 Task: Explore Airbnb accommodation in Skhirate, Morocco from 16th December, 2023 to 25th December, 2023 for 6 adults. Place can be entire room or private room with 6 bedrooms having 6 beds and 6 bathrooms. Property type can be house. Amenities needed are: wifi, TV, free parkinig on premises, gym, breakfast.
Action: Mouse moved to (524, 93)
Screenshot: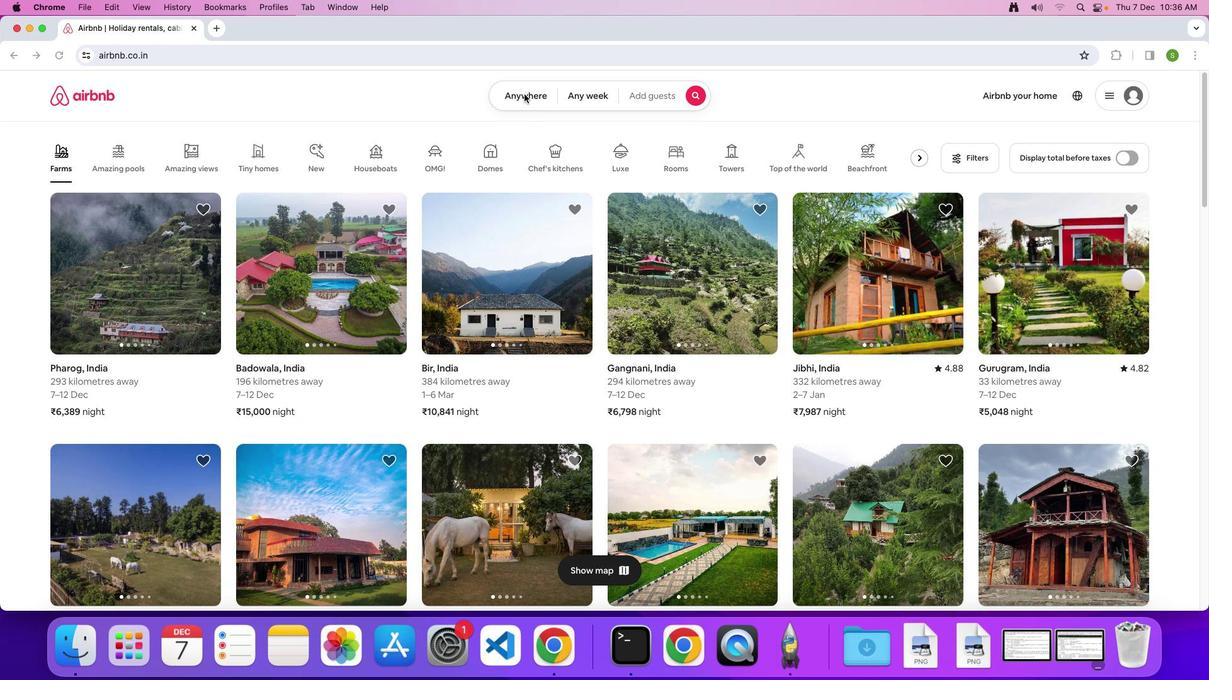 
Action: Mouse pressed left at (524, 93)
Screenshot: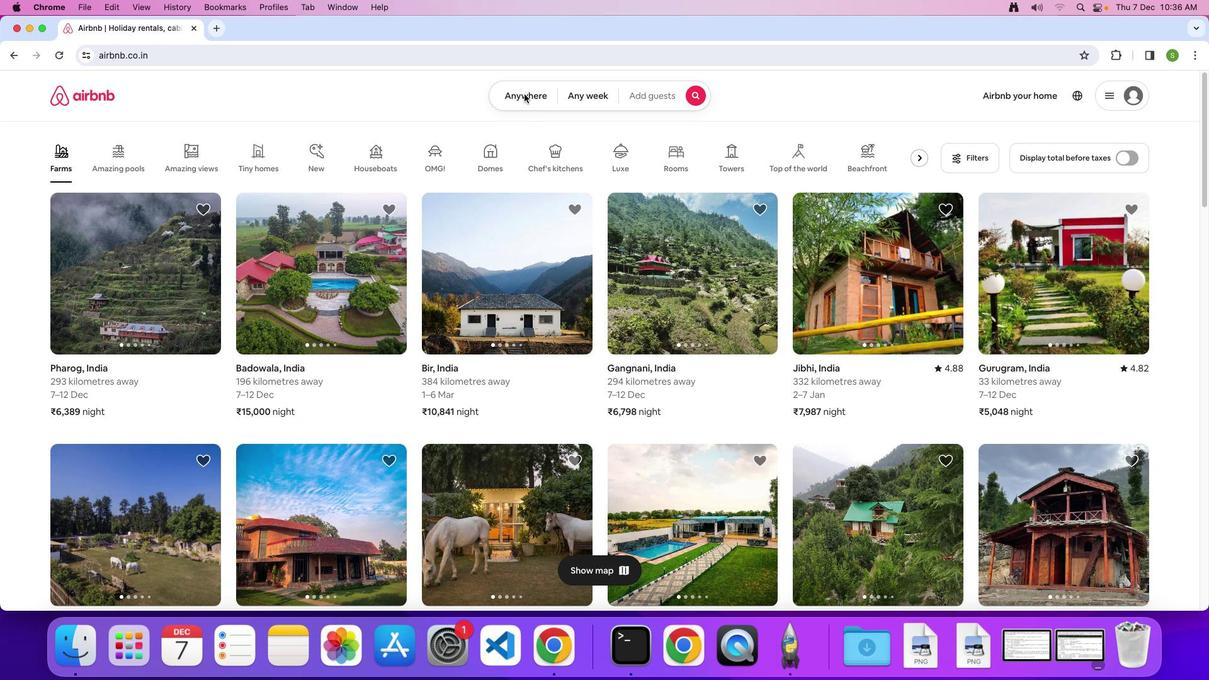 
Action: Mouse moved to (523, 94)
Screenshot: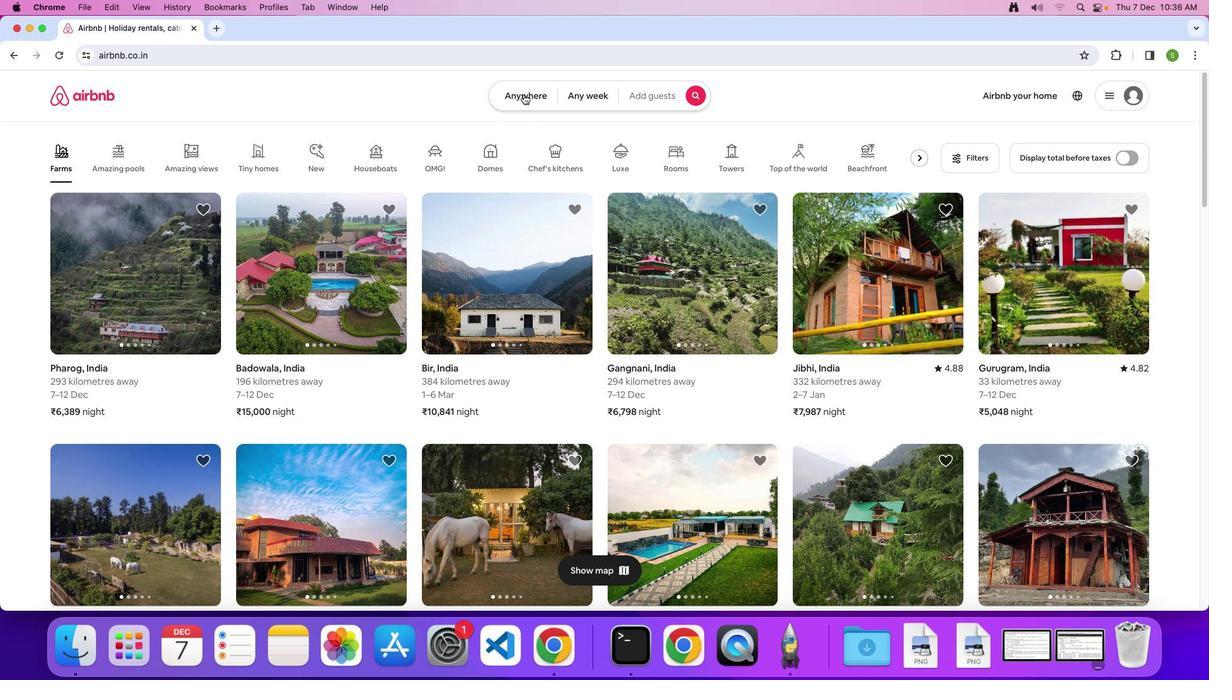 
Action: Mouse pressed left at (523, 94)
Screenshot: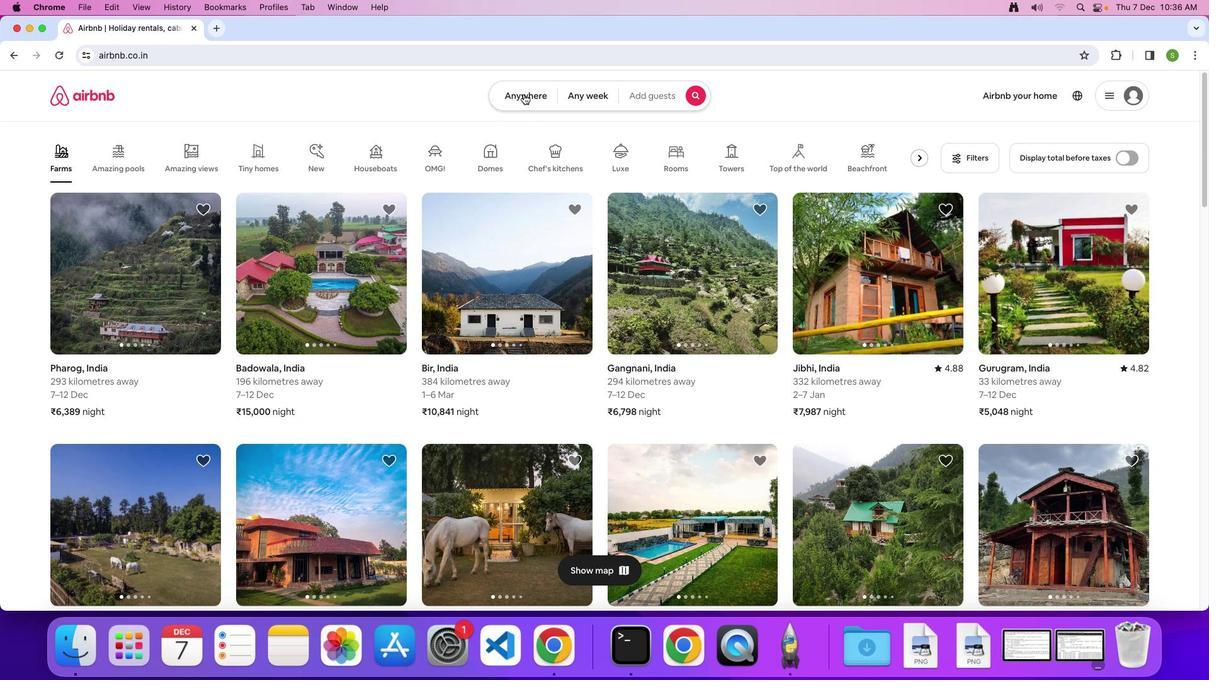 
Action: Mouse moved to (592, 220)
Screenshot: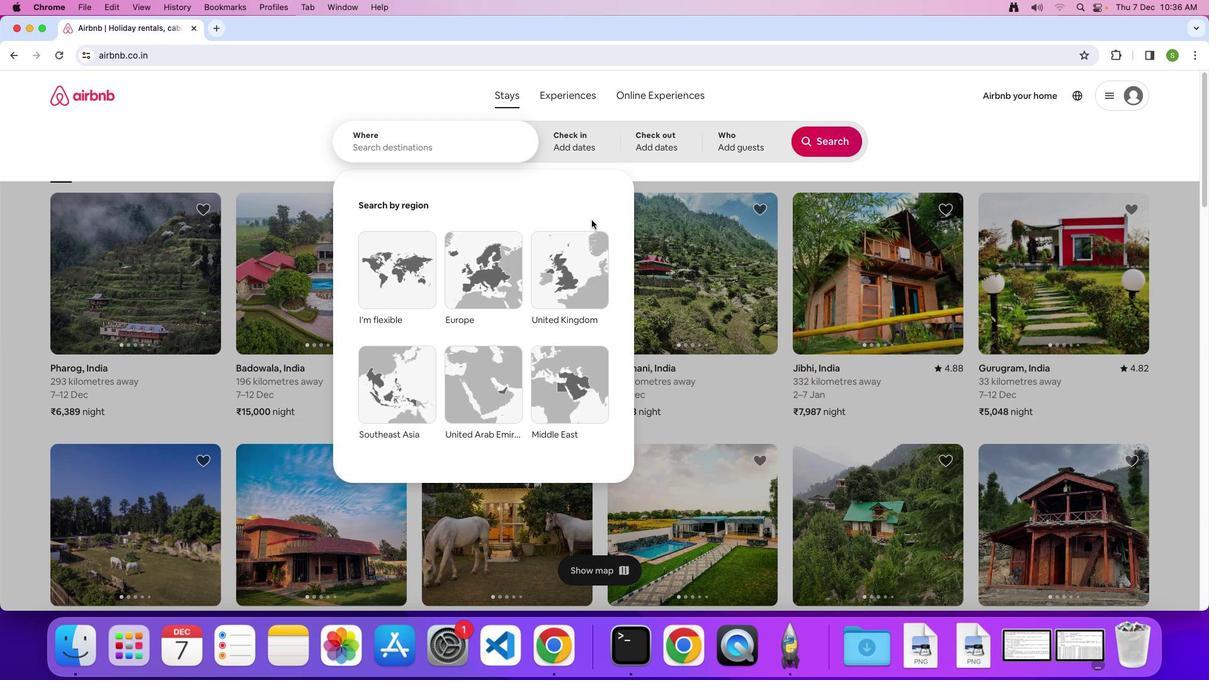 
Action: Key pressed 'S'Key.caps_lock'k''h''i''r''a''t''e'','Key.caps_lock'M'Key.leftKey.spaceKey.right'A'Key.backspace'O''R''O'Key.backspaceKey.backspaceKey.backspaceKey.caps_lock'o''r''o''c''c''o'Key.enter
Screenshot: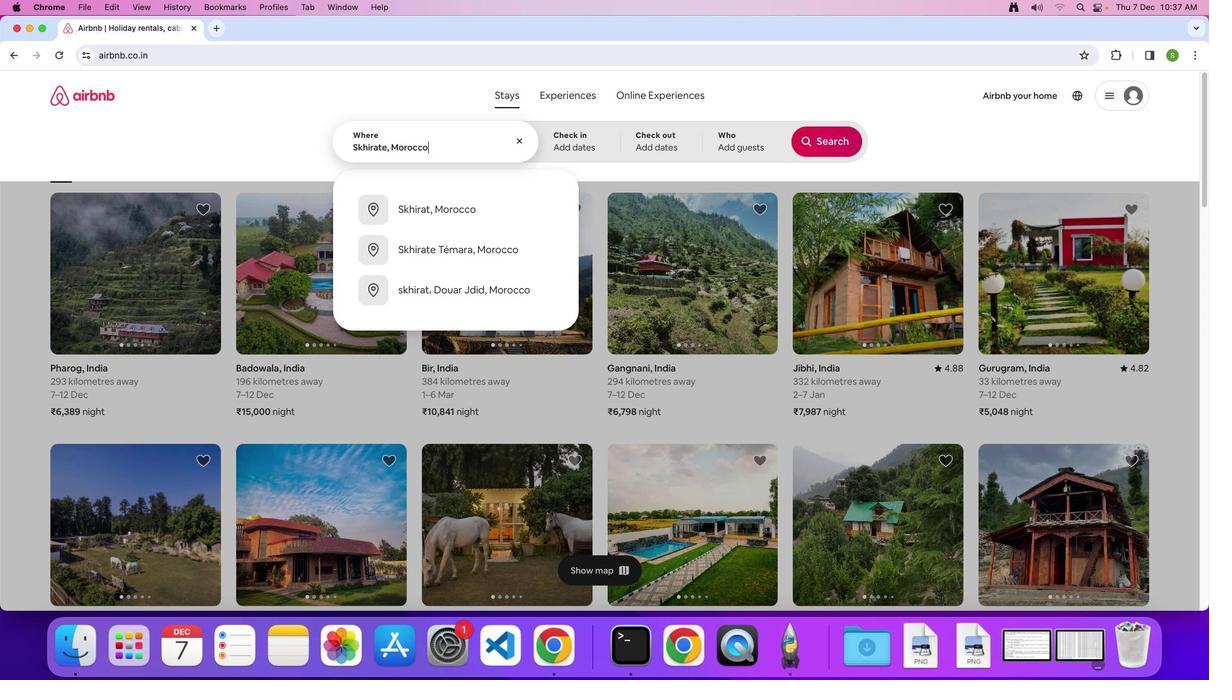 
Action: Mouse moved to (566, 361)
Screenshot: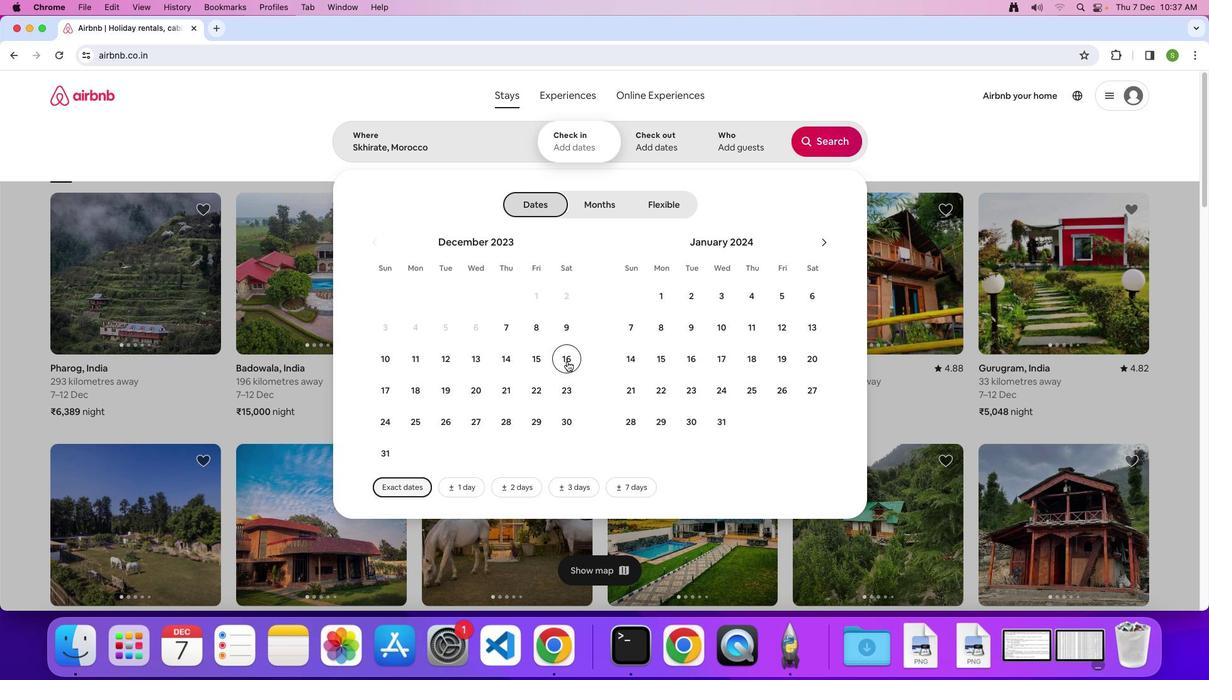 
Action: Mouse pressed left at (566, 361)
Screenshot: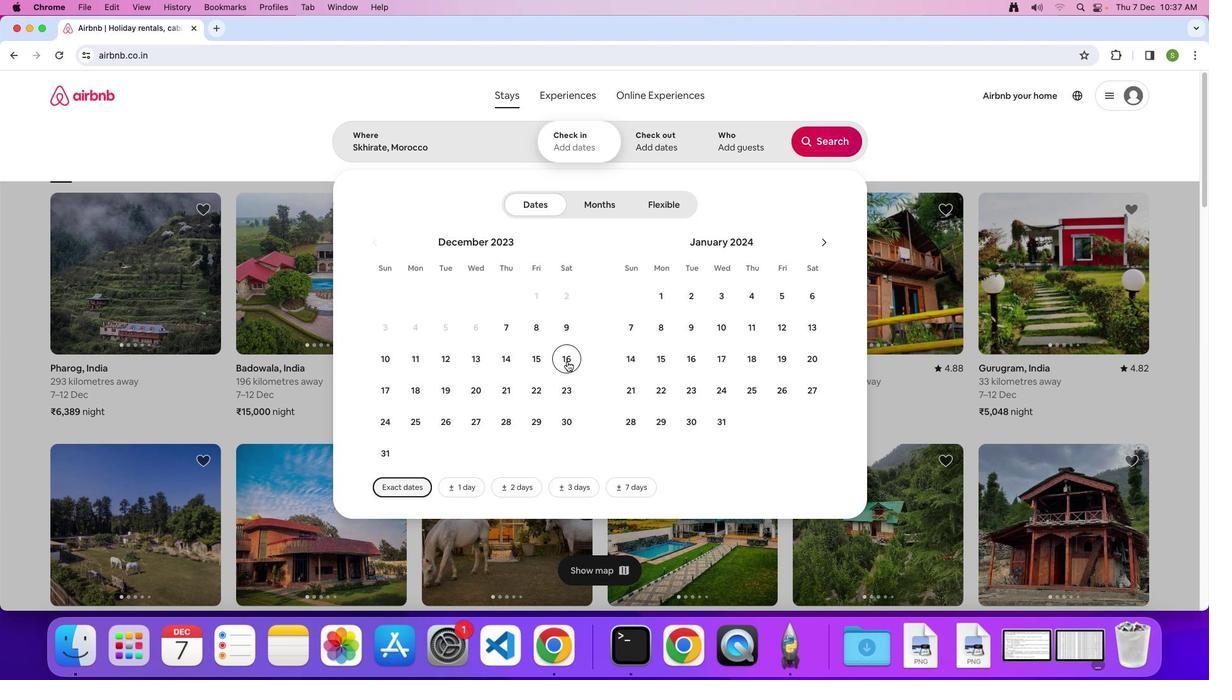 
Action: Mouse moved to (408, 420)
Screenshot: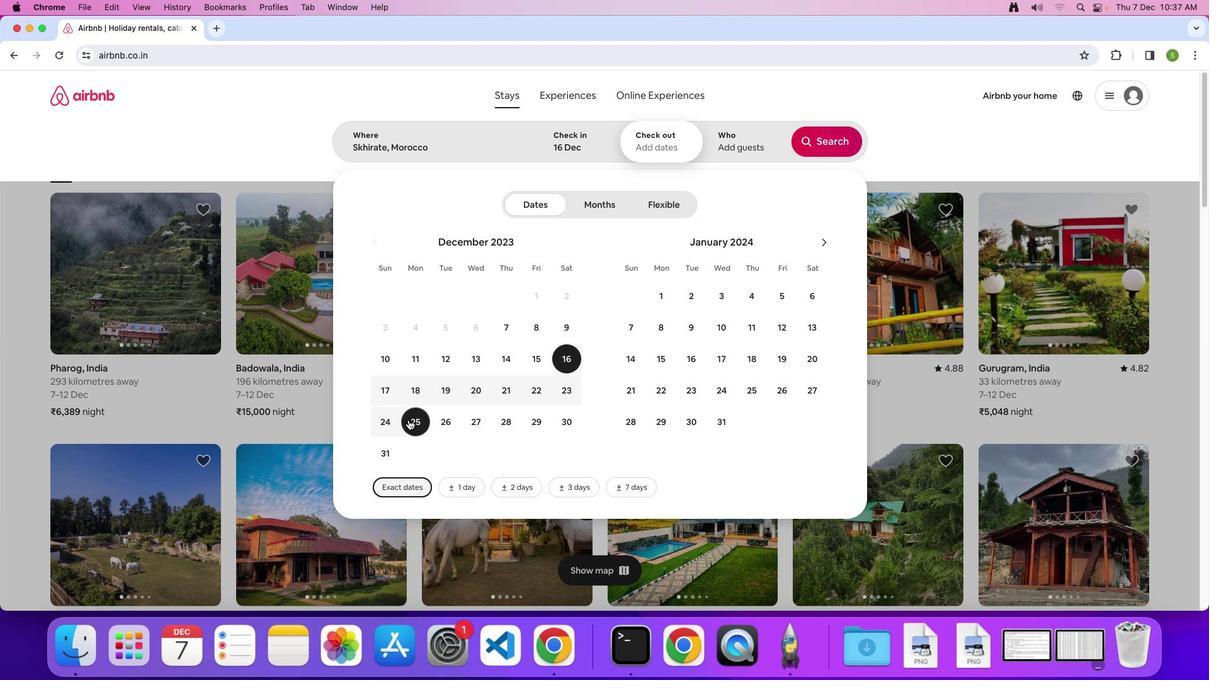 
Action: Mouse pressed left at (408, 420)
Screenshot: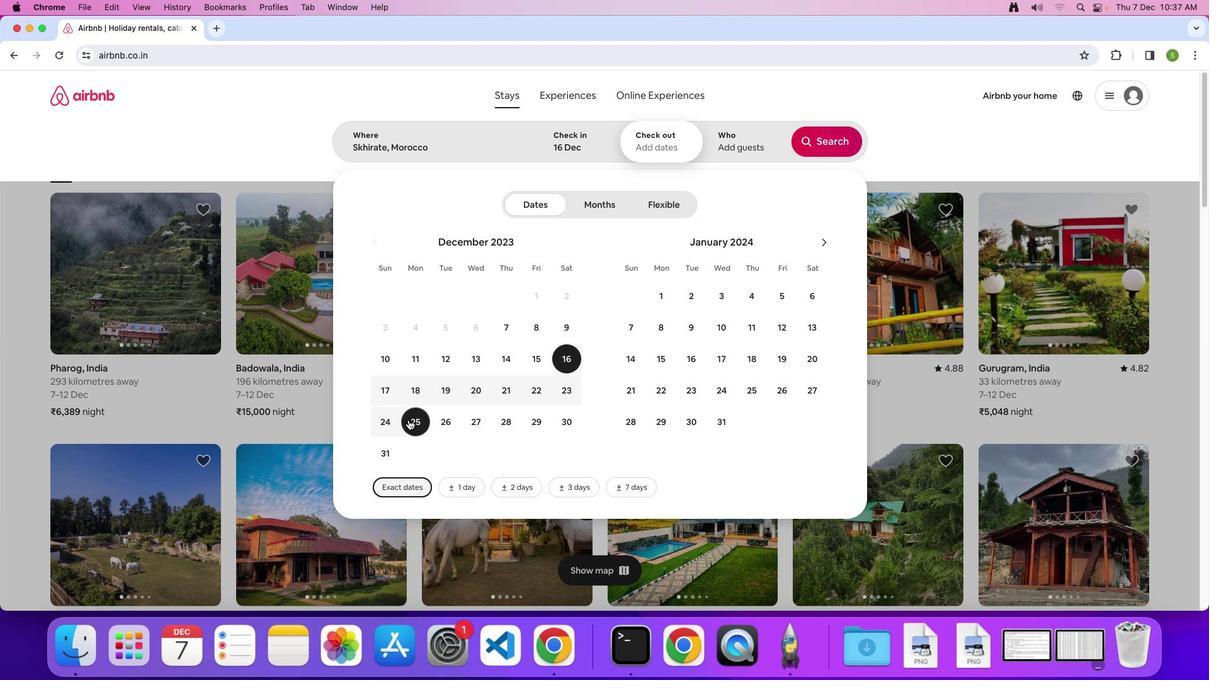 
Action: Mouse moved to (726, 145)
Screenshot: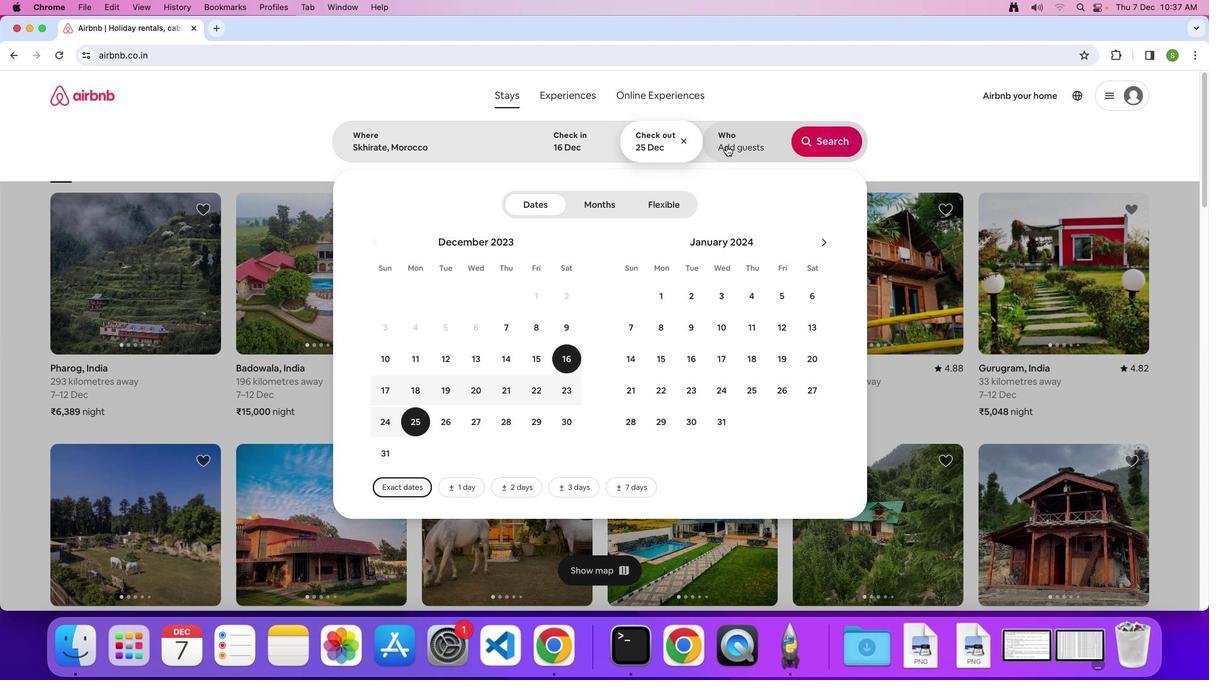 
Action: Mouse pressed left at (726, 145)
Screenshot: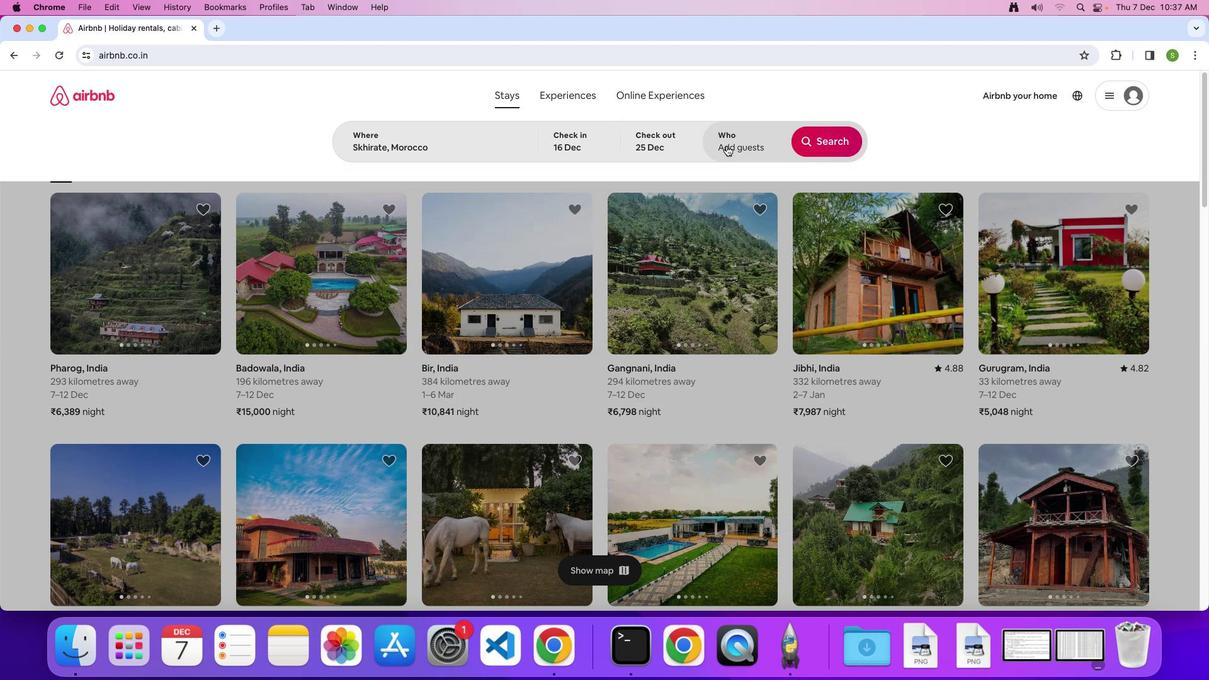 
Action: Mouse moved to (829, 207)
Screenshot: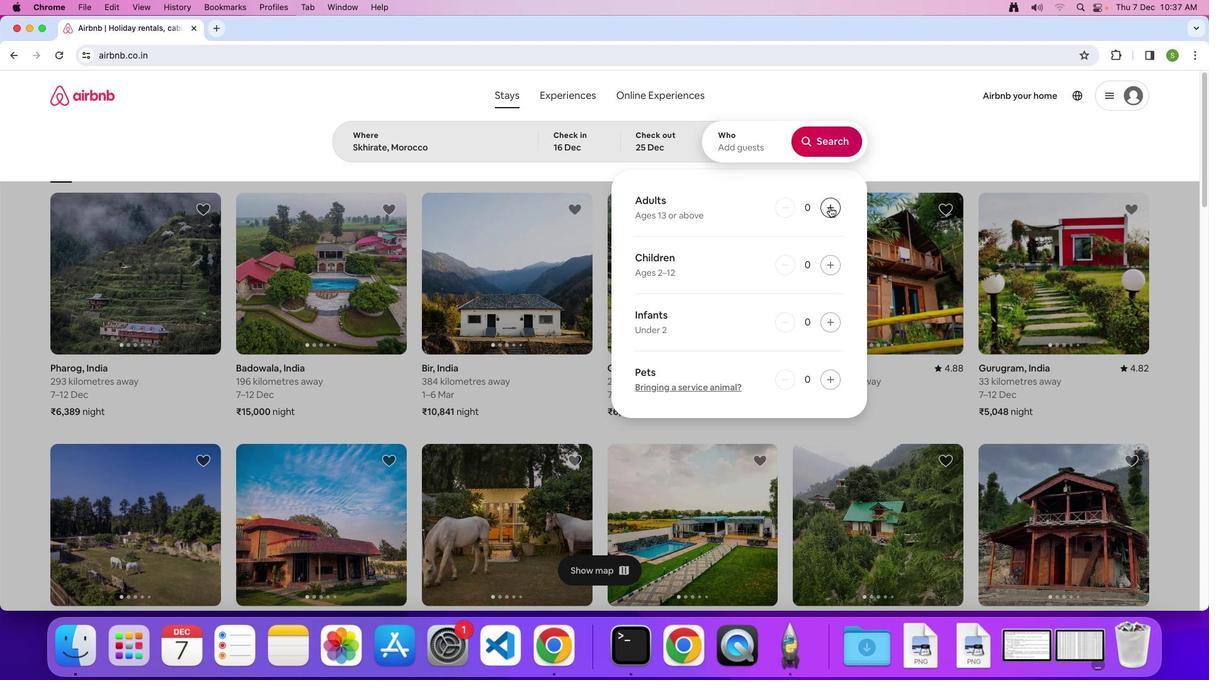 
Action: Mouse pressed left at (829, 207)
Screenshot: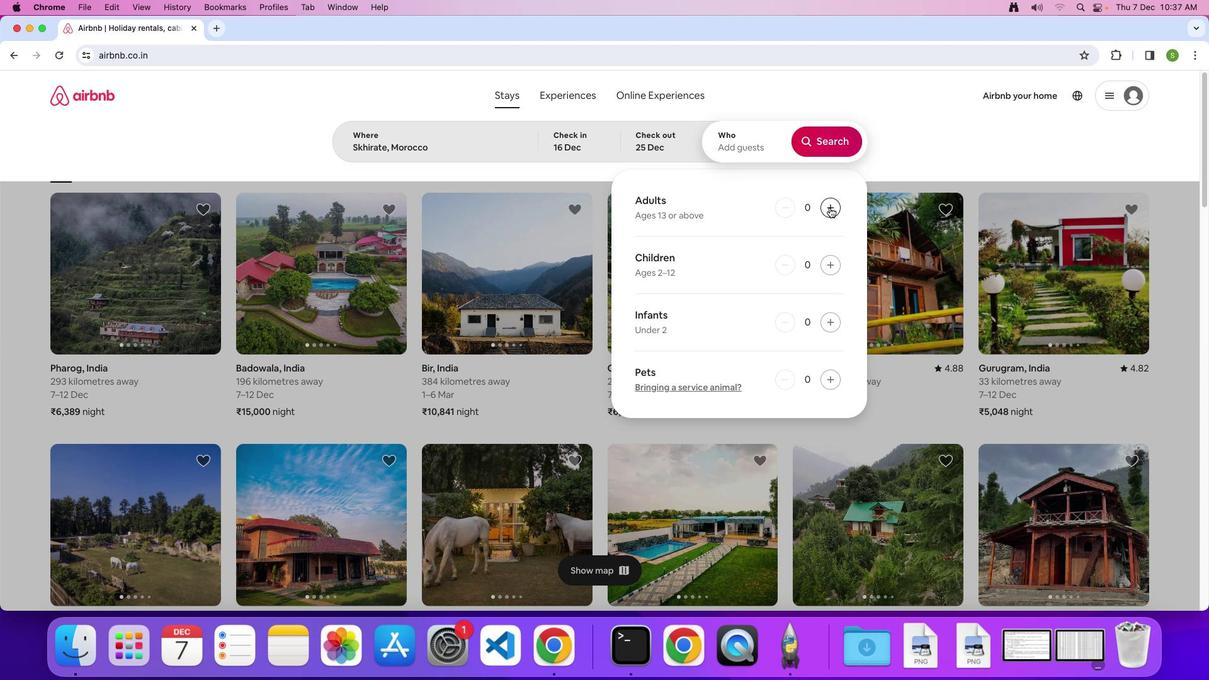 
Action: Mouse moved to (829, 207)
Screenshot: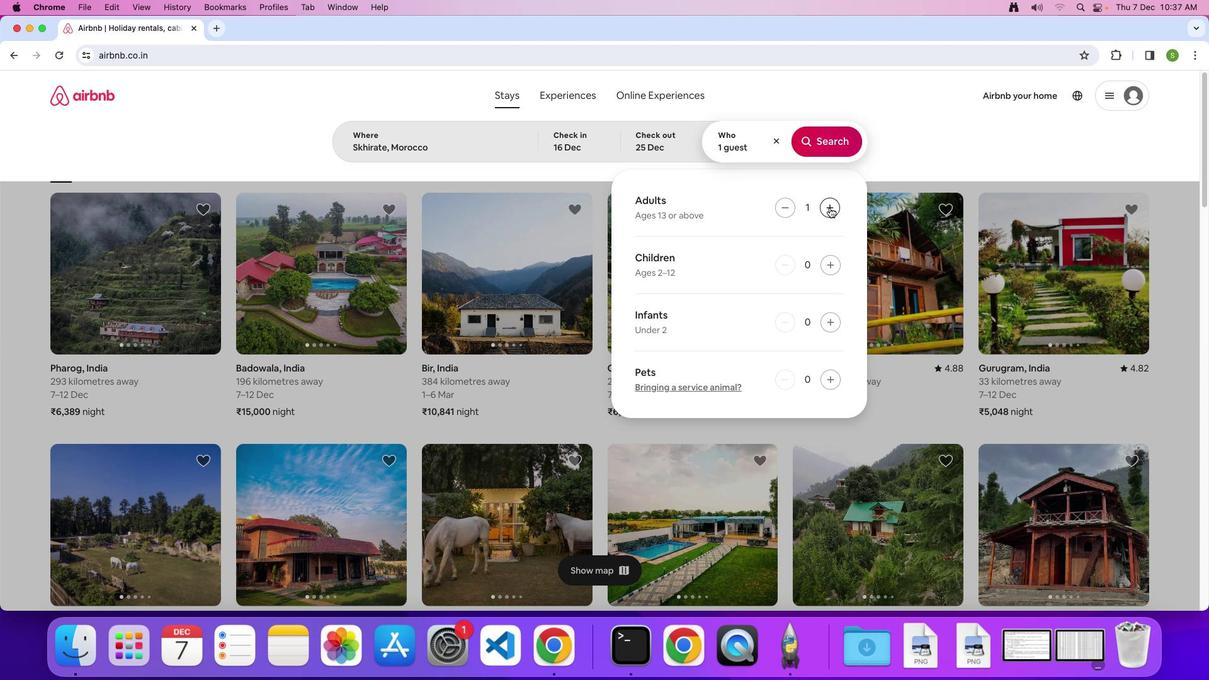
Action: Mouse pressed left at (829, 207)
Screenshot: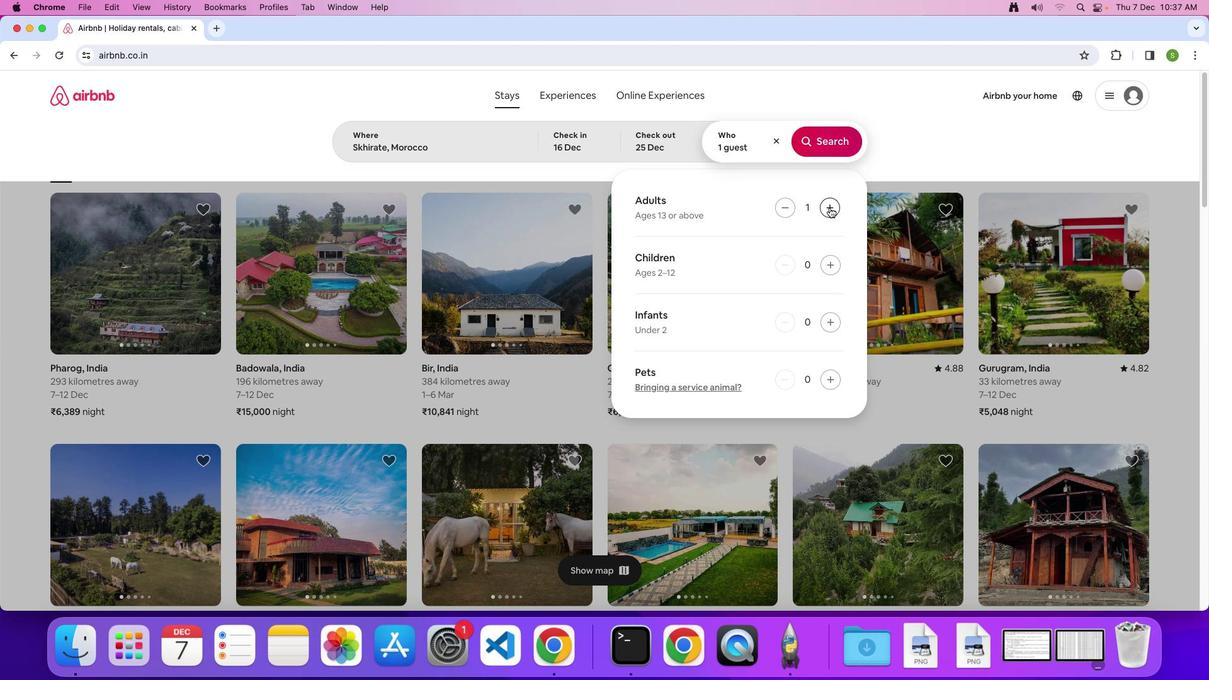 
Action: Mouse pressed left at (829, 207)
Screenshot: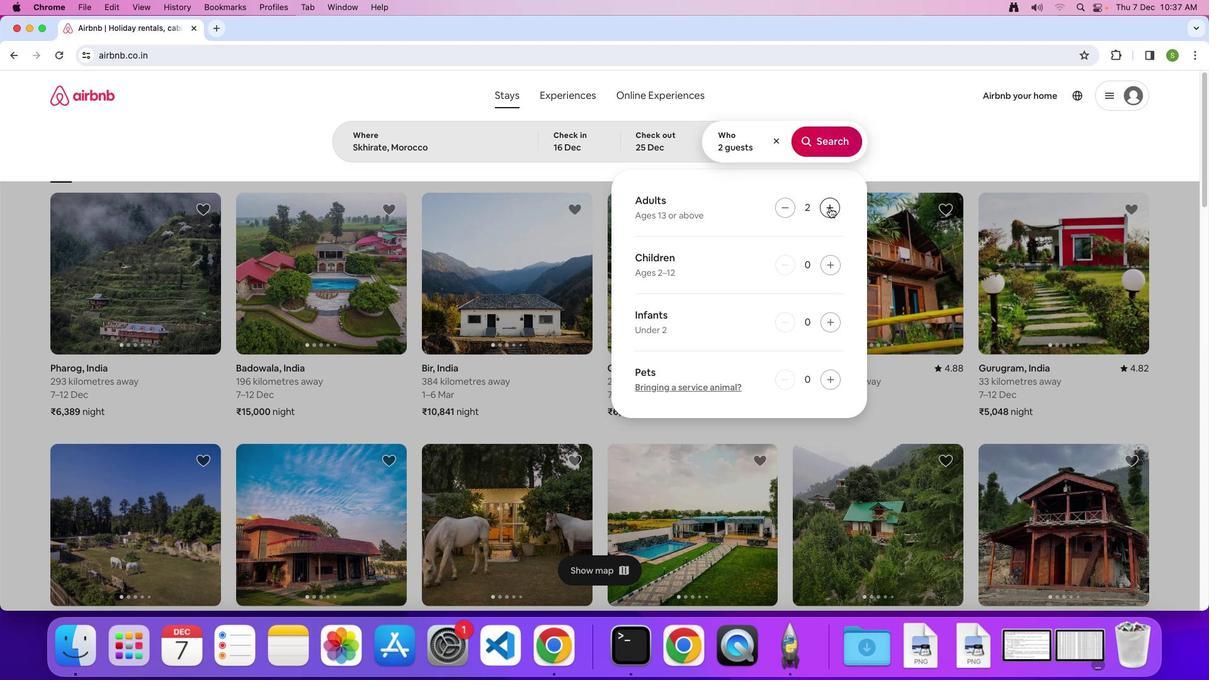 
Action: Mouse pressed left at (829, 207)
Screenshot: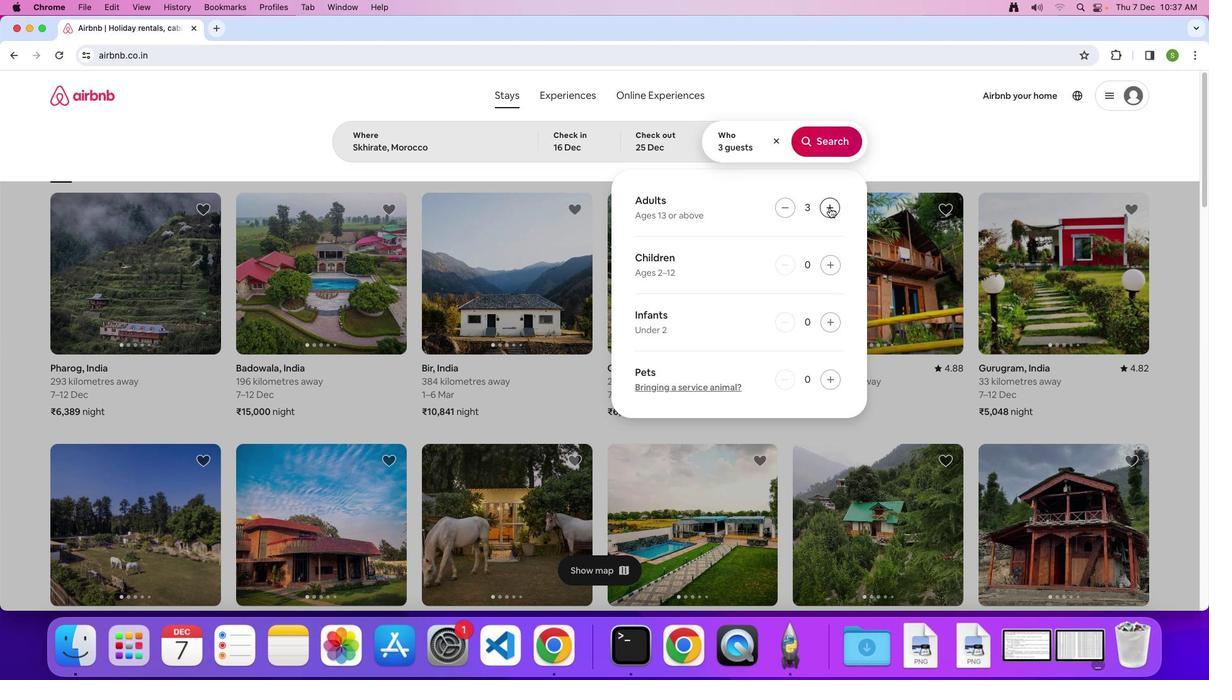 
Action: Mouse pressed left at (829, 207)
Screenshot: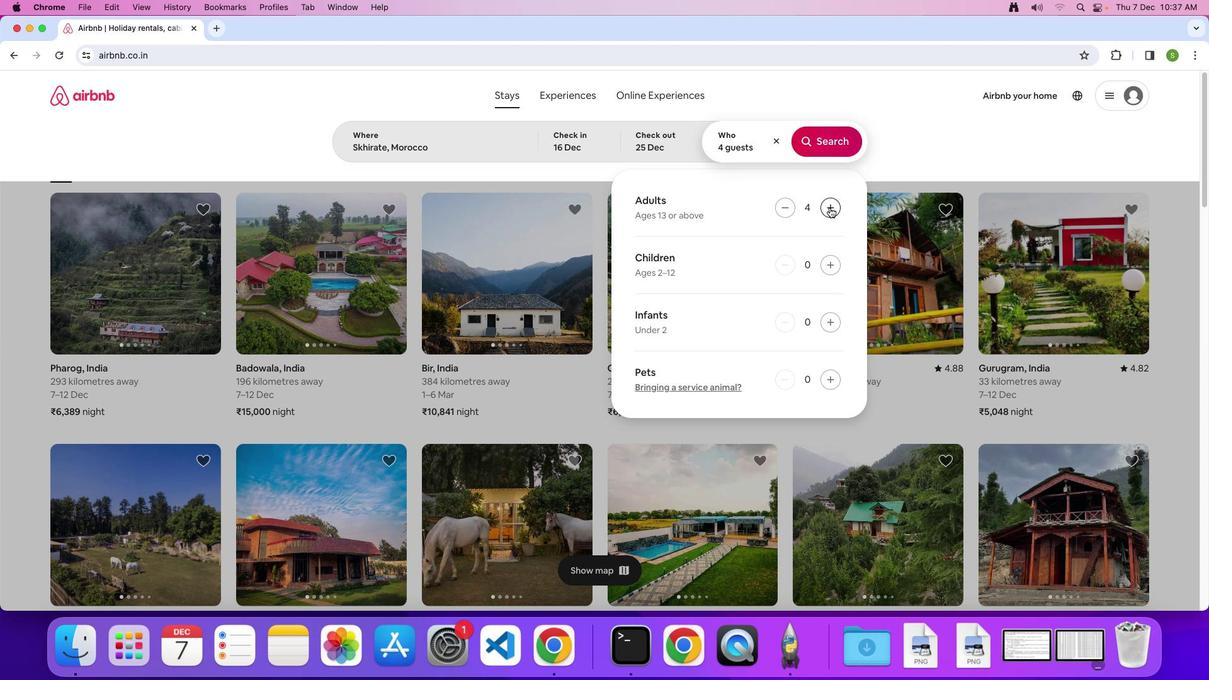 
Action: Mouse pressed left at (829, 207)
Screenshot: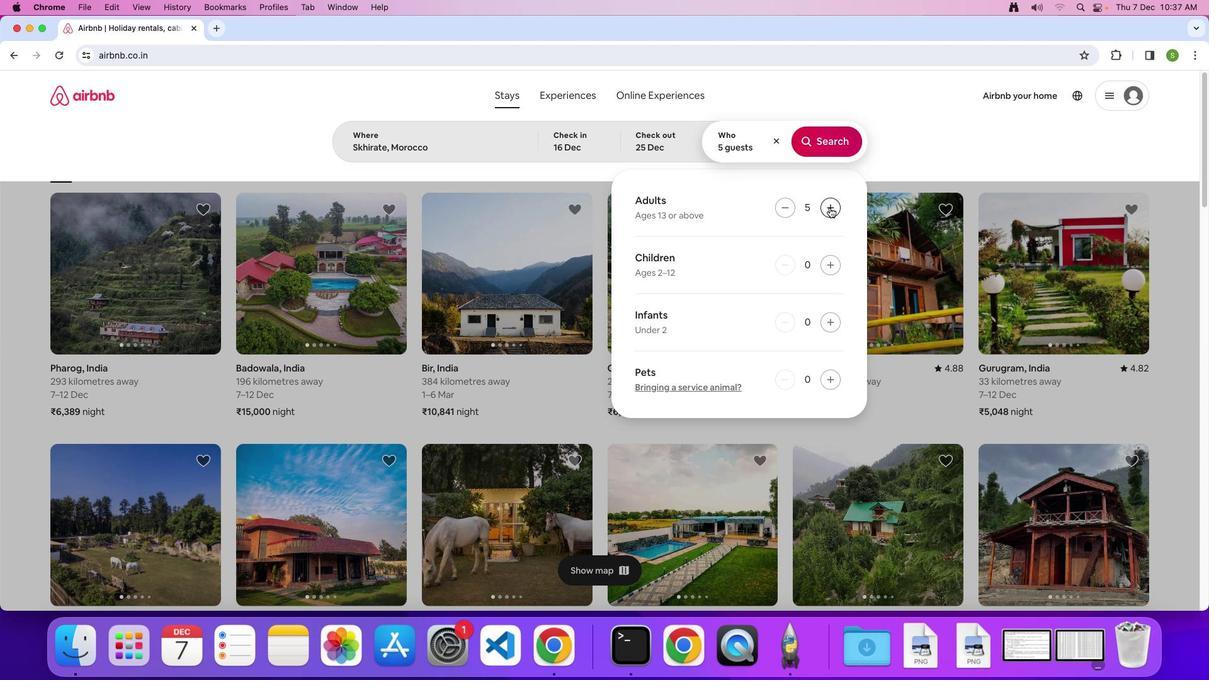 
Action: Mouse moved to (829, 148)
Screenshot: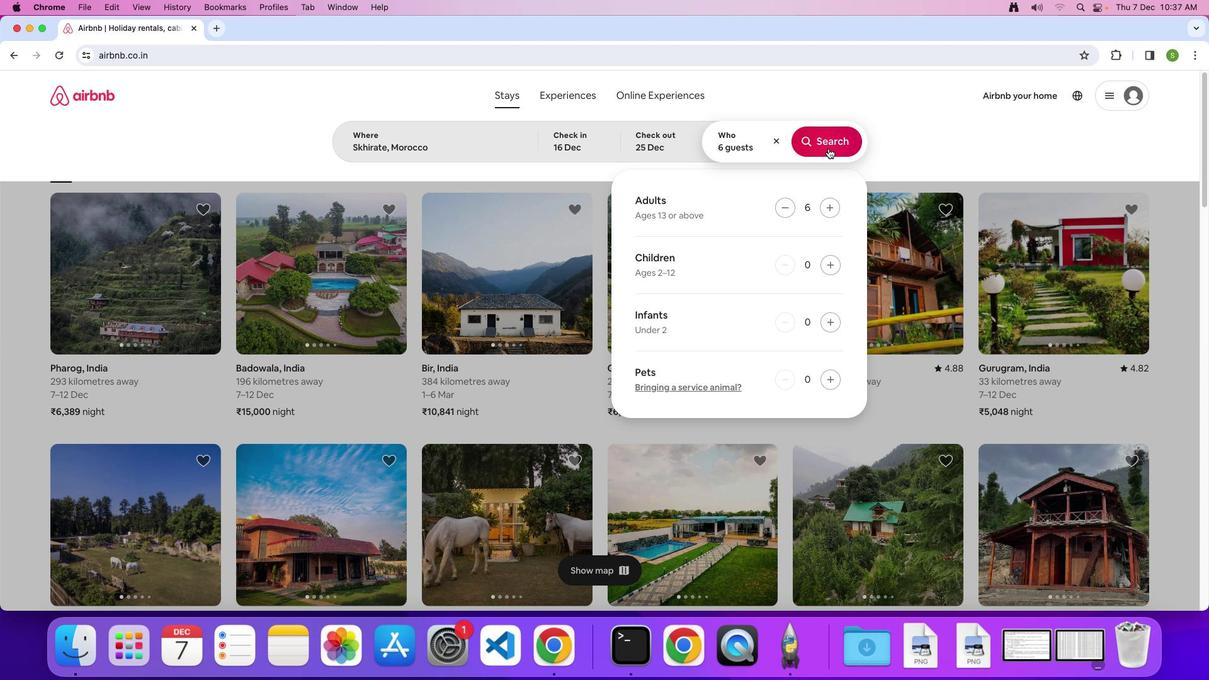 
Action: Mouse pressed left at (829, 148)
Screenshot: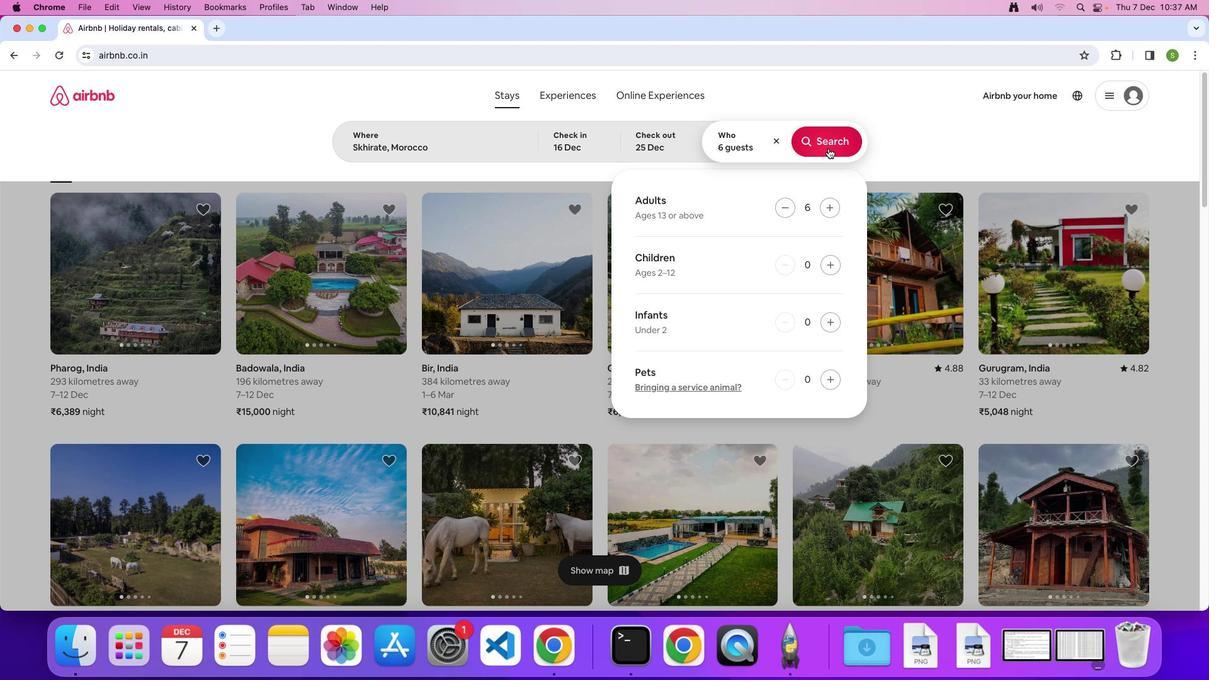 
Action: Mouse moved to (999, 152)
Screenshot: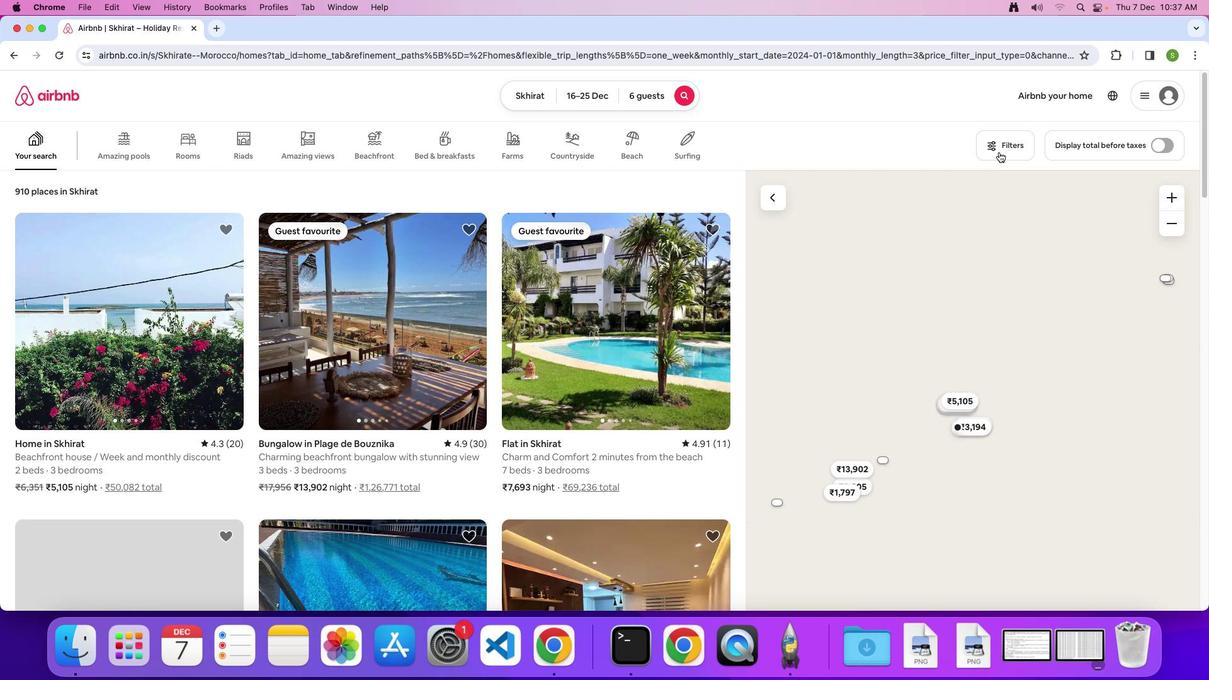 
Action: Mouse pressed left at (999, 152)
Screenshot: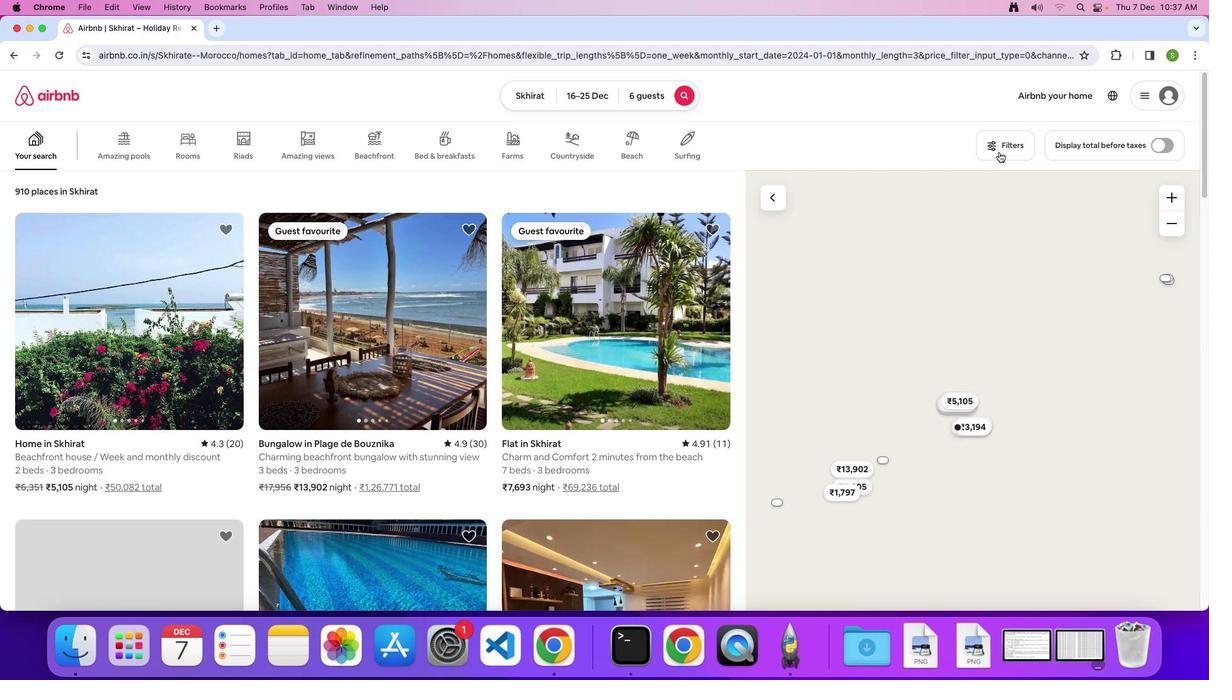 
Action: Mouse moved to (611, 233)
Screenshot: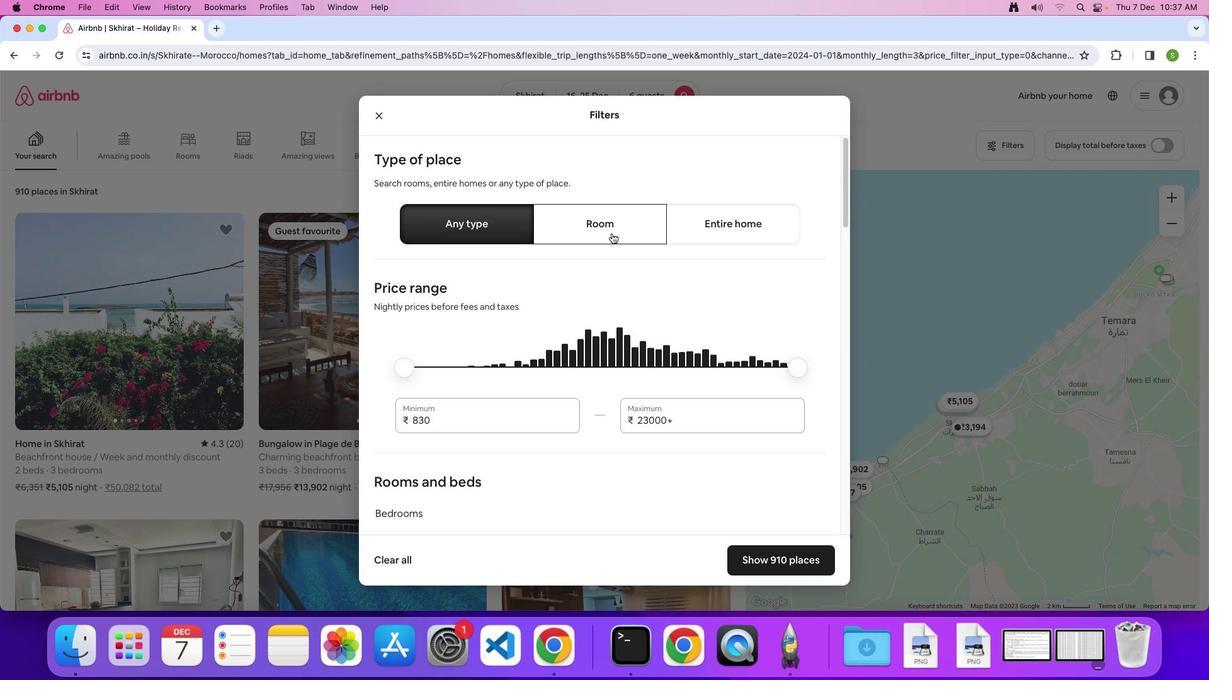 
Action: Mouse pressed left at (611, 233)
Screenshot: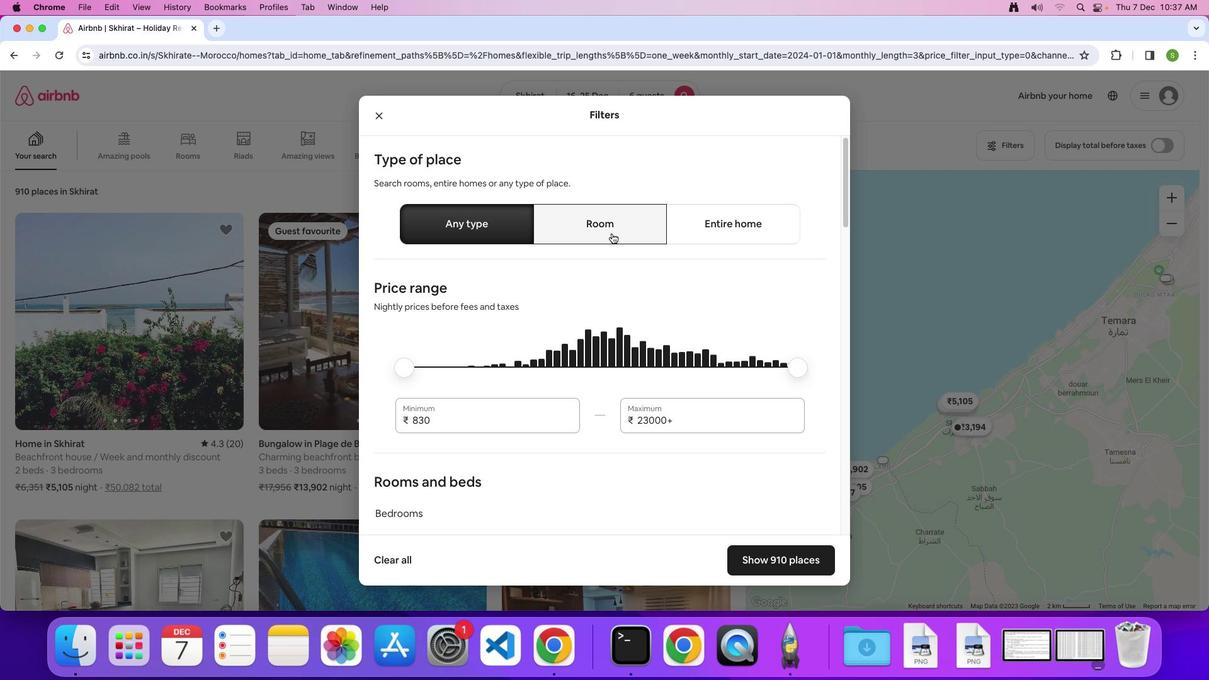 
Action: Mouse moved to (595, 346)
Screenshot: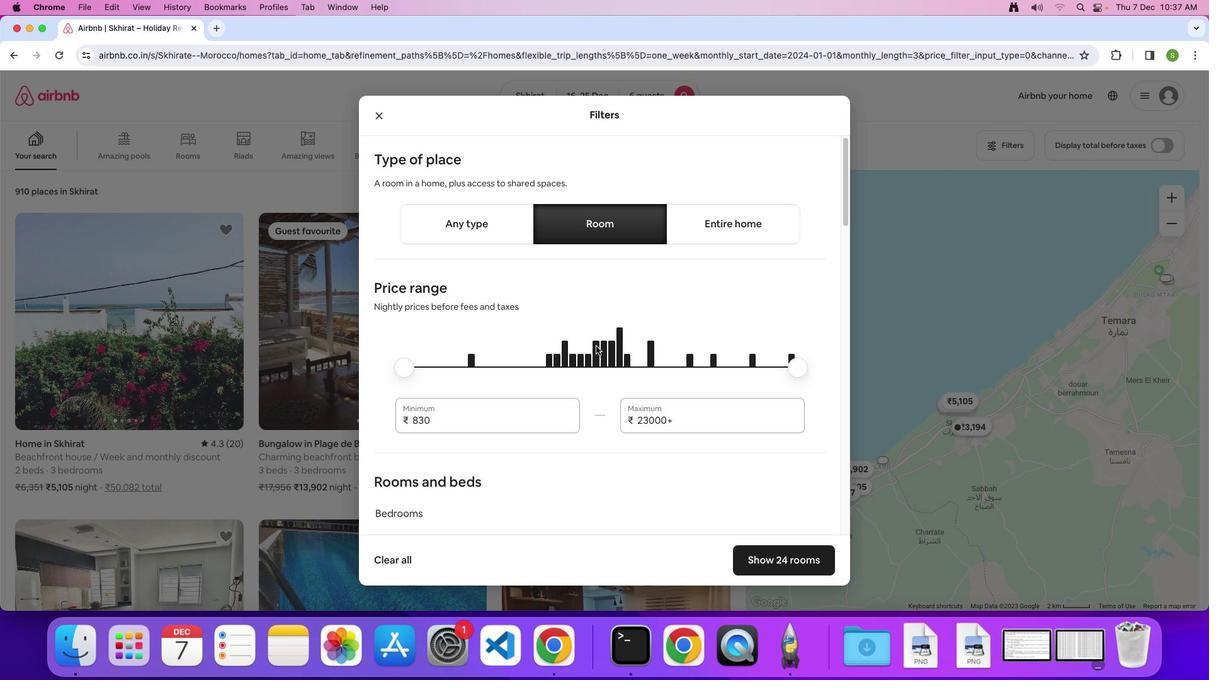 
Action: Mouse scrolled (595, 346) with delta (0, 0)
Screenshot: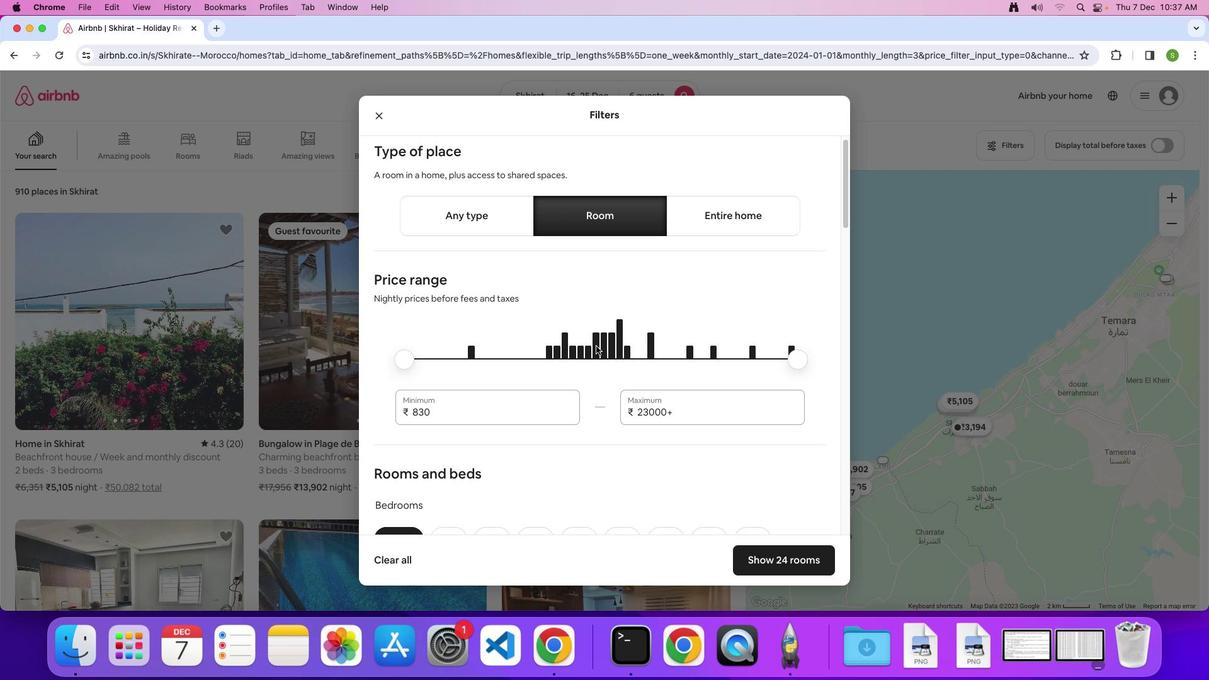 
Action: Mouse scrolled (595, 346) with delta (0, 0)
Screenshot: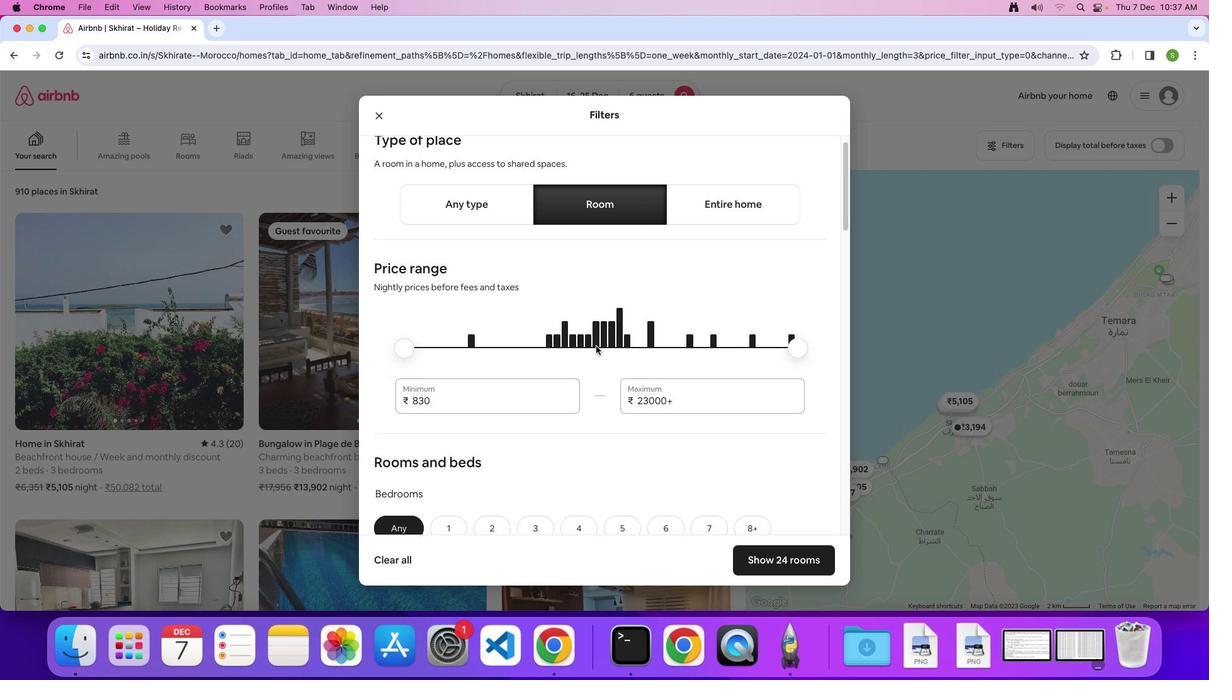 
Action: Mouse scrolled (595, 346) with delta (0, -1)
Screenshot: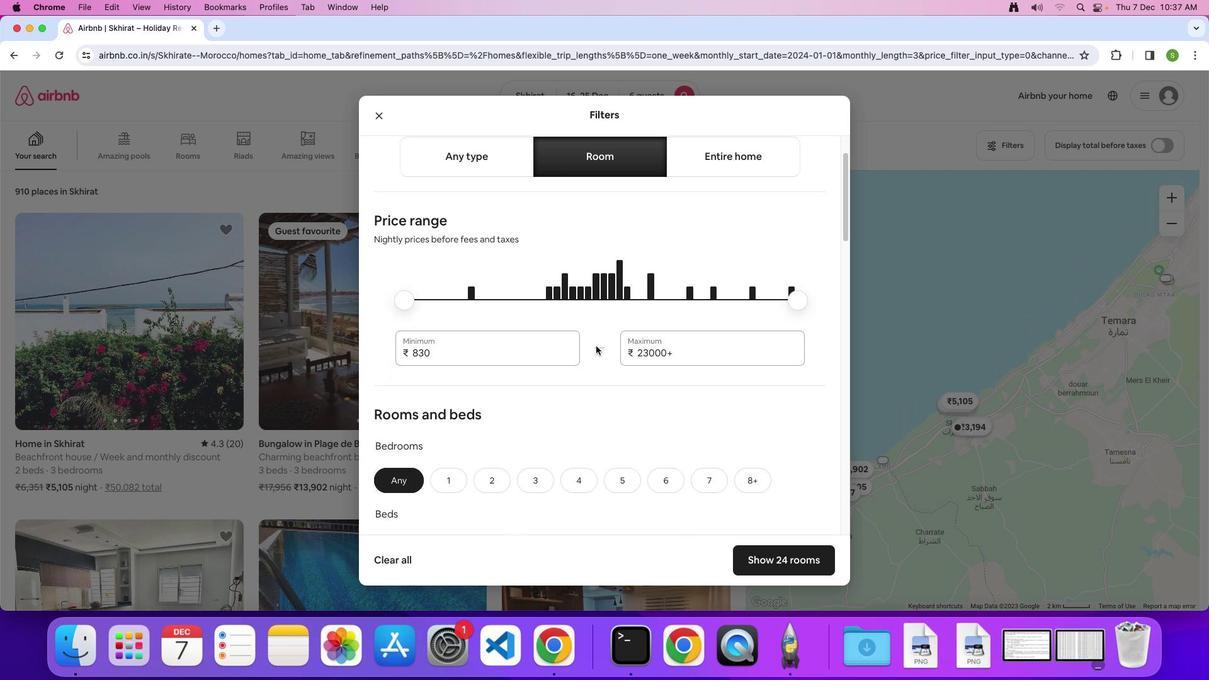 
Action: Mouse scrolled (595, 346) with delta (0, 0)
Screenshot: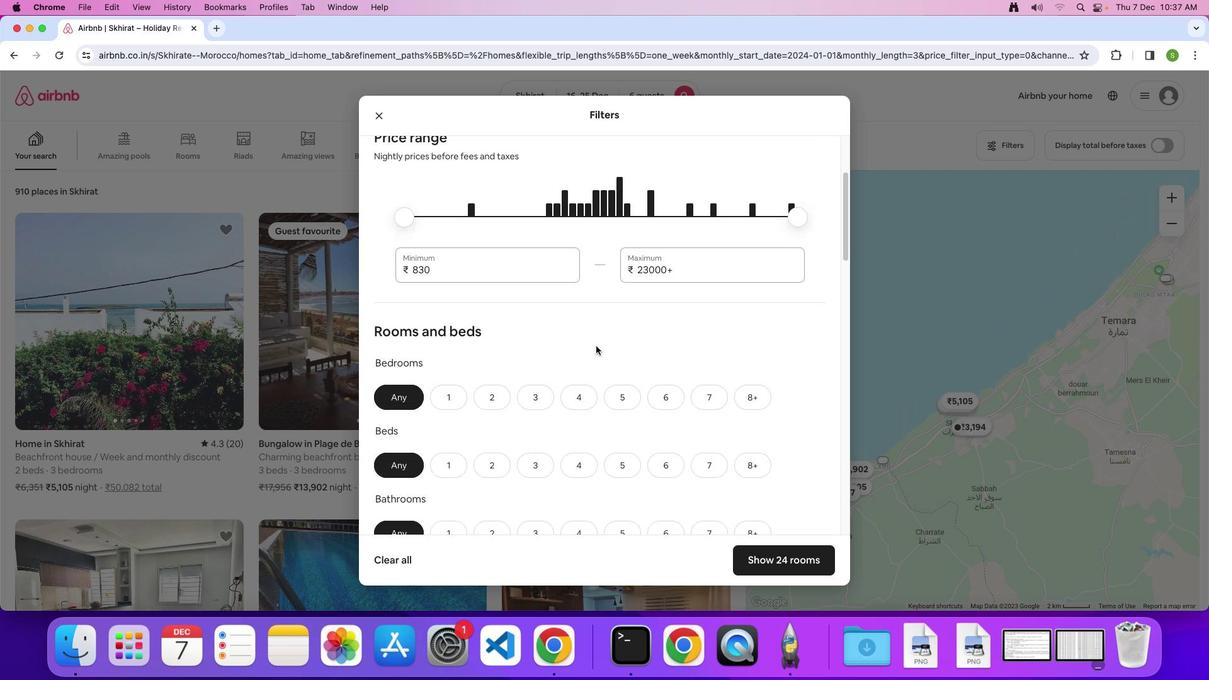 
Action: Mouse scrolled (595, 346) with delta (0, 0)
Screenshot: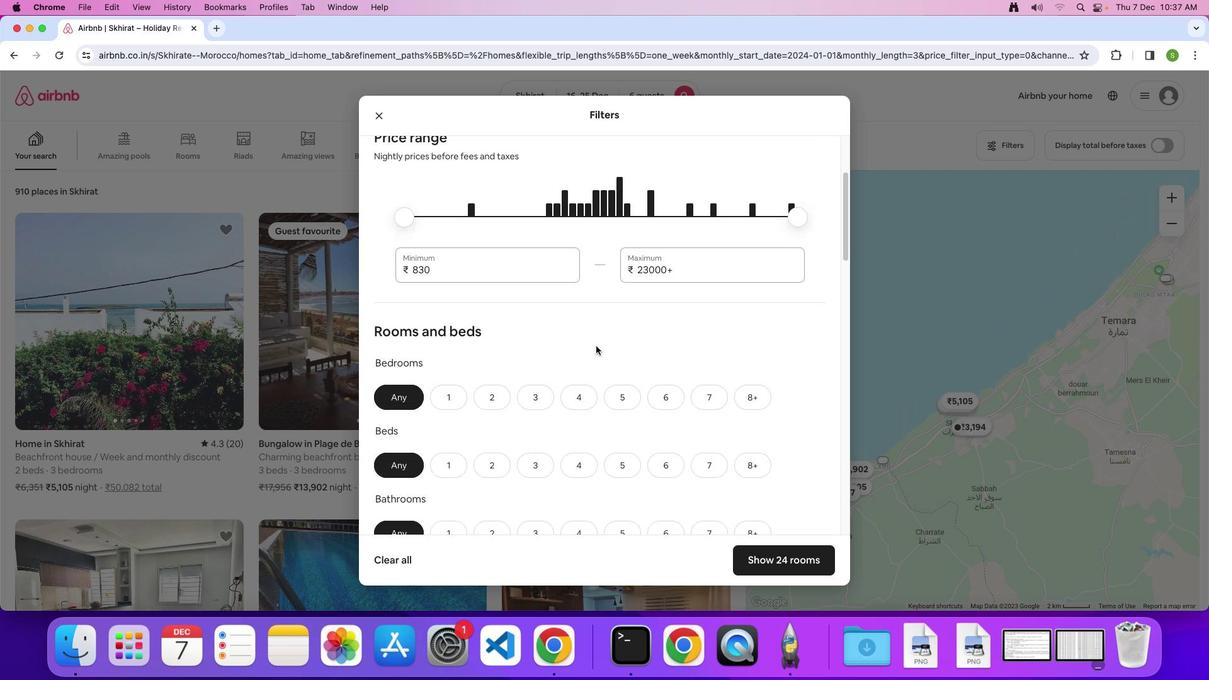
Action: Mouse scrolled (595, 346) with delta (0, -2)
Screenshot: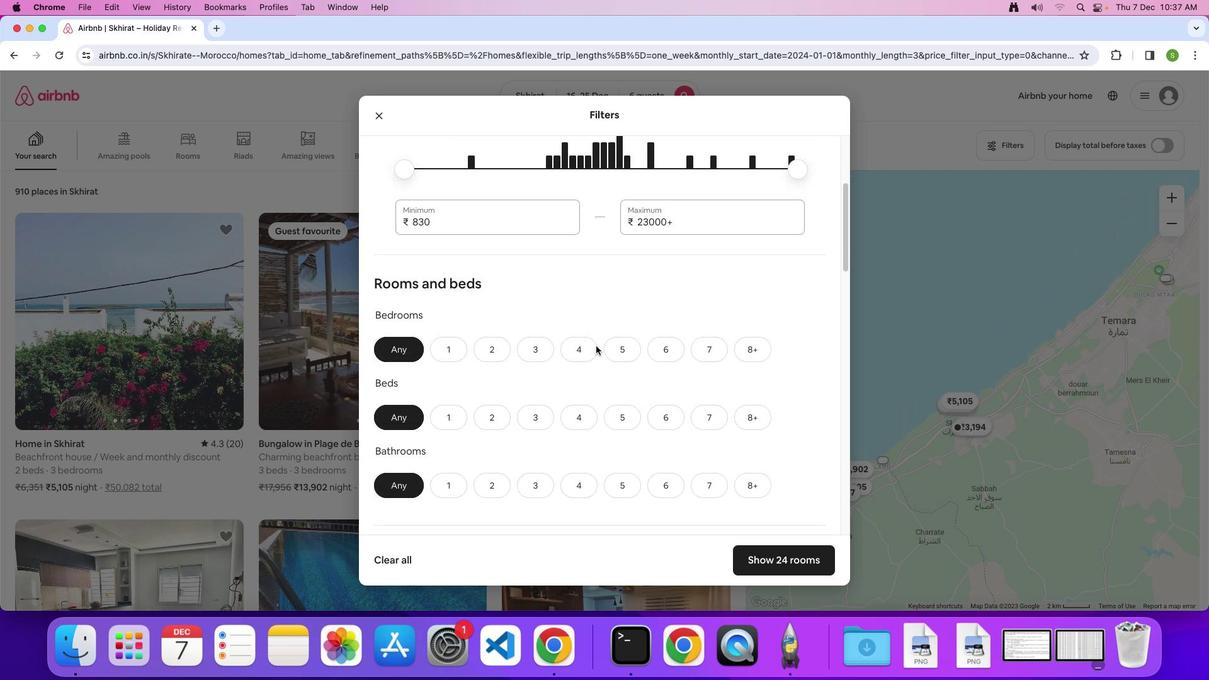 
Action: Mouse moved to (655, 284)
Screenshot: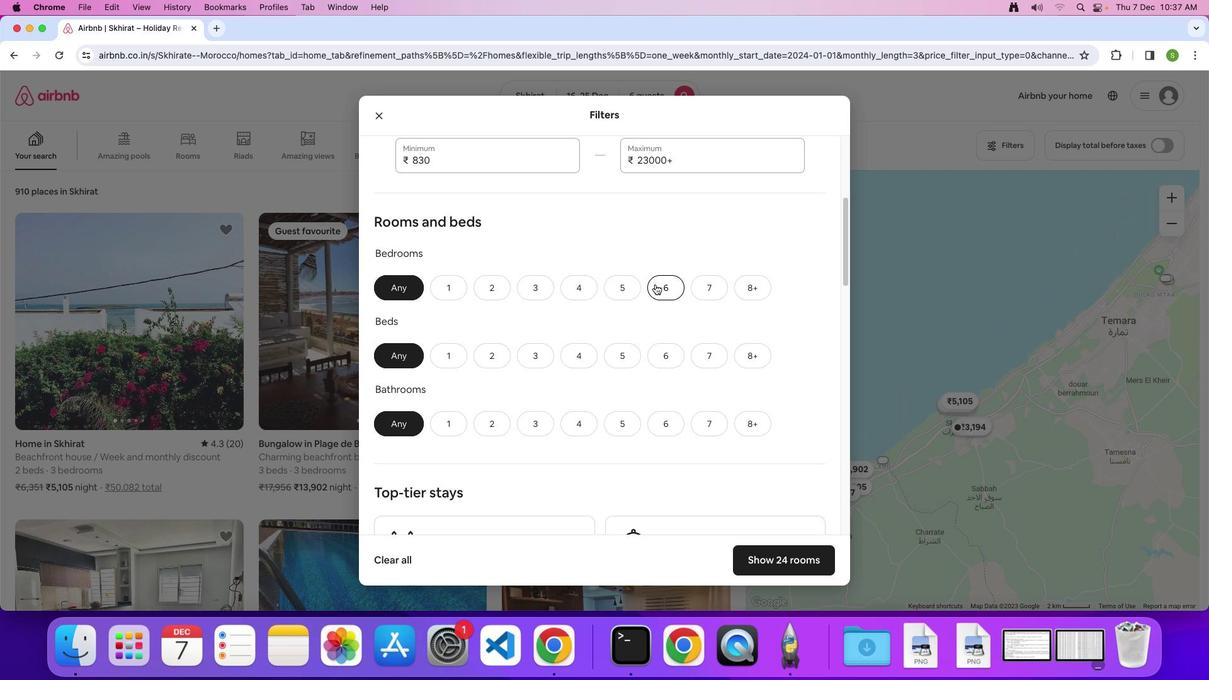 
Action: Mouse pressed left at (655, 284)
Screenshot: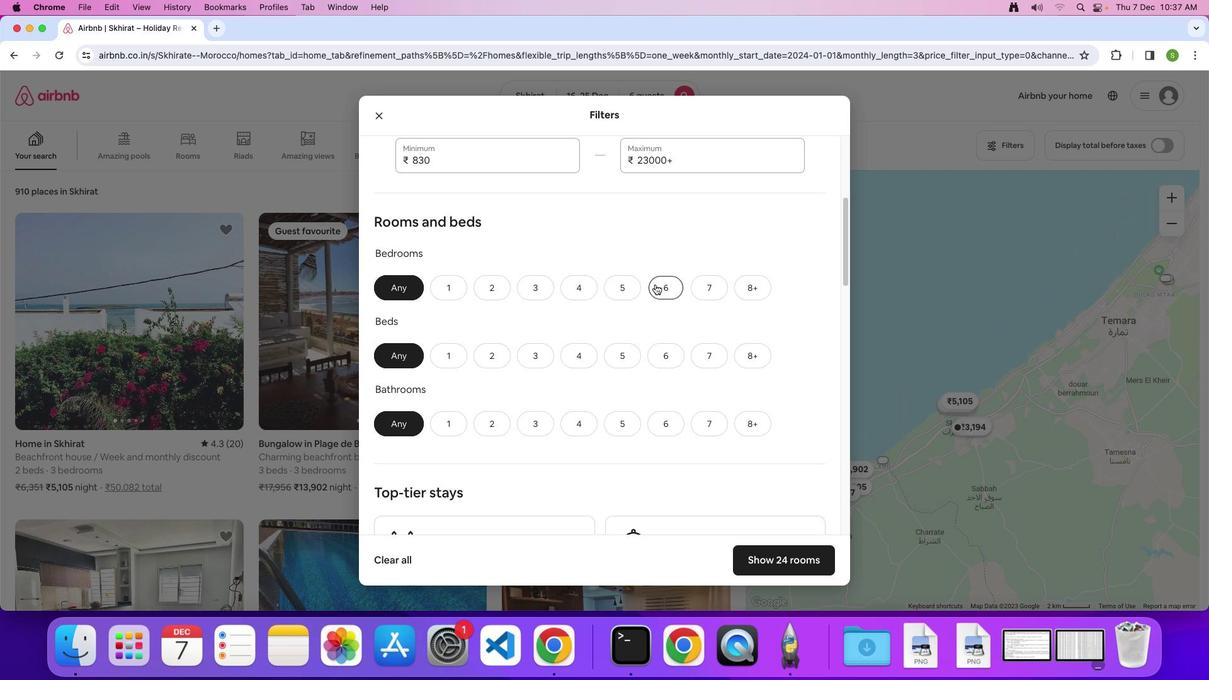 
Action: Mouse moved to (658, 356)
Screenshot: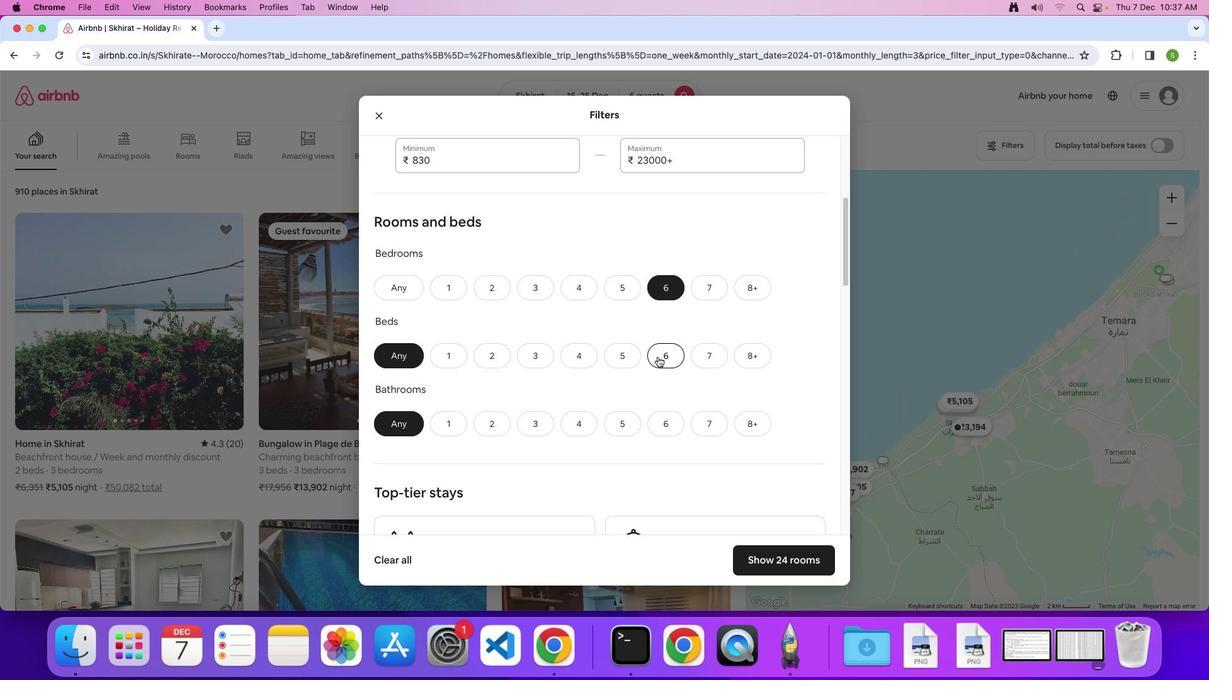 
Action: Mouse pressed left at (658, 356)
Screenshot: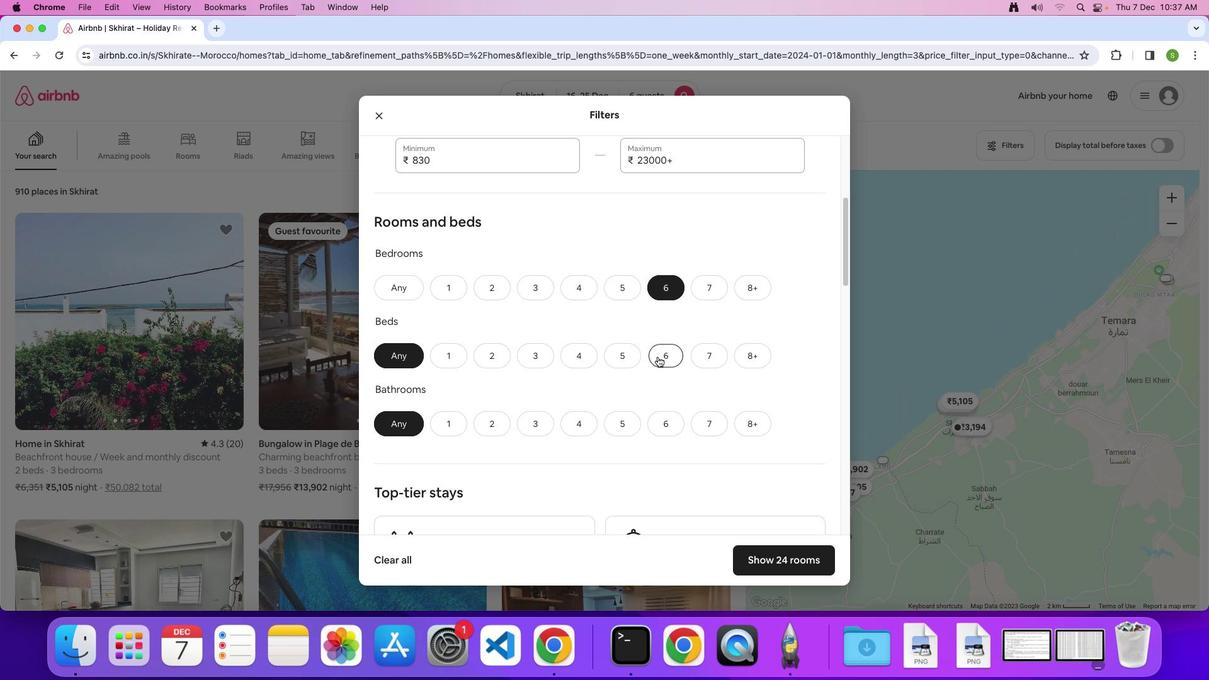 
Action: Mouse moved to (665, 415)
Screenshot: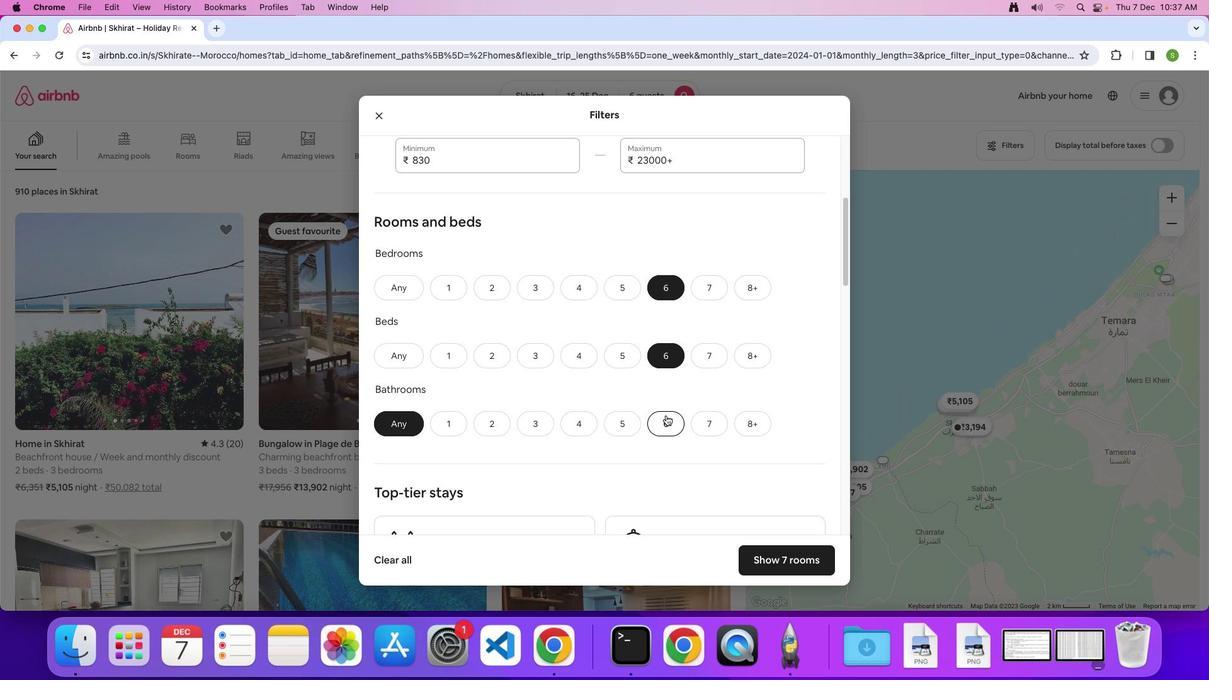 
Action: Mouse pressed left at (665, 415)
Screenshot: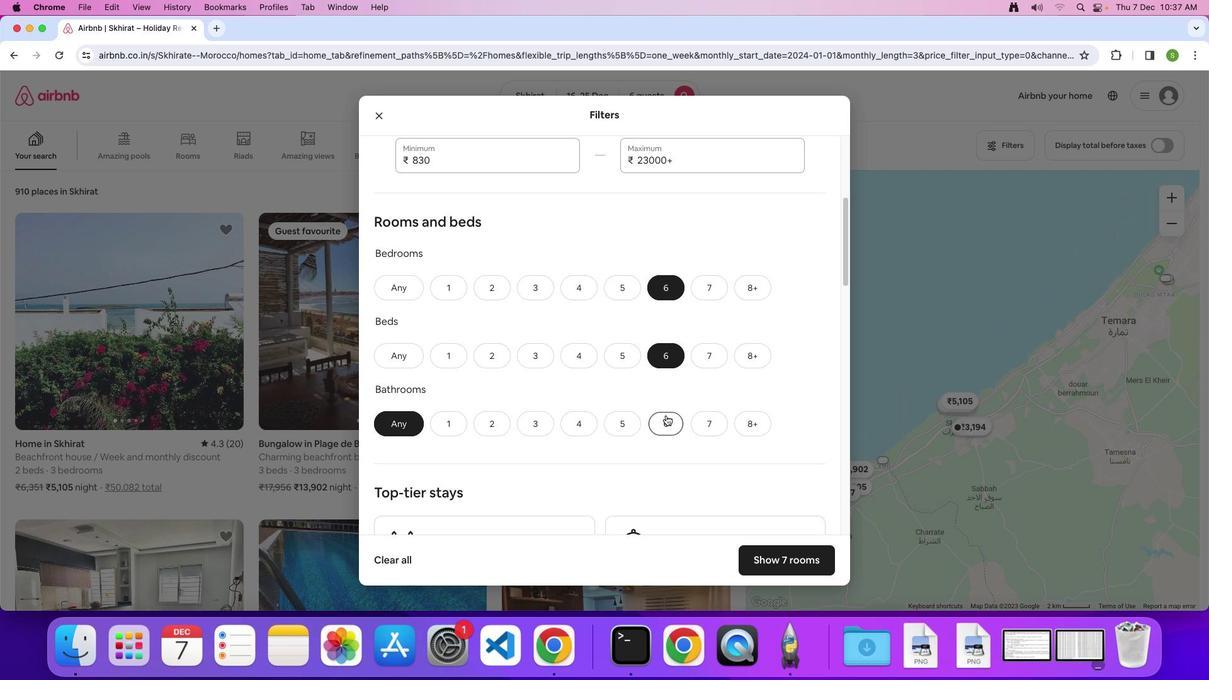 
Action: Mouse moved to (664, 383)
Screenshot: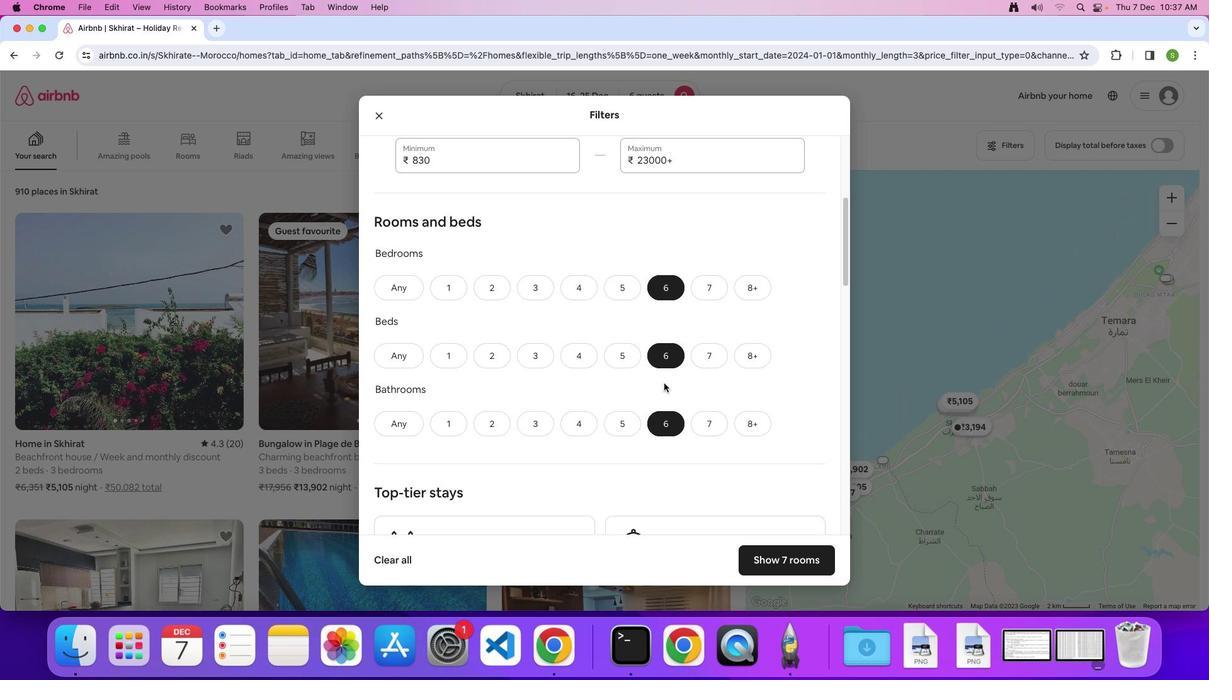
Action: Mouse scrolled (664, 383) with delta (0, 0)
Screenshot: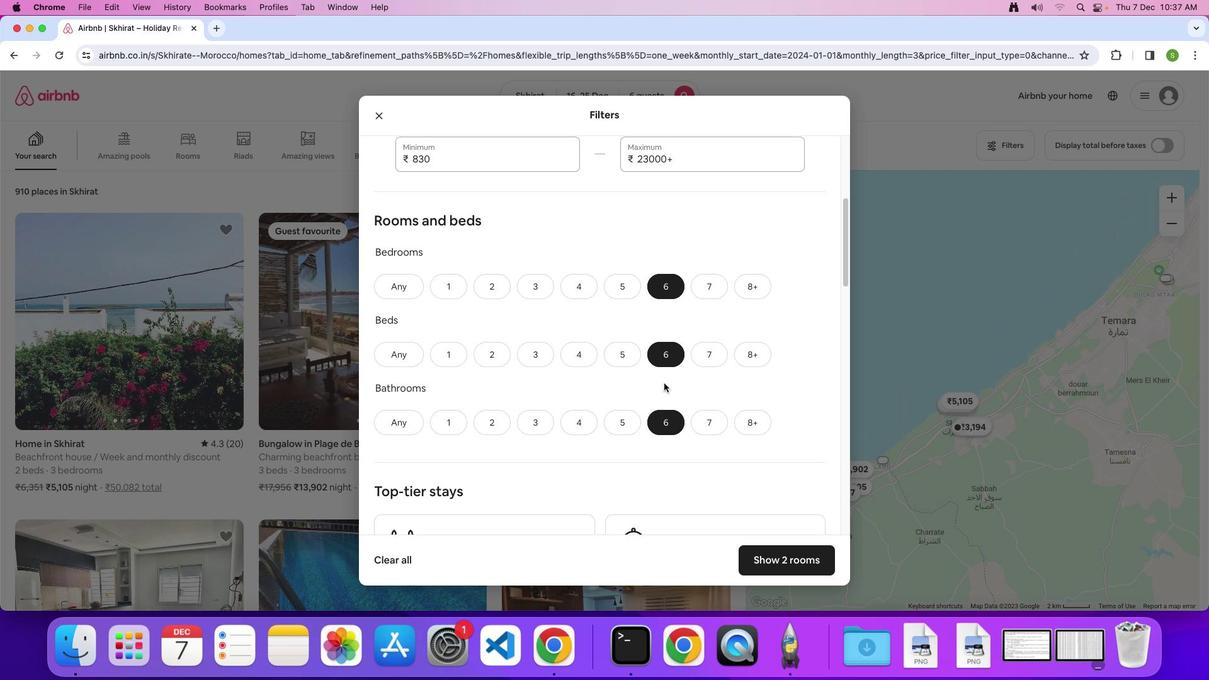 
Action: Mouse scrolled (664, 383) with delta (0, 0)
Screenshot: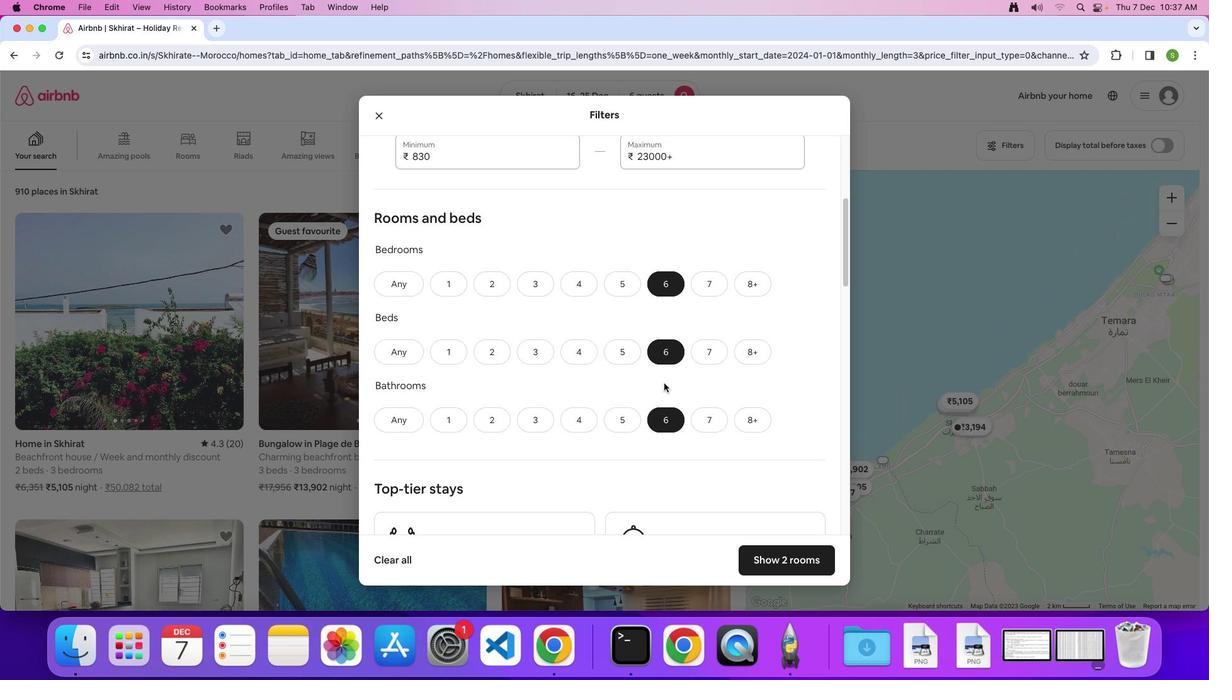 
Action: Mouse scrolled (664, 383) with delta (0, 0)
Screenshot: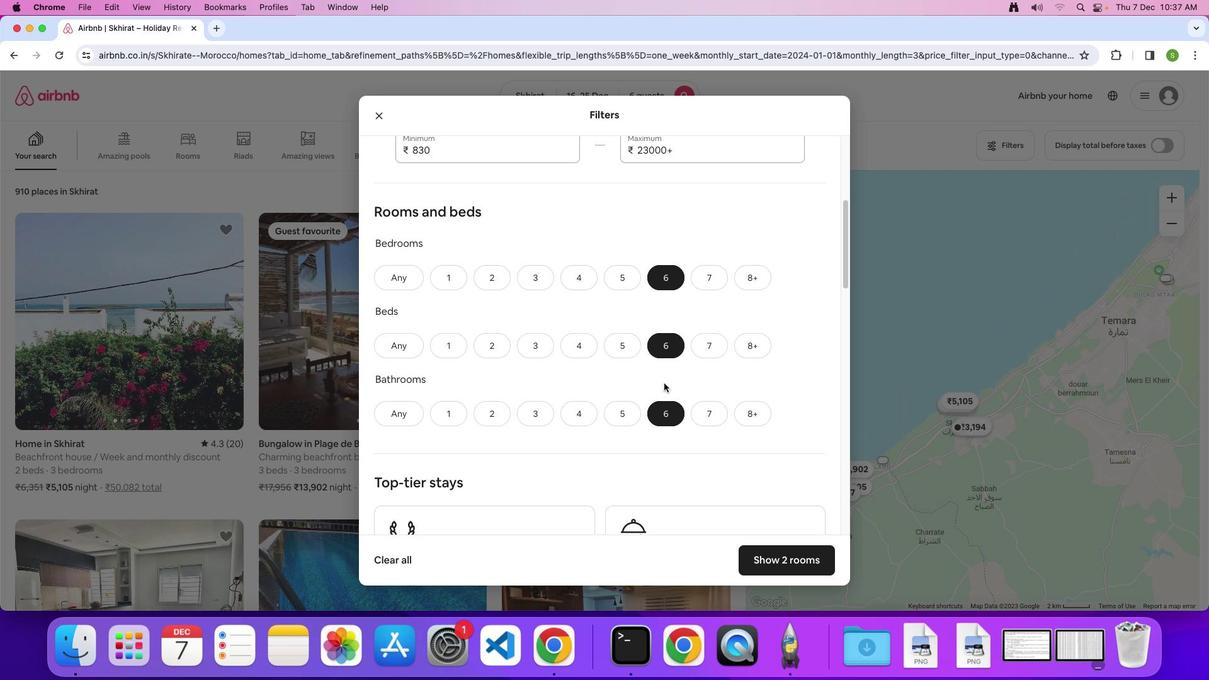 
Action: Mouse scrolled (664, 383) with delta (0, 0)
Screenshot: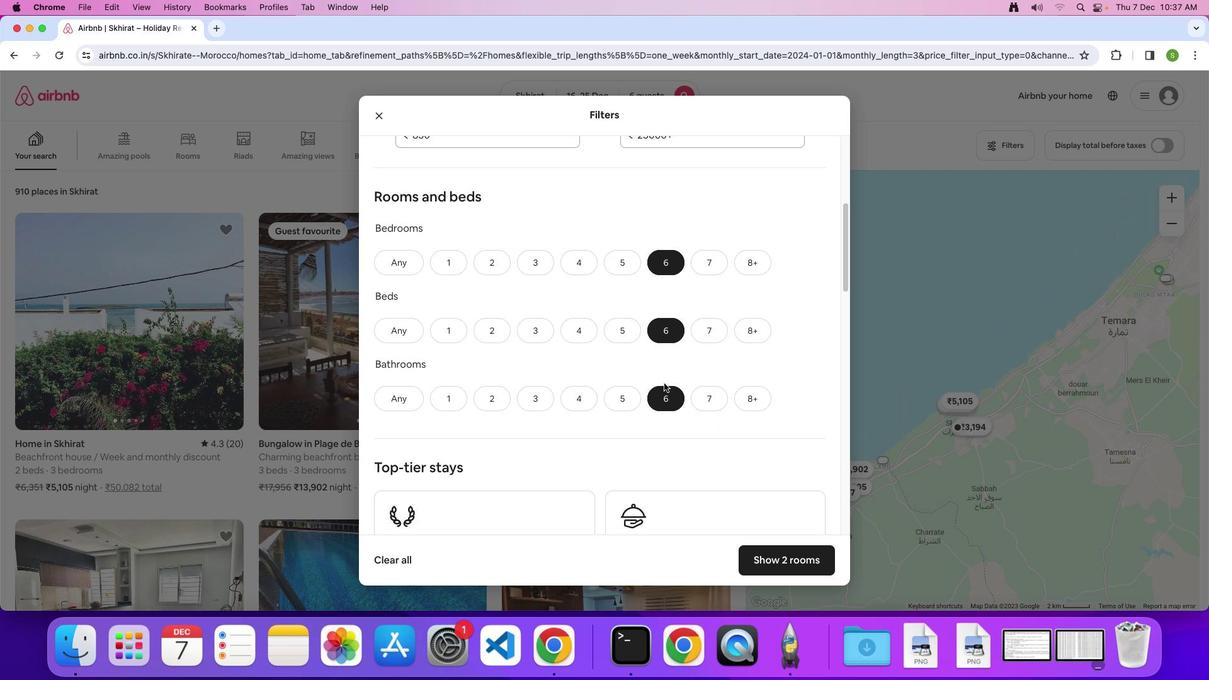 
Action: Mouse scrolled (664, 383) with delta (0, 0)
Screenshot: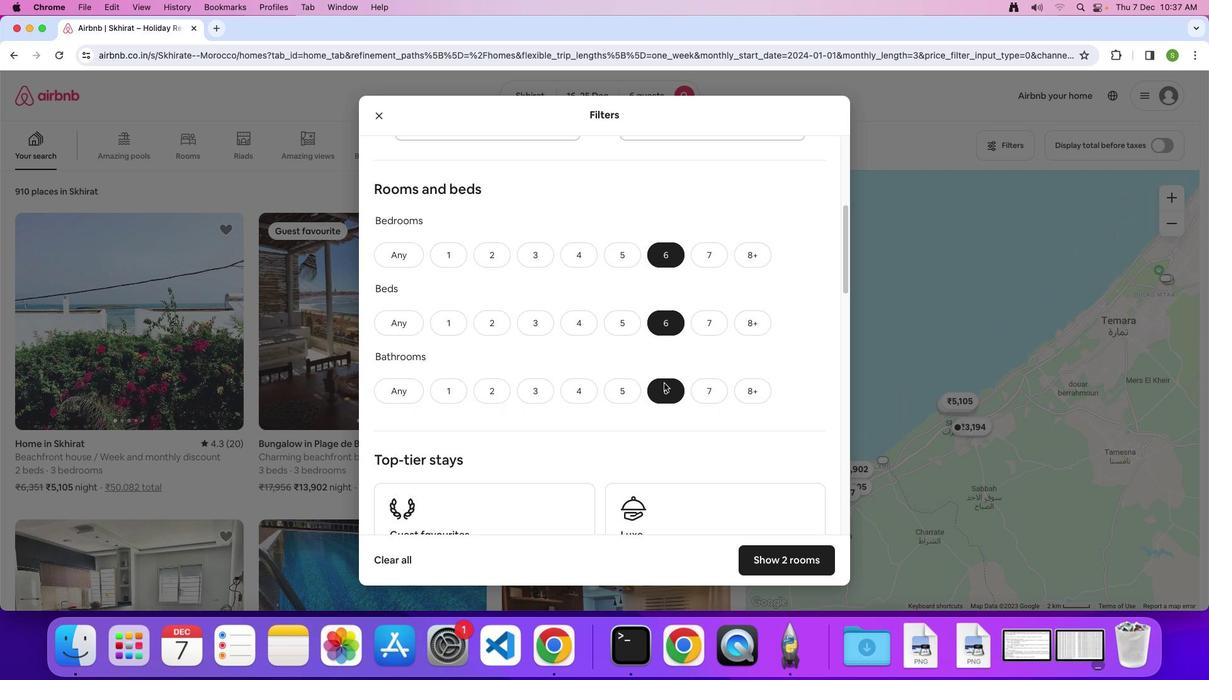 
Action: Mouse scrolled (664, 383) with delta (0, 0)
Screenshot: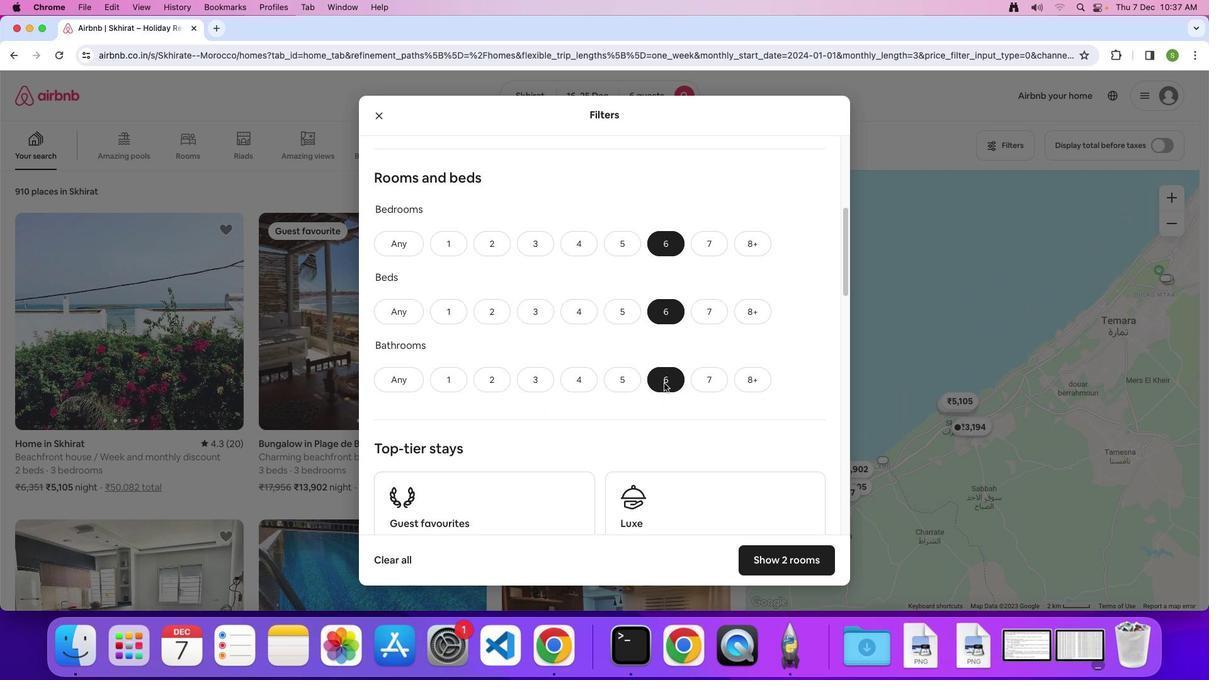 
Action: Mouse scrolled (664, 383) with delta (0, 0)
Screenshot: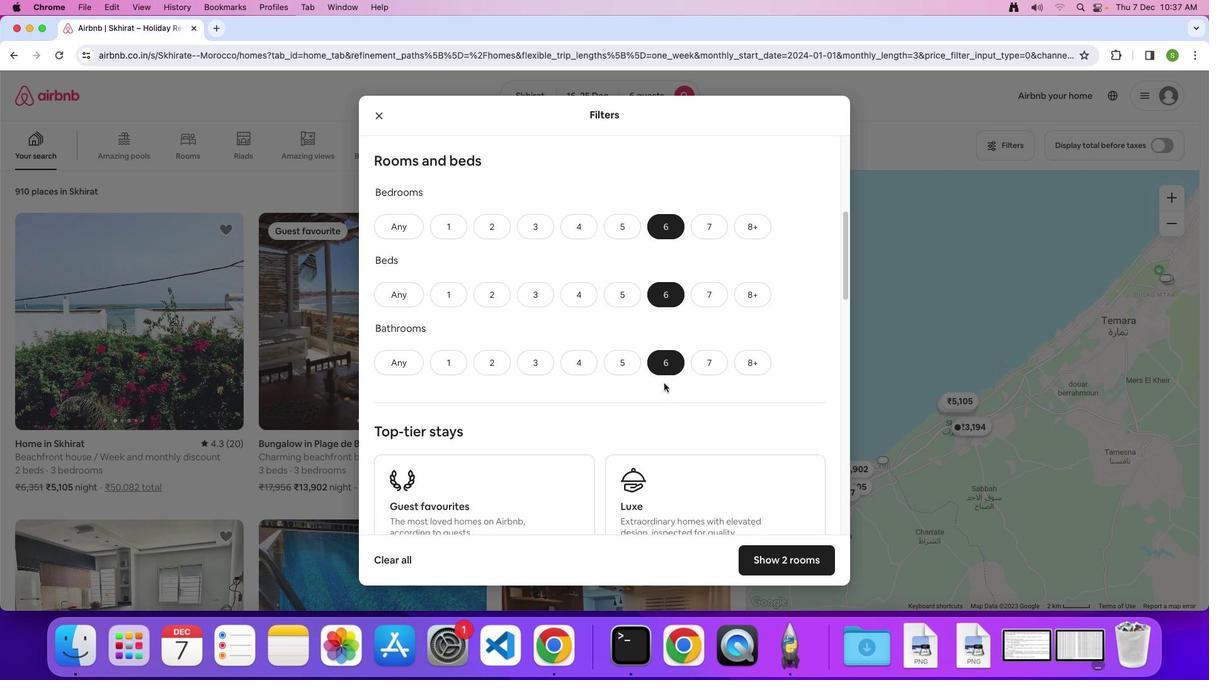 
Action: Mouse scrolled (664, 383) with delta (0, -1)
Screenshot: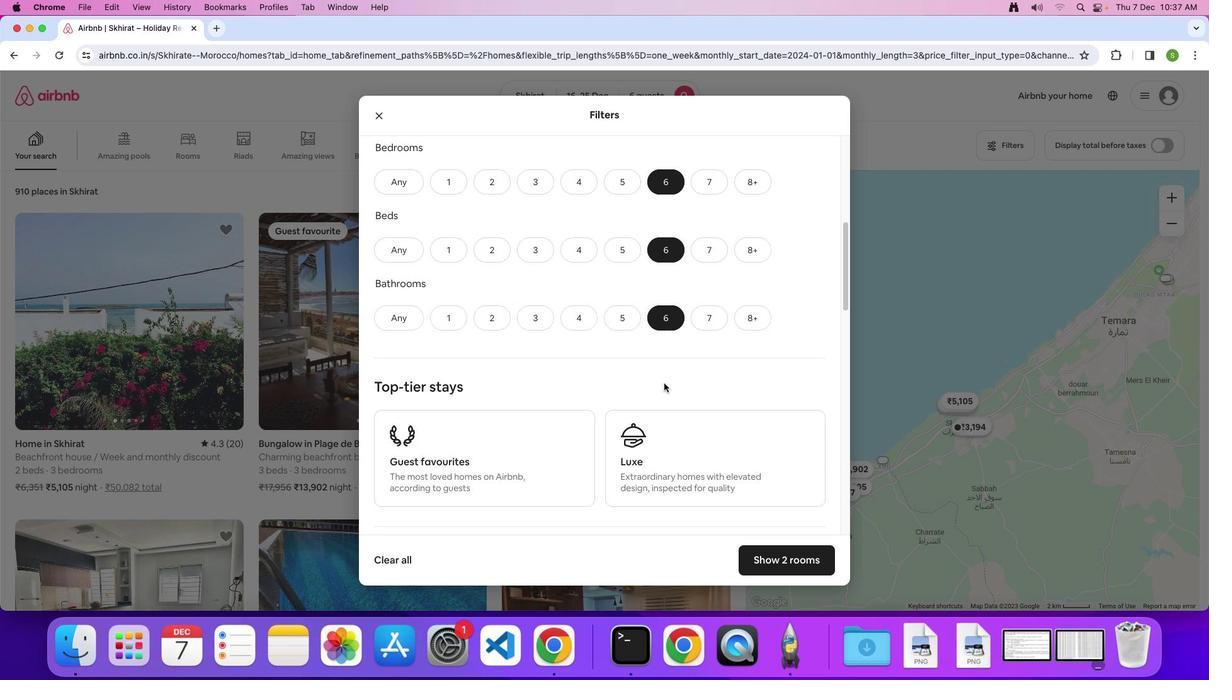 
Action: Mouse scrolled (664, 383) with delta (0, 0)
Screenshot: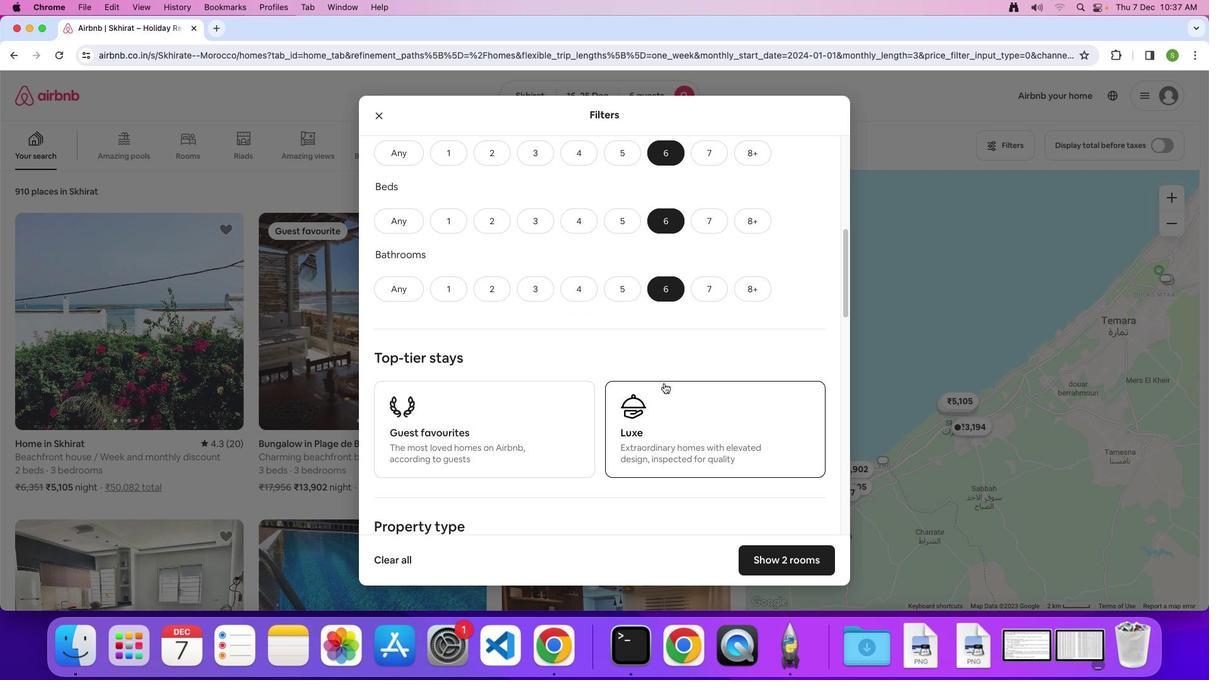 
Action: Mouse scrolled (664, 383) with delta (0, 0)
Screenshot: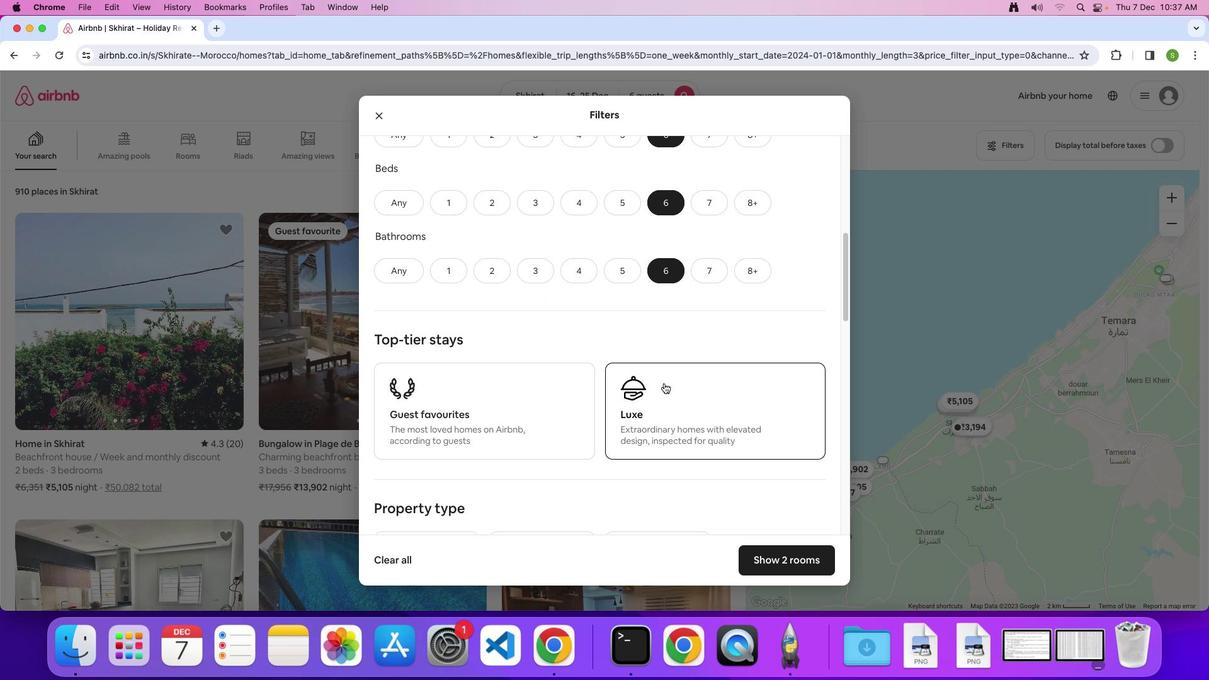 
Action: Mouse scrolled (664, 383) with delta (0, -1)
Screenshot: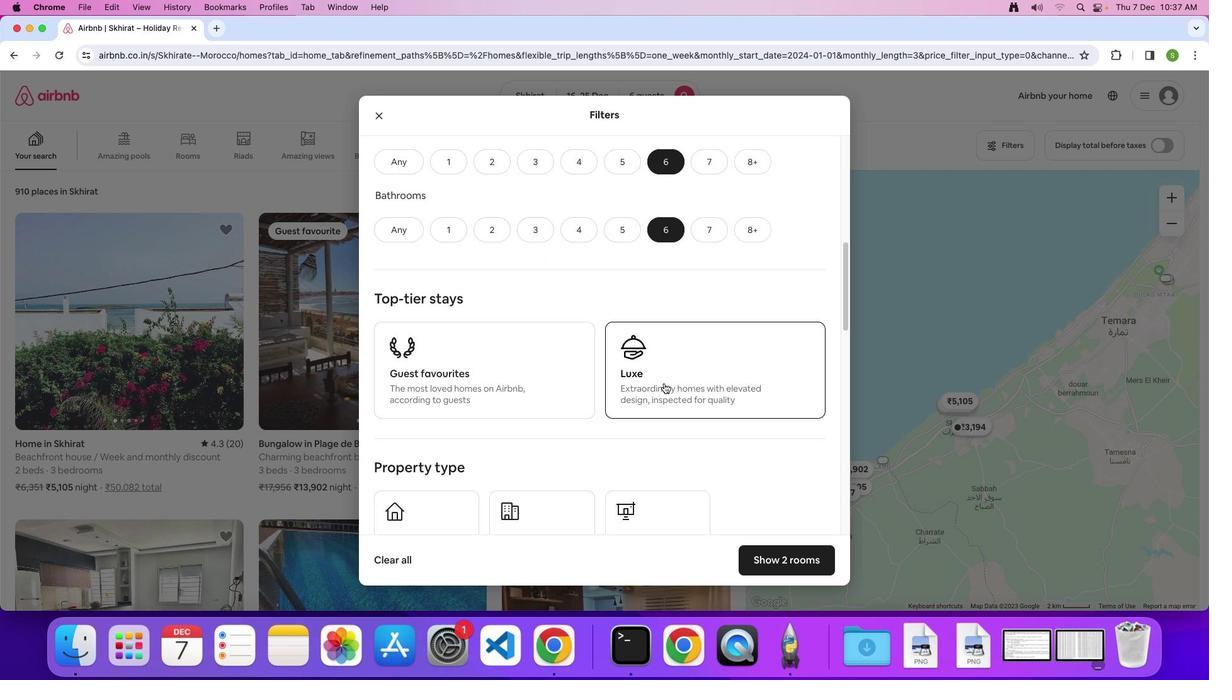 
Action: Mouse scrolled (664, 383) with delta (0, 0)
Screenshot: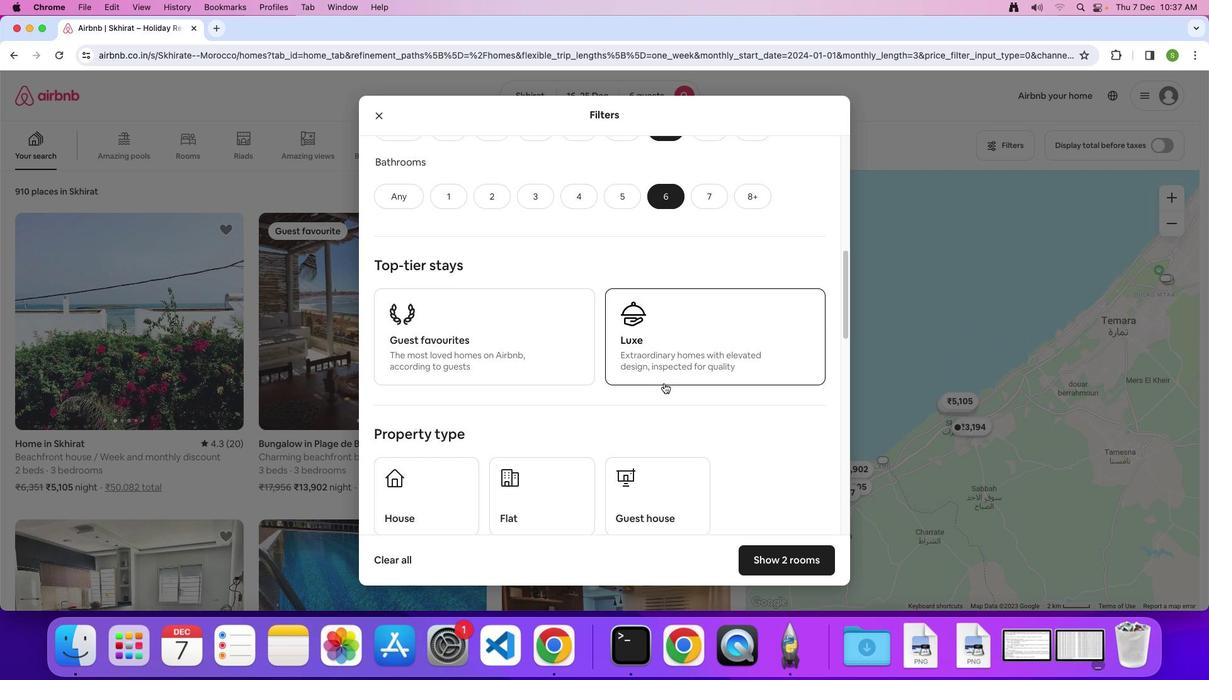 
Action: Mouse scrolled (664, 383) with delta (0, 0)
Screenshot: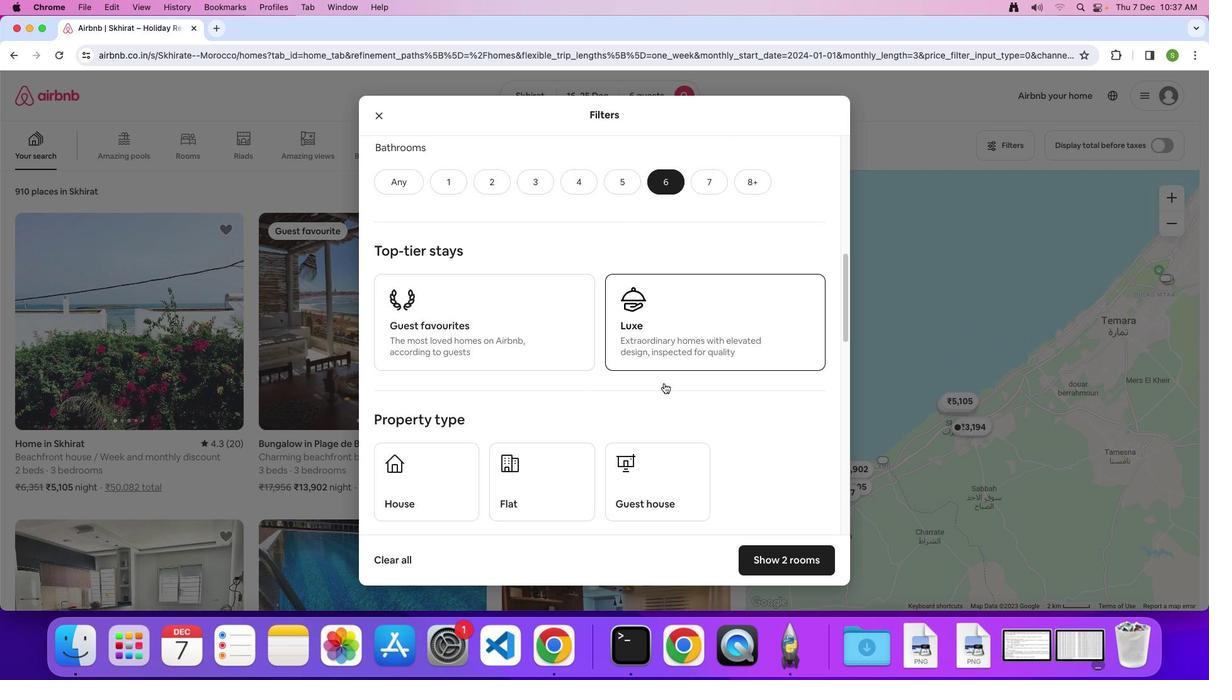 
Action: Mouse scrolled (664, 383) with delta (0, -1)
Screenshot: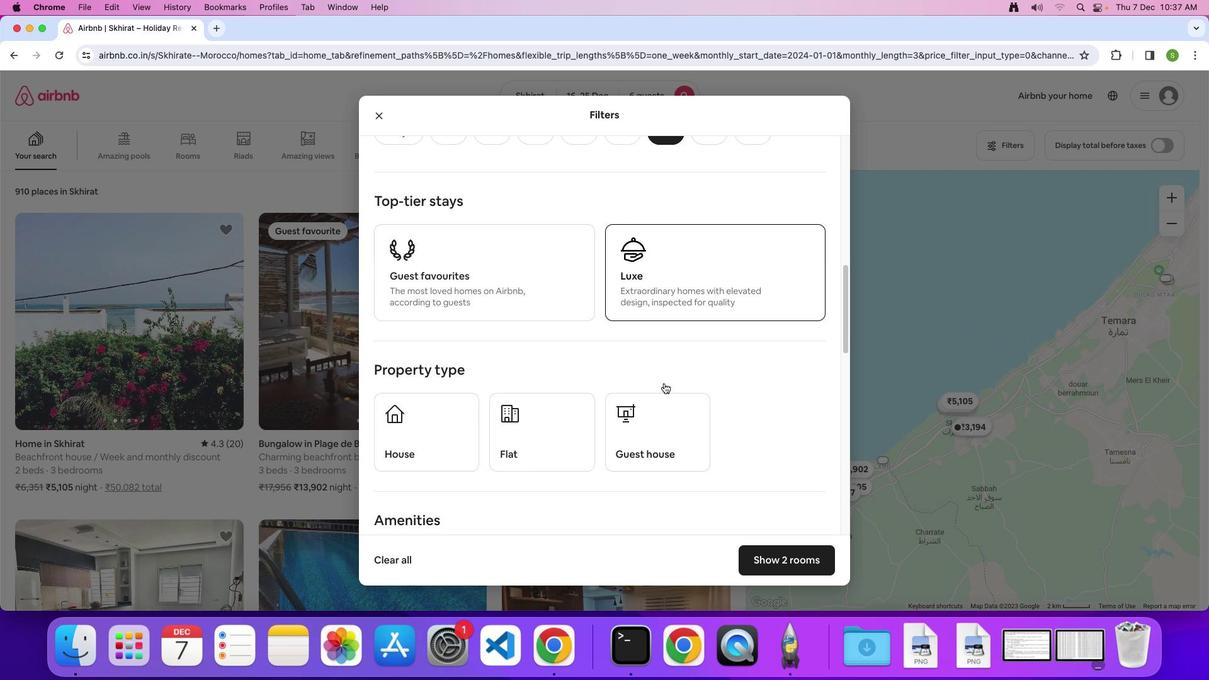 
Action: Mouse moved to (410, 418)
Screenshot: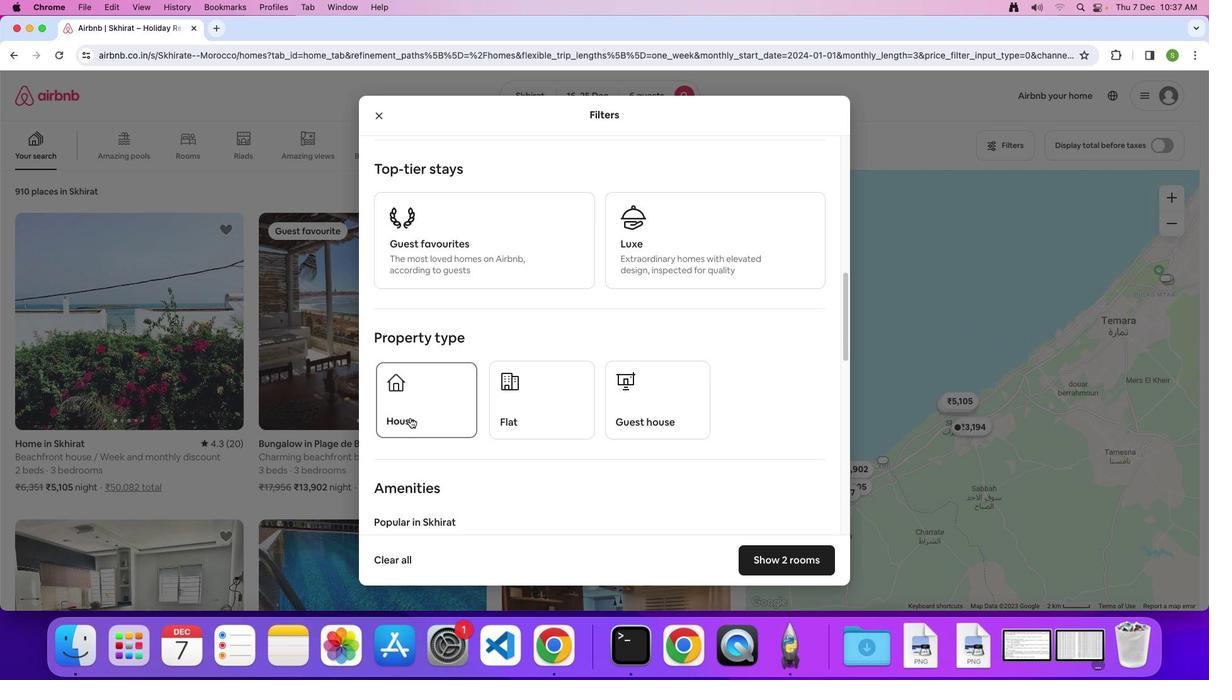 
Action: Mouse pressed left at (410, 418)
Screenshot: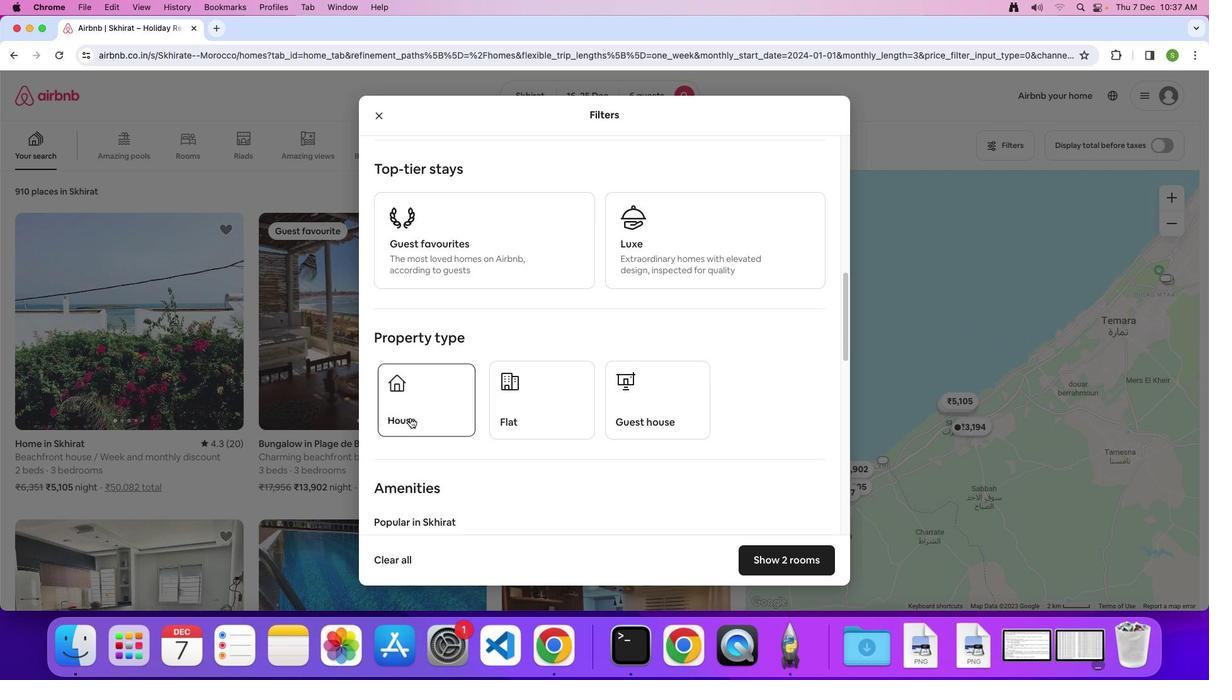 
Action: Mouse moved to (597, 360)
Screenshot: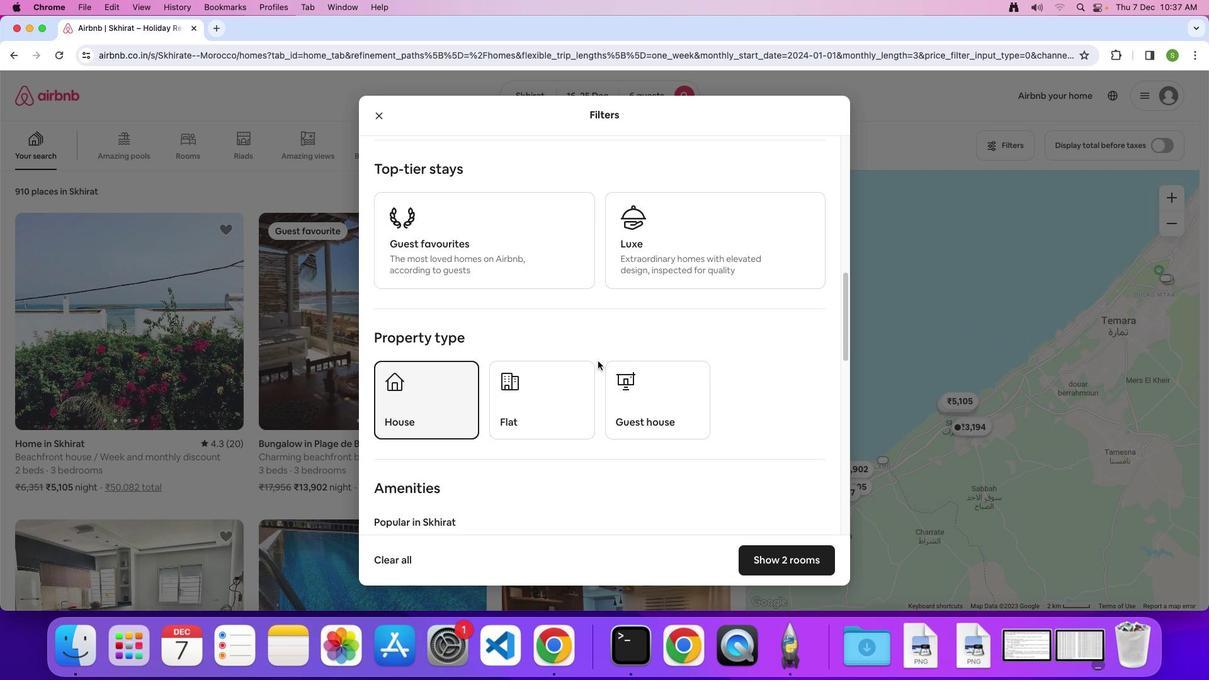 
Action: Mouse scrolled (597, 360) with delta (0, 0)
Screenshot: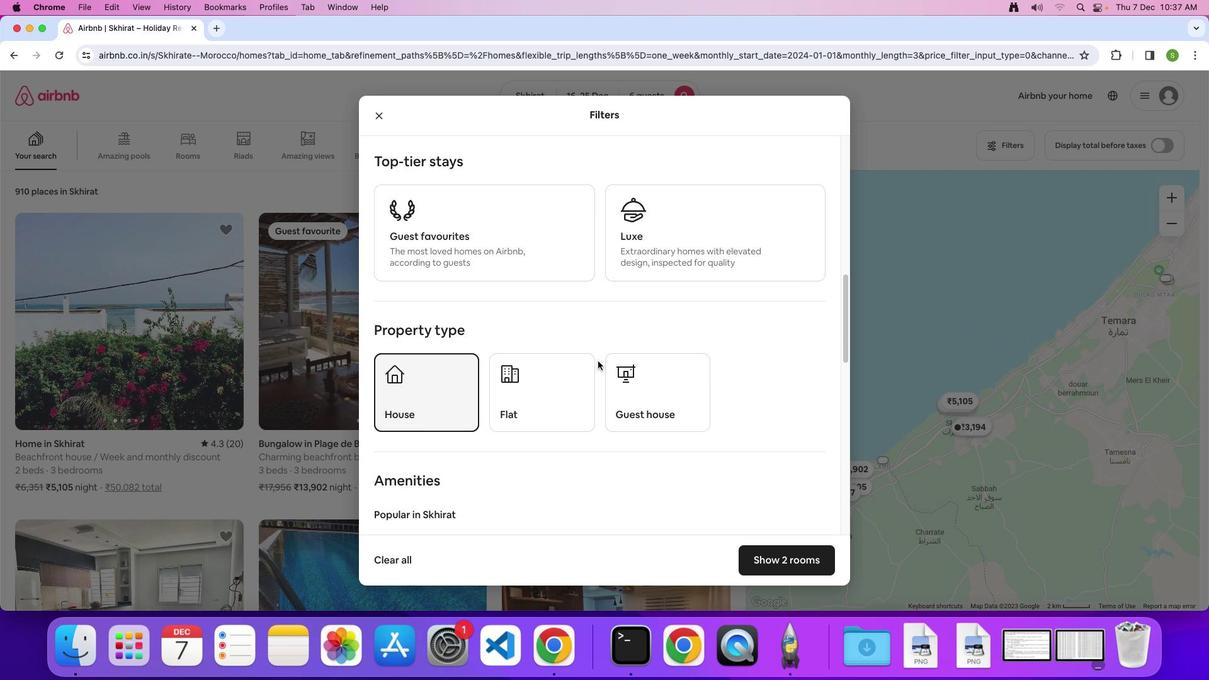
Action: Mouse scrolled (597, 360) with delta (0, 0)
Screenshot: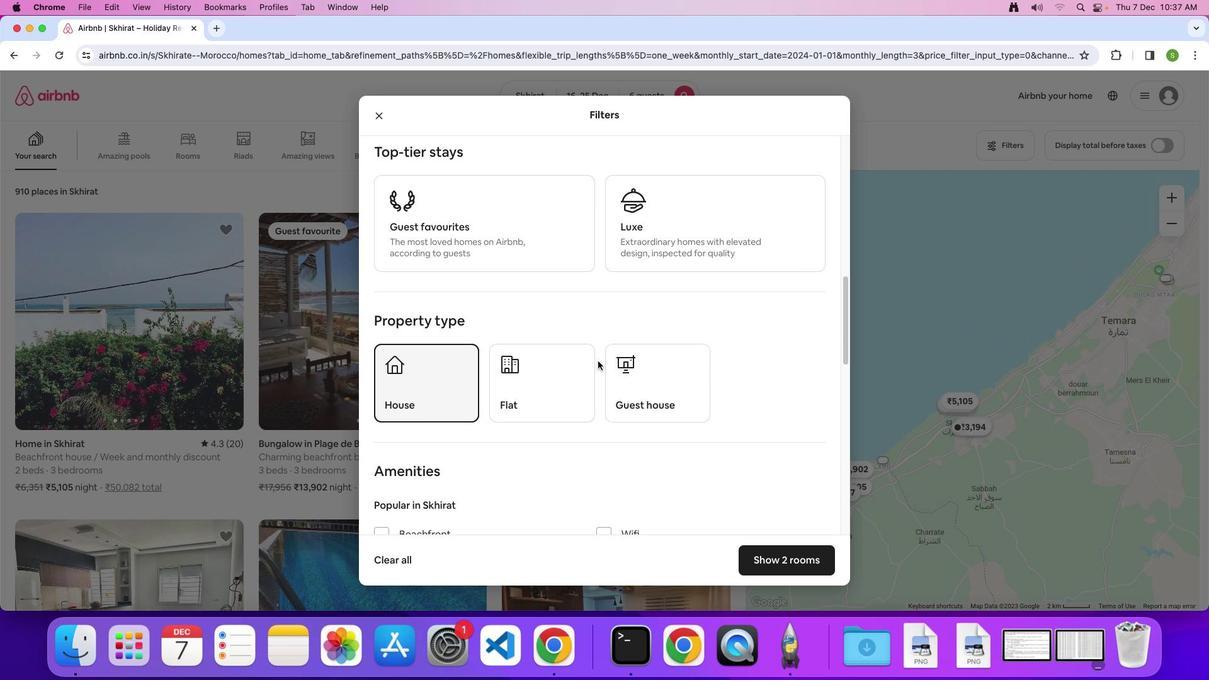 
Action: Mouse scrolled (597, 360) with delta (0, -1)
Screenshot: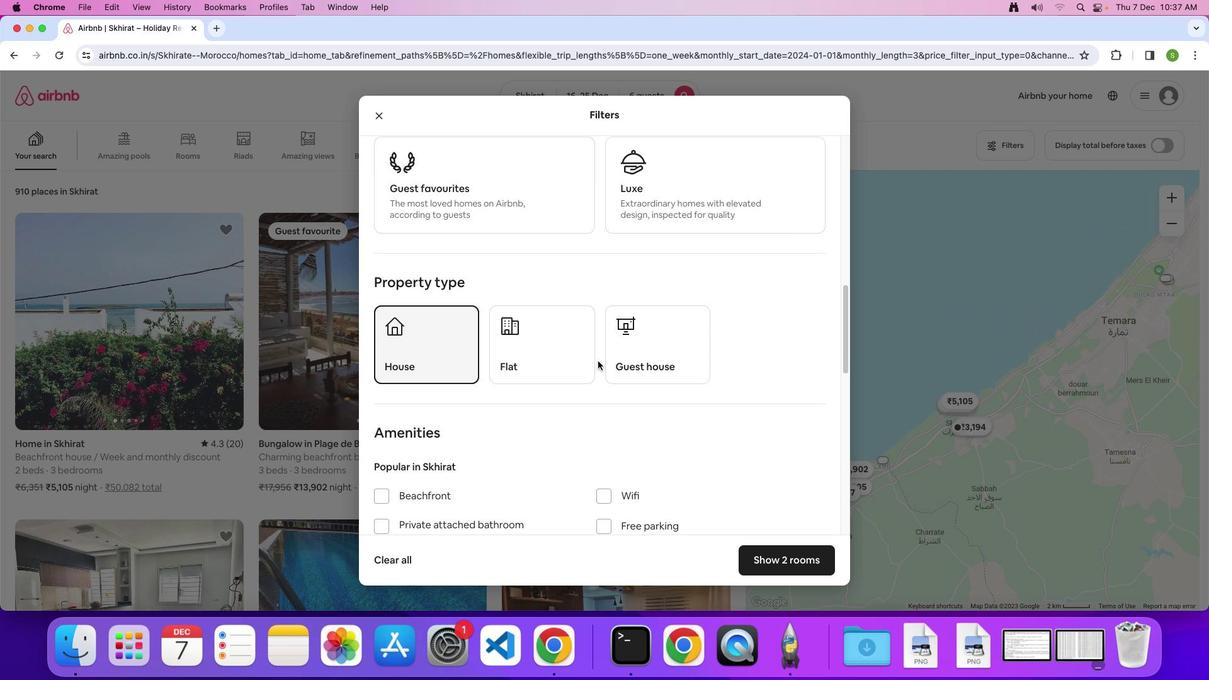
Action: Mouse scrolled (597, 360) with delta (0, 0)
Screenshot: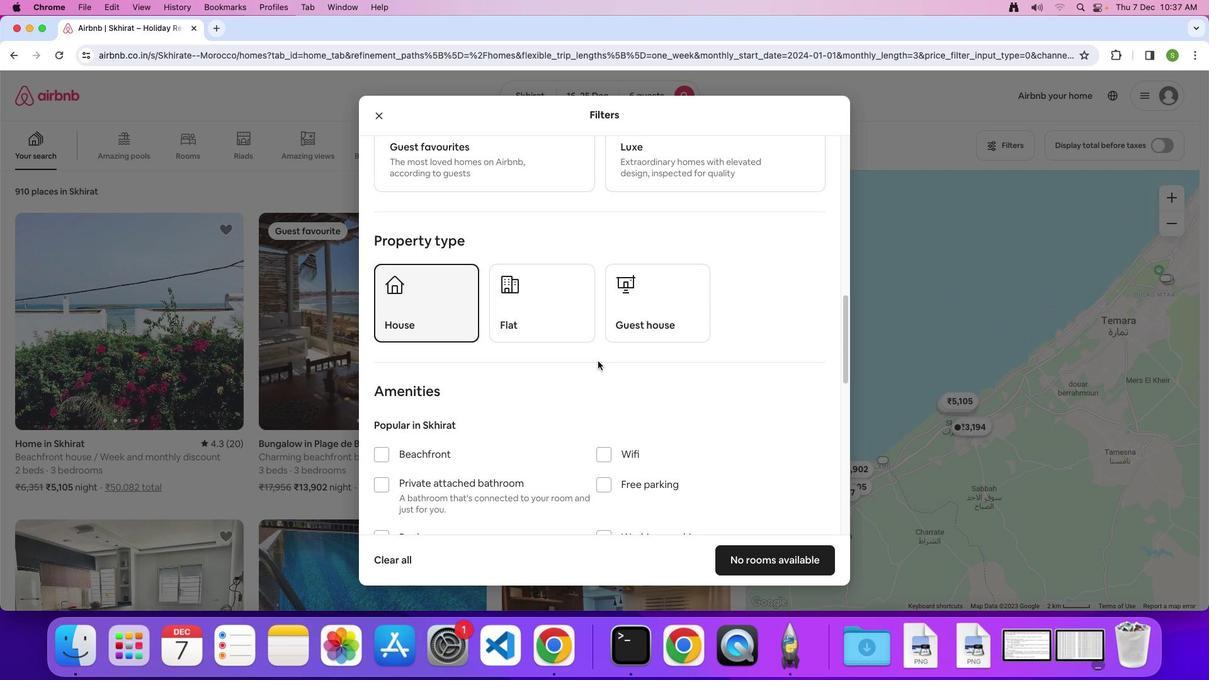 
Action: Mouse scrolled (597, 360) with delta (0, 0)
Screenshot: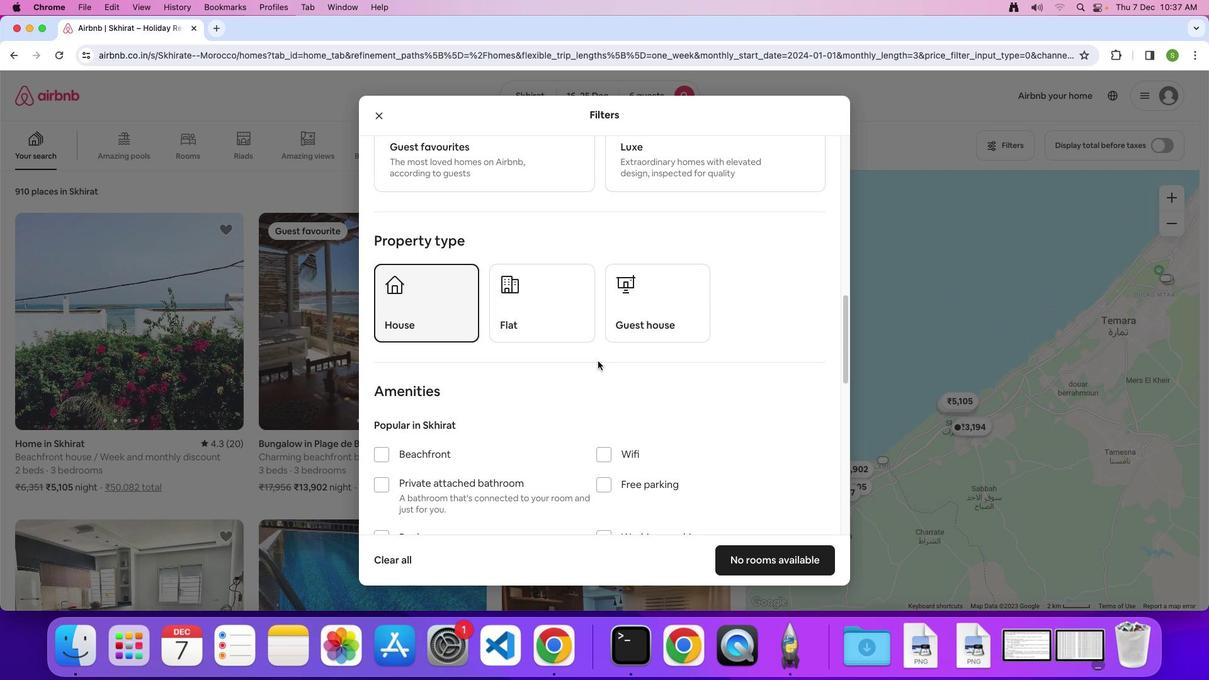 
Action: Mouse moved to (597, 360)
Screenshot: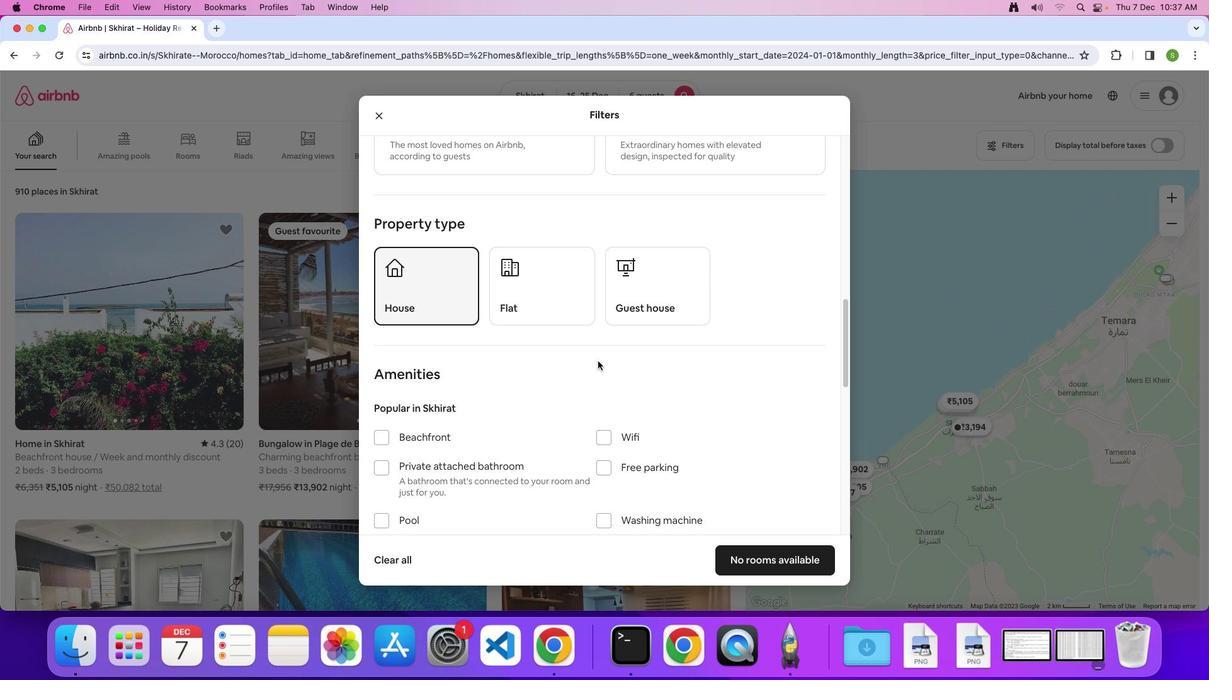 
Action: Mouse scrolled (597, 360) with delta (0, 0)
Screenshot: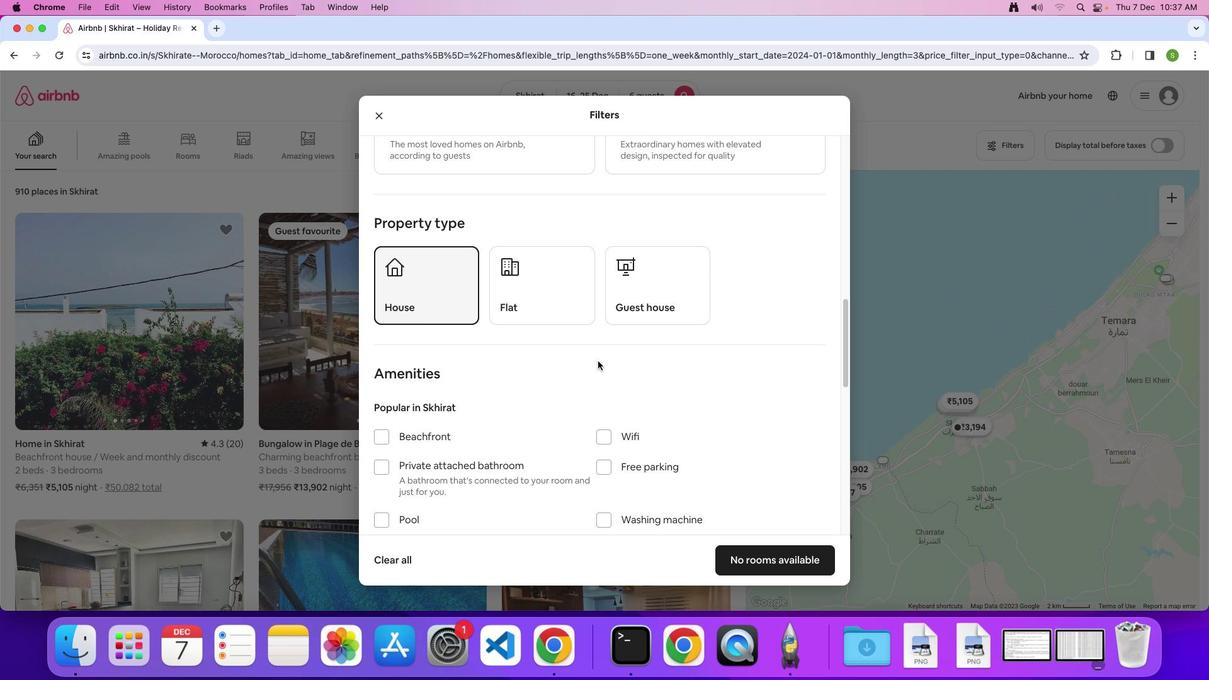 
Action: Mouse scrolled (597, 360) with delta (0, 0)
Screenshot: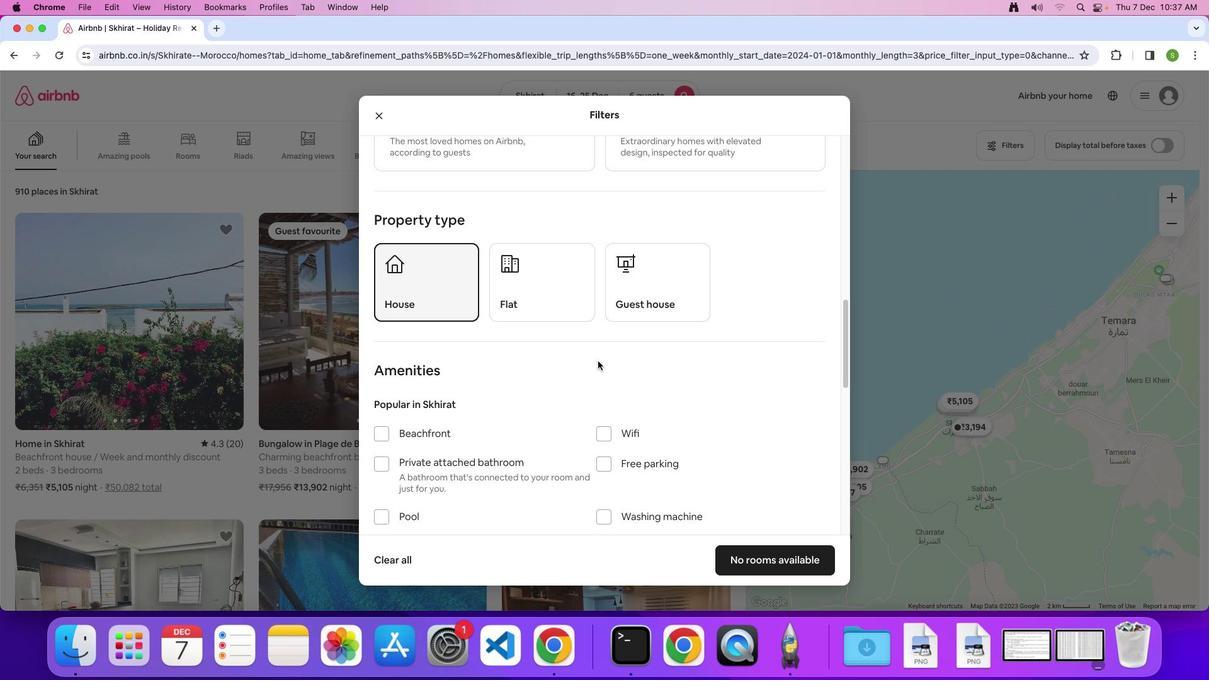 
Action: Mouse scrolled (597, 360) with delta (0, 0)
Screenshot: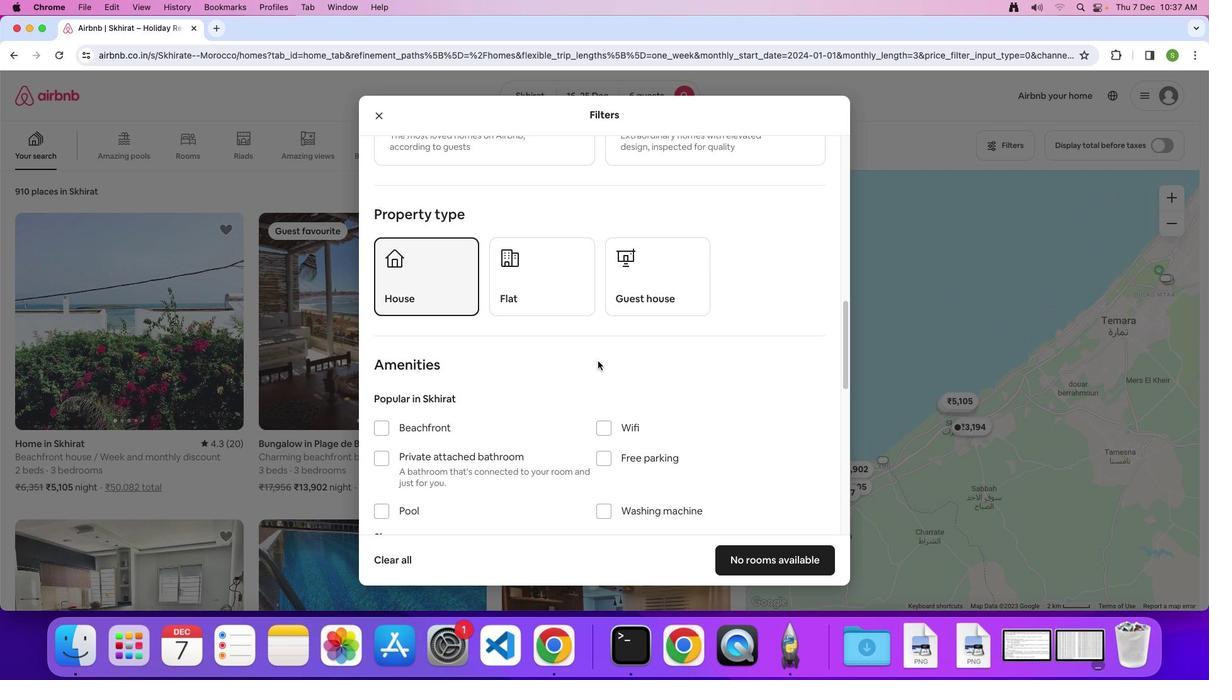 
Action: Mouse scrolled (597, 360) with delta (0, 0)
Screenshot: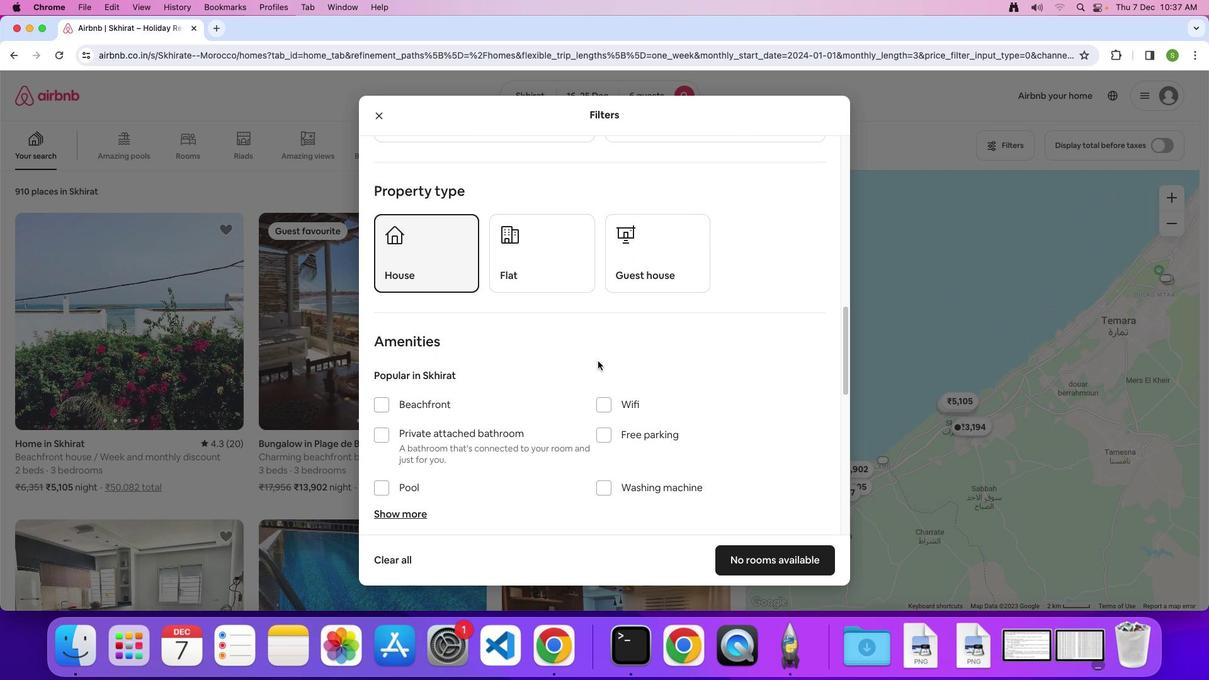 
Action: Mouse scrolled (597, 360) with delta (0, 0)
Screenshot: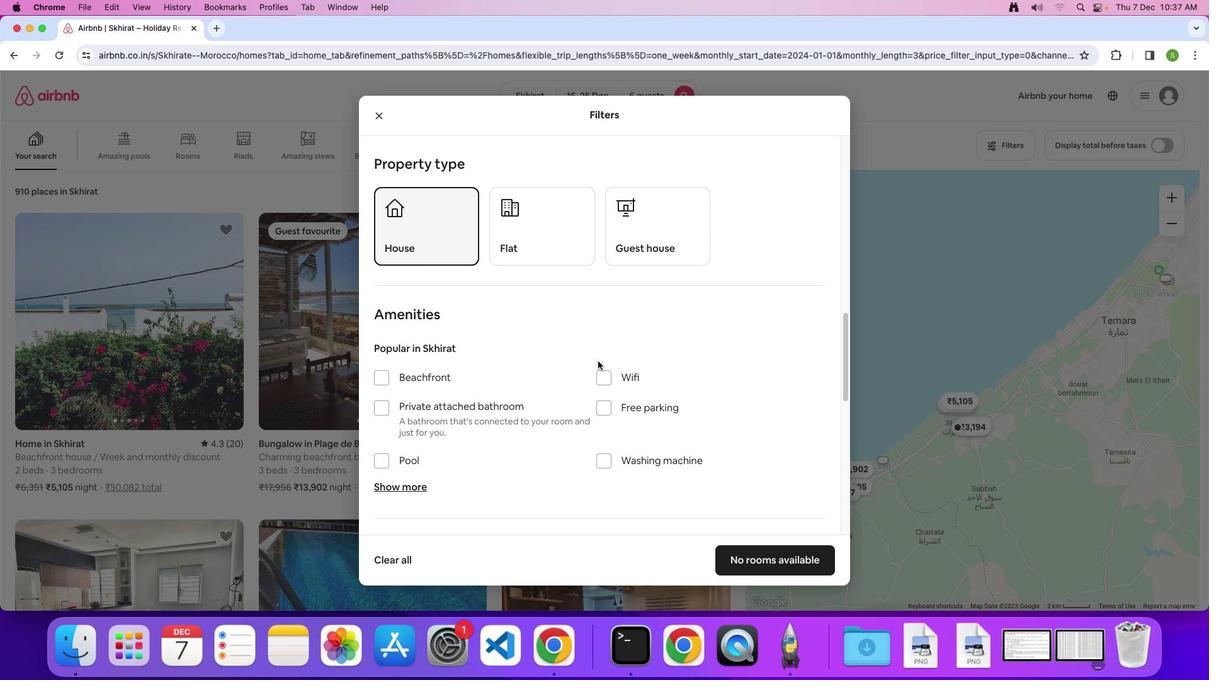 
Action: Mouse scrolled (597, 360) with delta (0, 0)
Screenshot: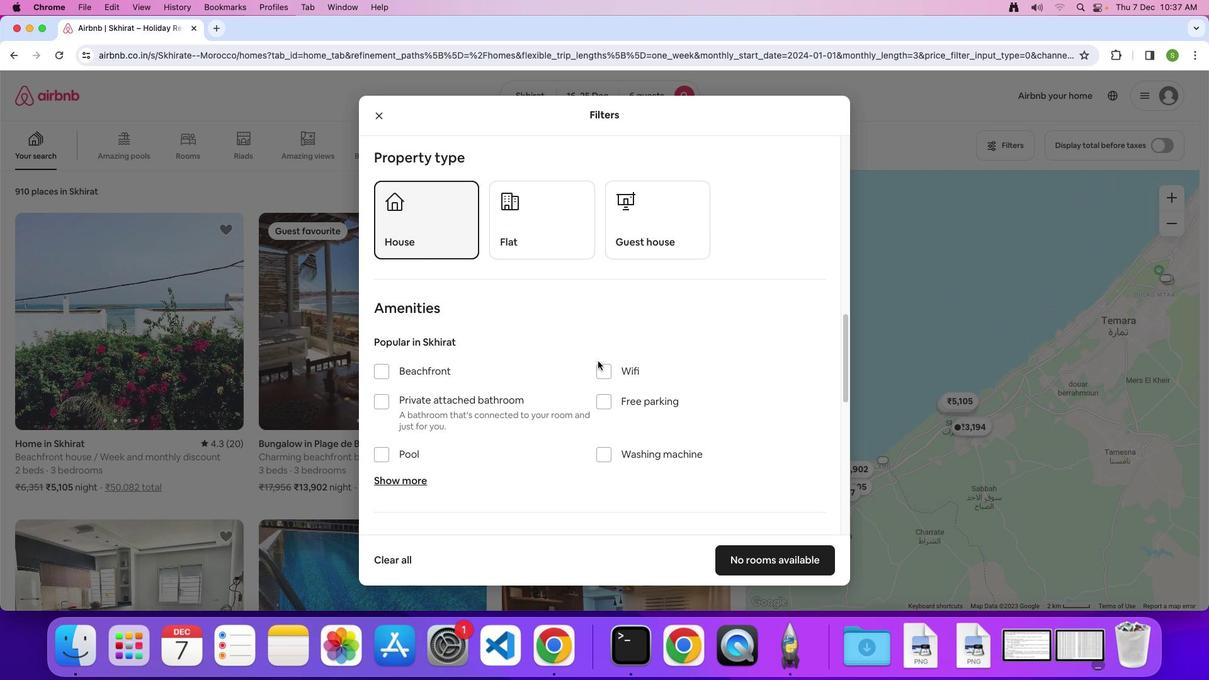 
Action: Mouse moved to (599, 361)
Screenshot: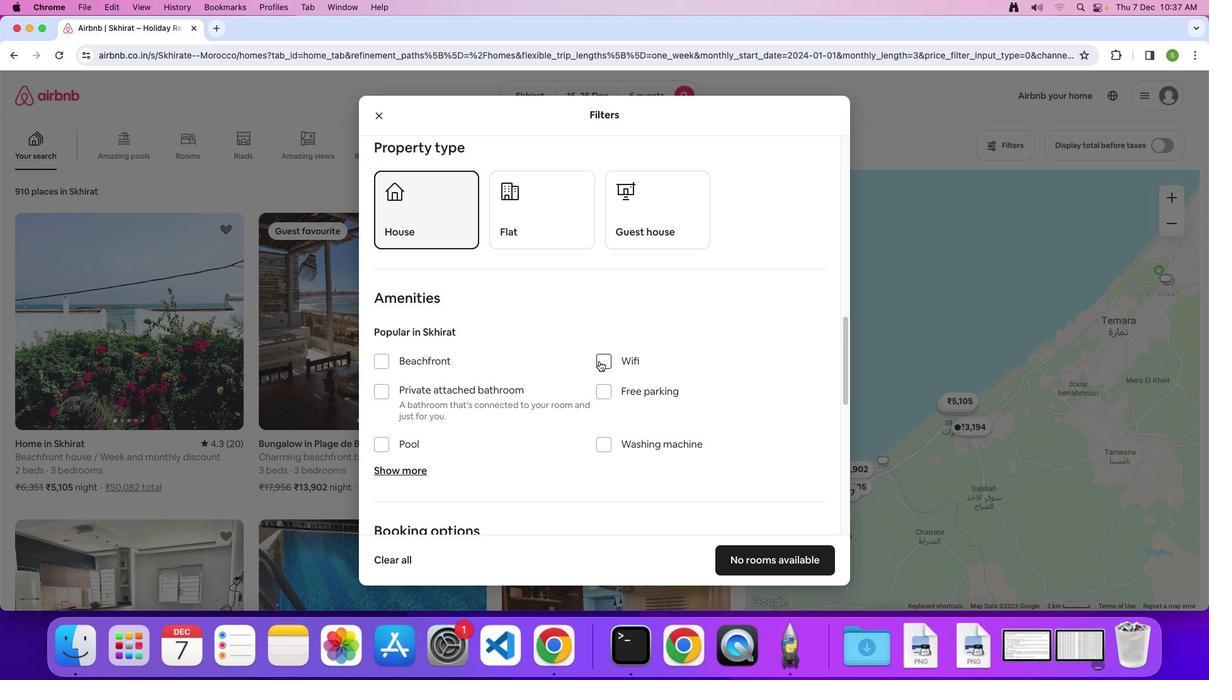 
Action: Mouse pressed left at (599, 361)
Screenshot: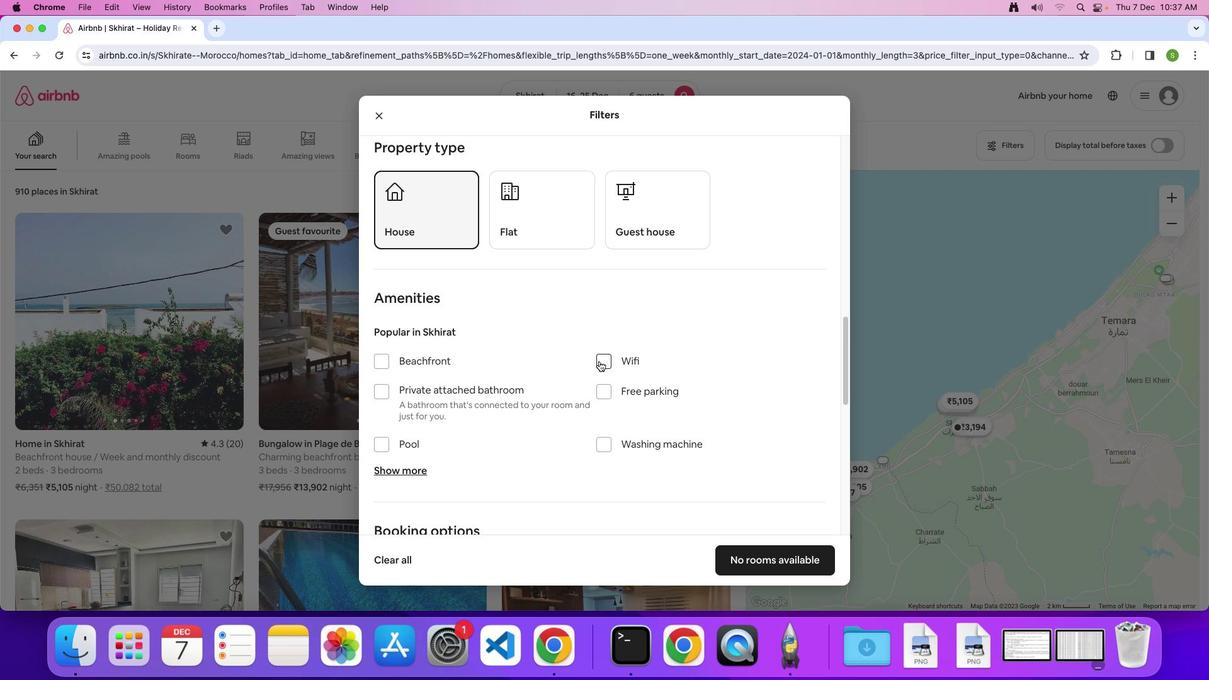 
Action: Mouse moved to (580, 366)
Screenshot: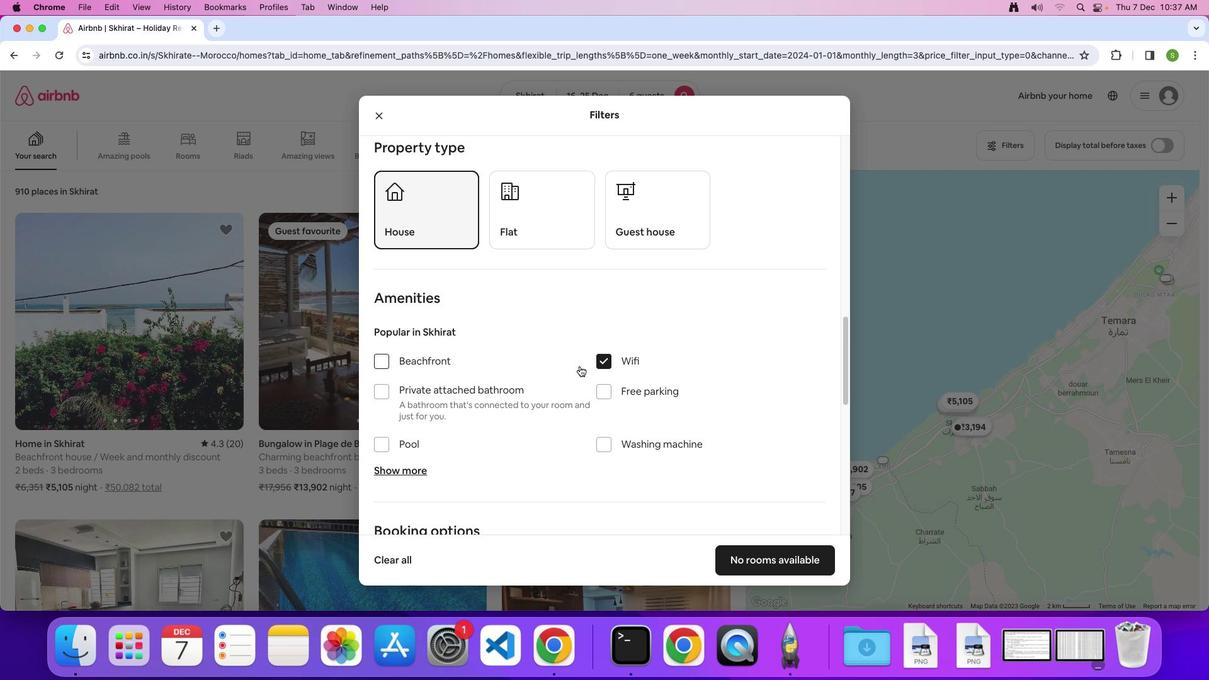 
Action: Mouse scrolled (580, 366) with delta (0, 0)
Screenshot: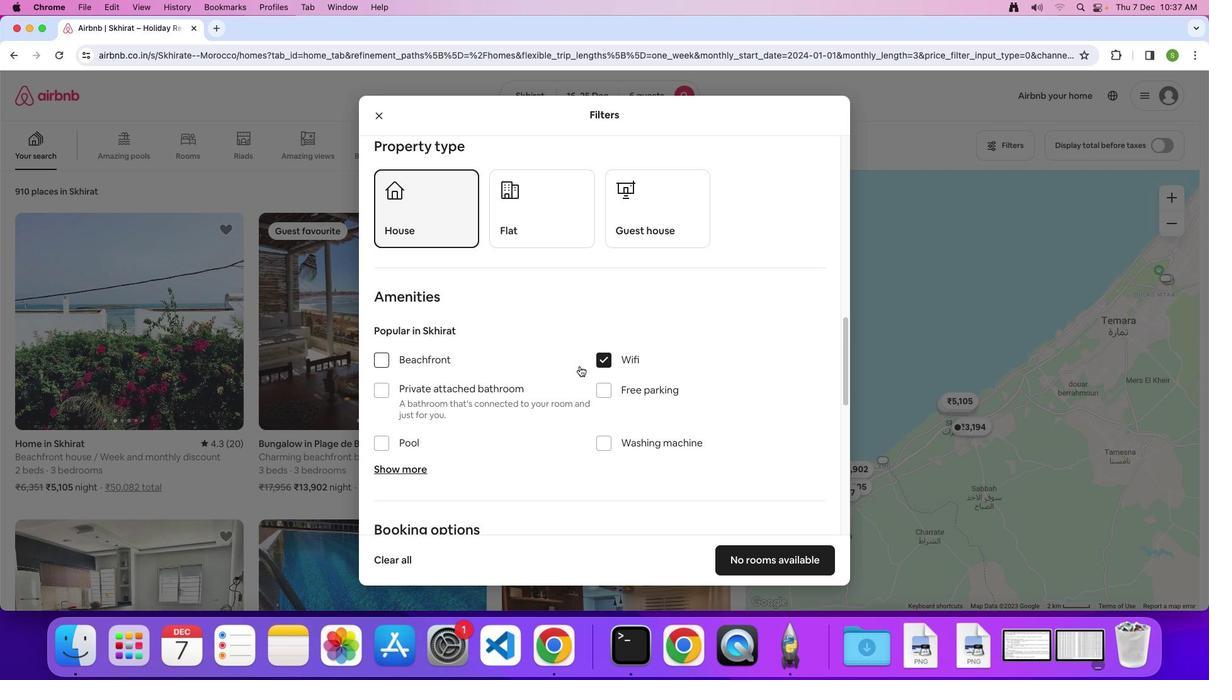 
Action: Mouse scrolled (580, 366) with delta (0, 0)
Screenshot: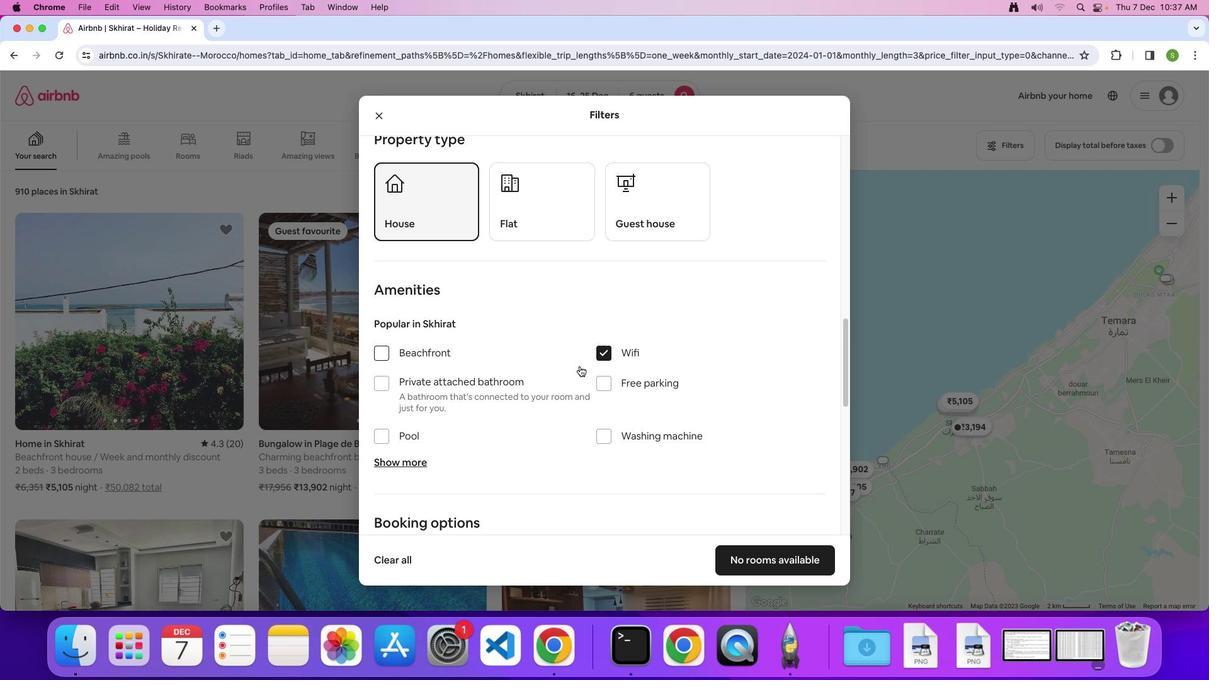 
Action: Mouse scrolled (580, 366) with delta (0, 0)
Screenshot: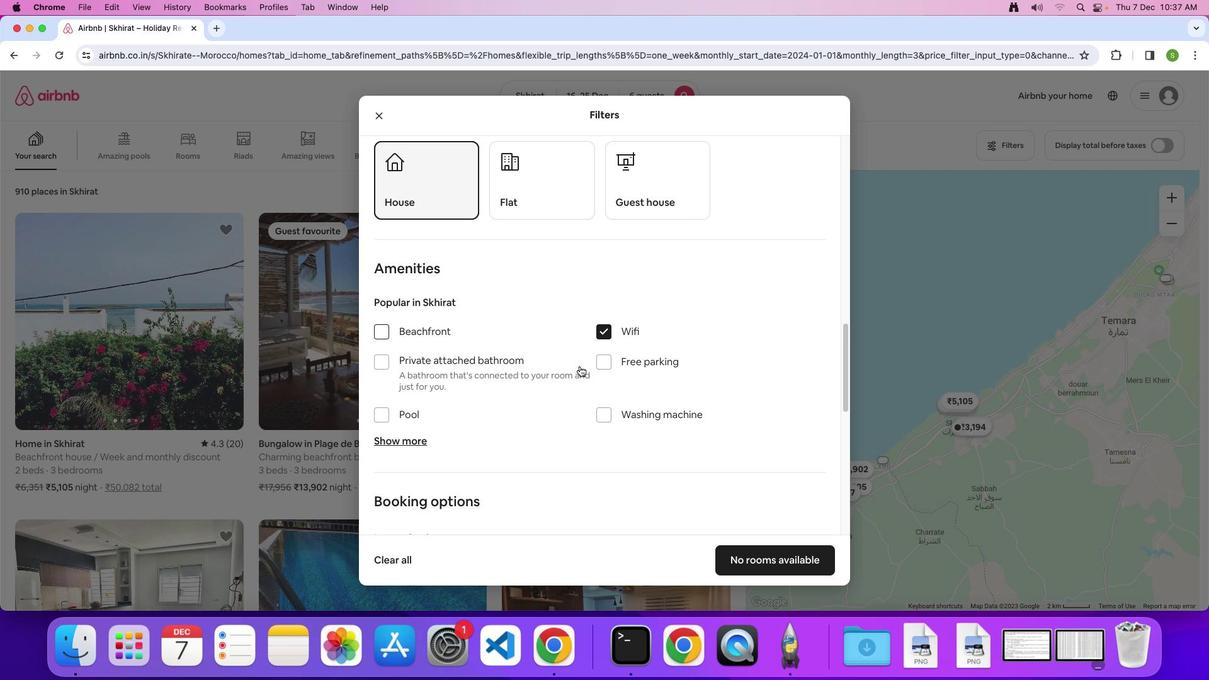 
Action: Mouse scrolled (580, 366) with delta (0, 0)
Screenshot: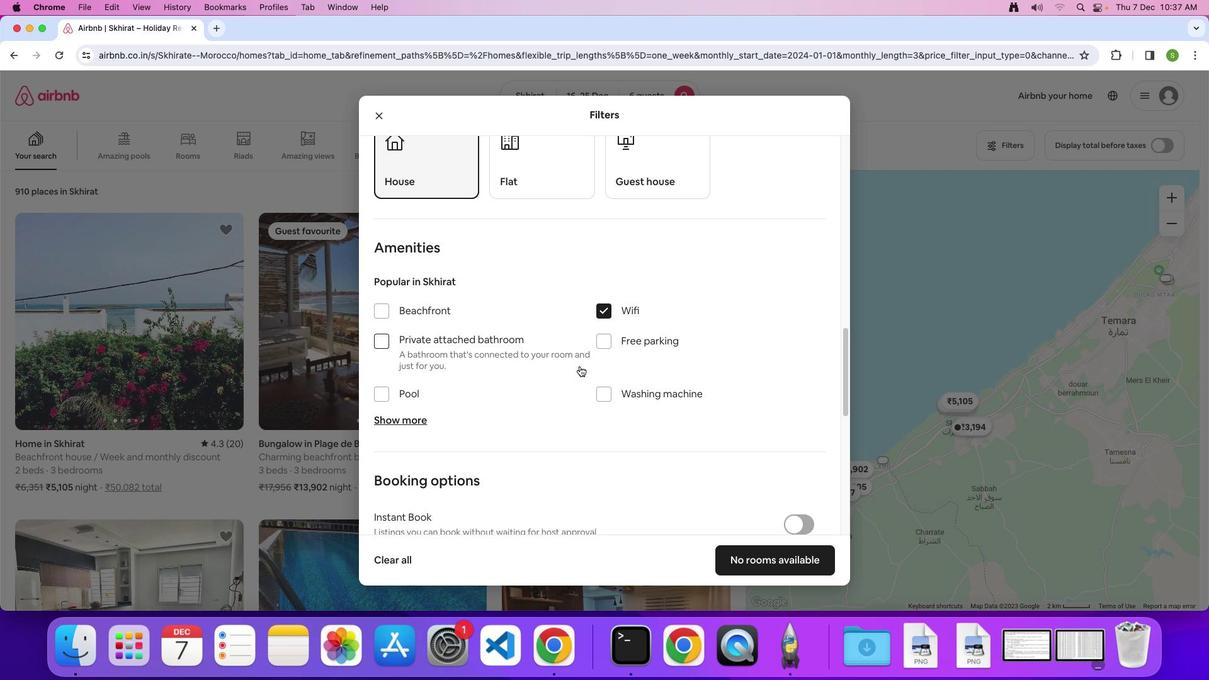 
Action: Mouse scrolled (580, 366) with delta (0, 0)
Screenshot: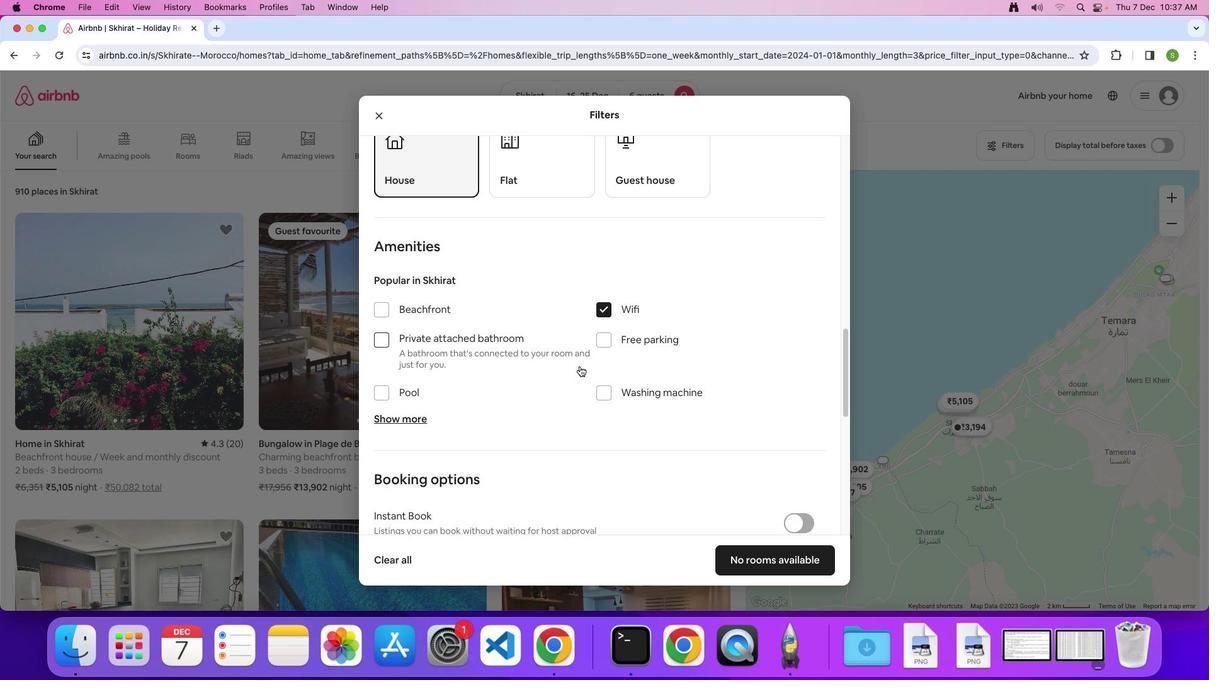 
Action: Mouse moved to (599, 339)
Screenshot: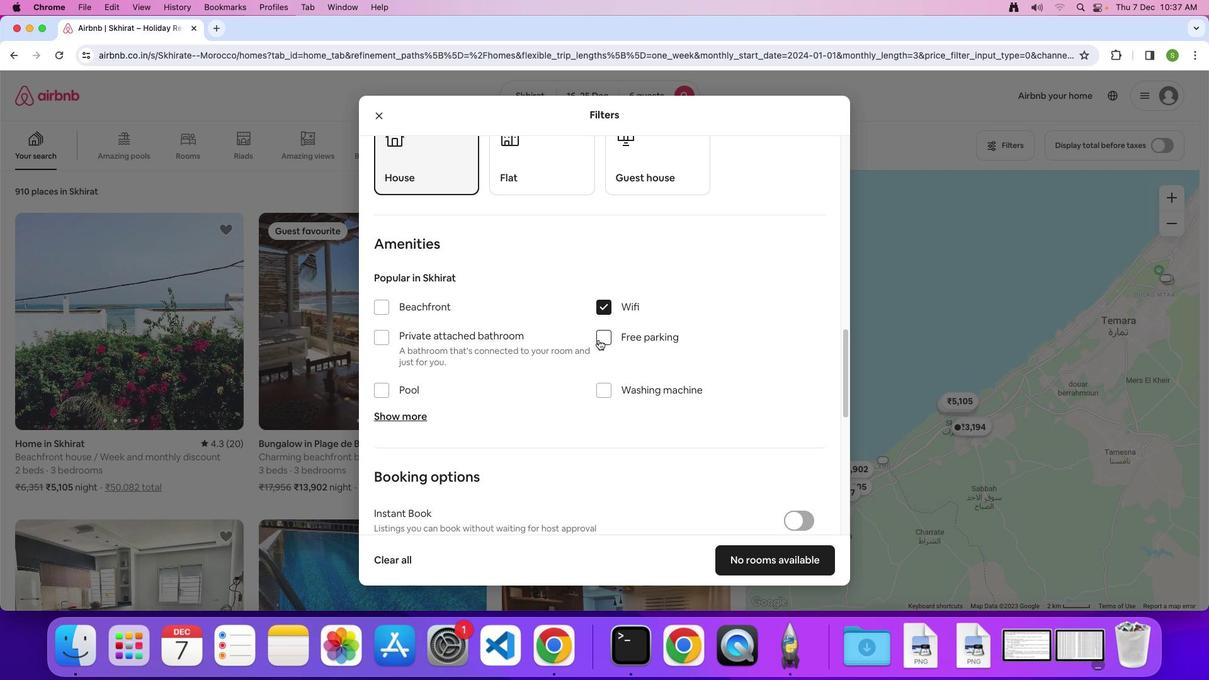 
Action: Mouse pressed left at (599, 339)
Screenshot: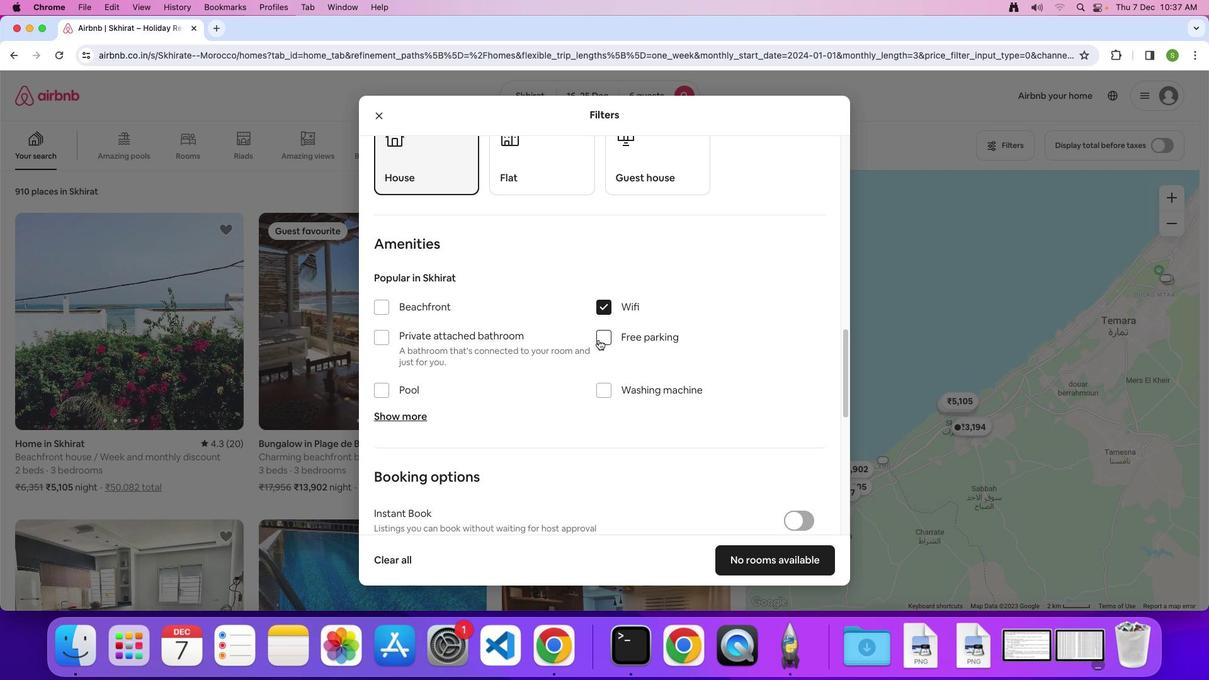 
Action: Mouse moved to (556, 351)
Screenshot: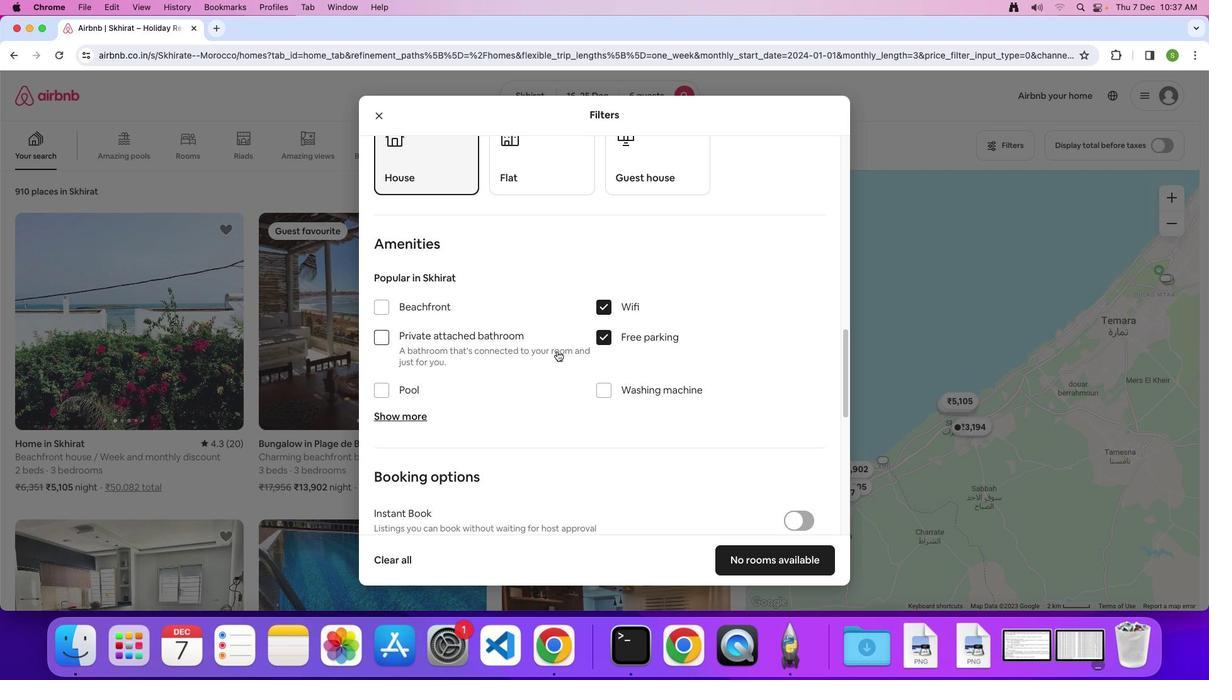
Action: Mouse scrolled (556, 351) with delta (0, 0)
Screenshot: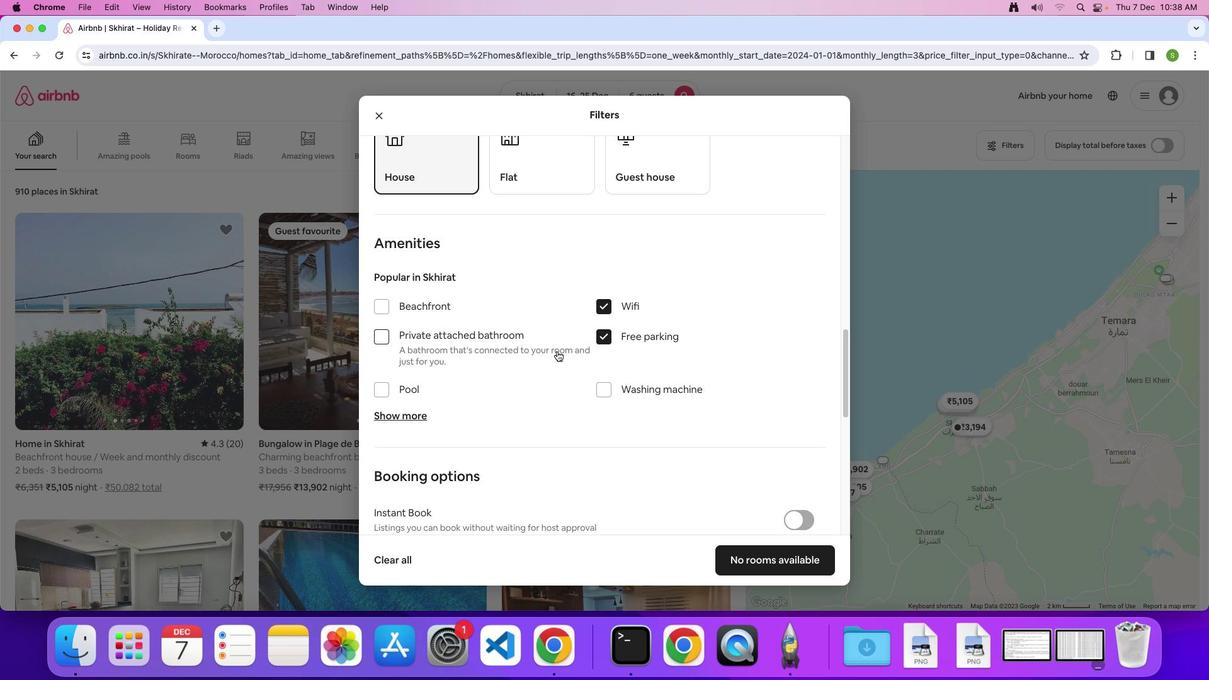 
Action: Mouse scrolled (556, 351) with delta (0, 0)
Screenshot: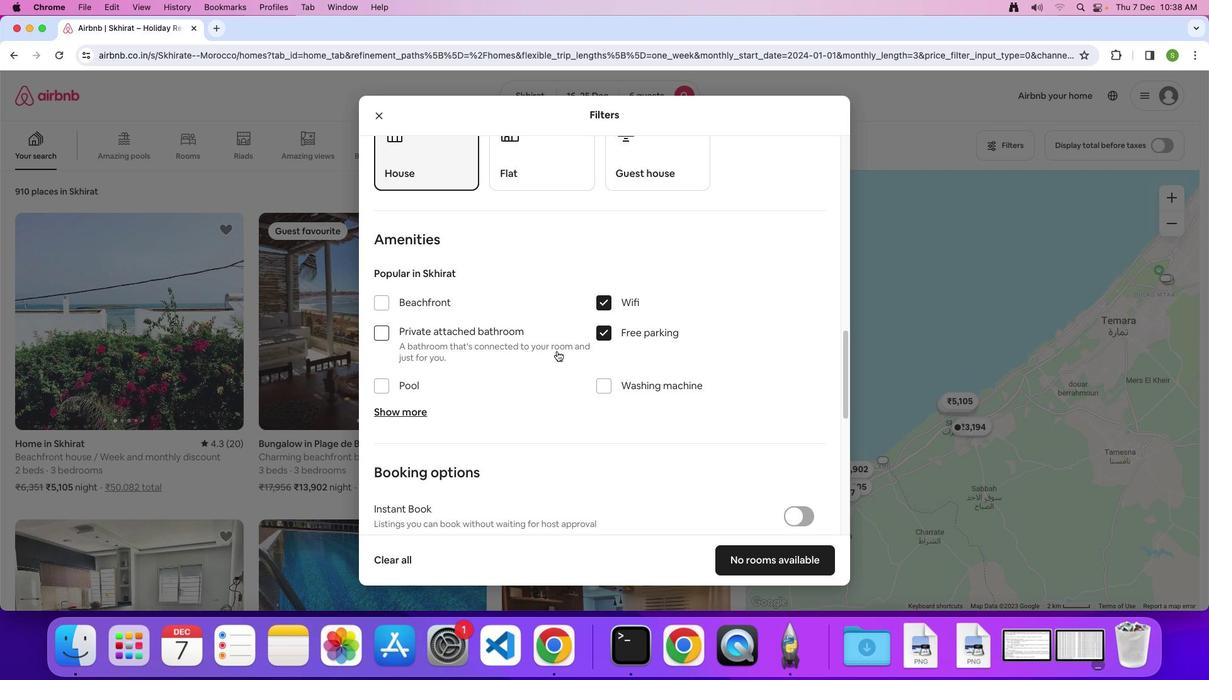 
Action: Mouse moved to (383, 400)
Screenshot: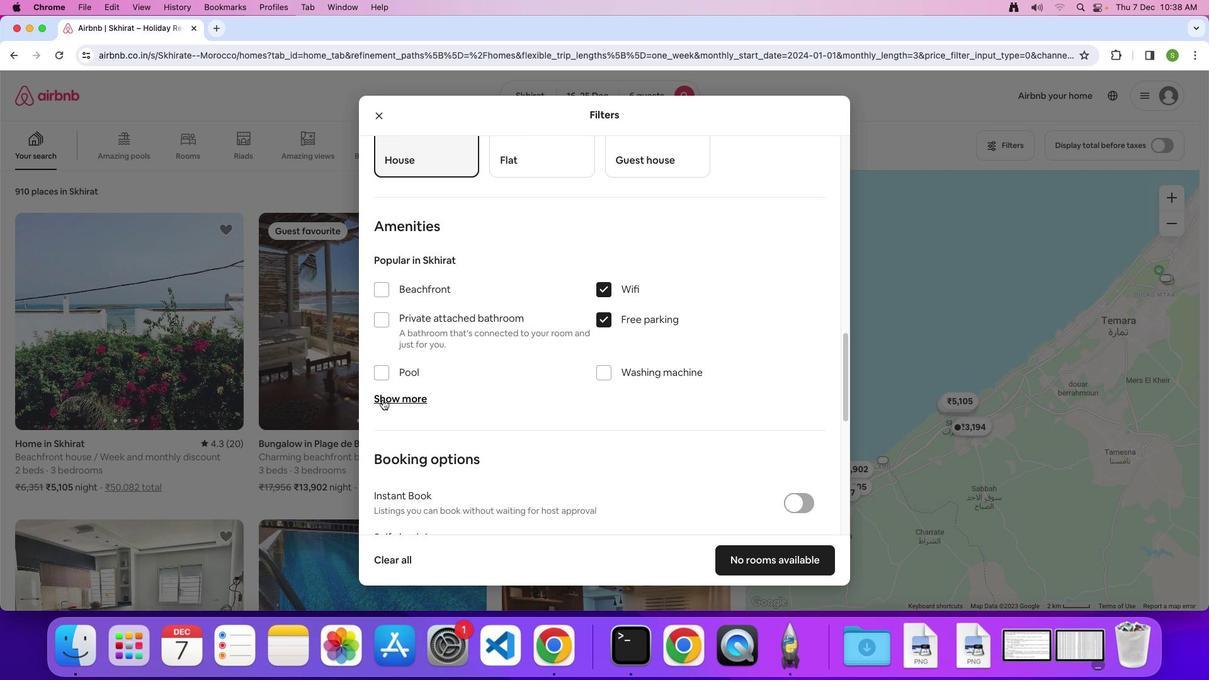 
Action: Mouse pressed left at (383, 400)
Screenshot: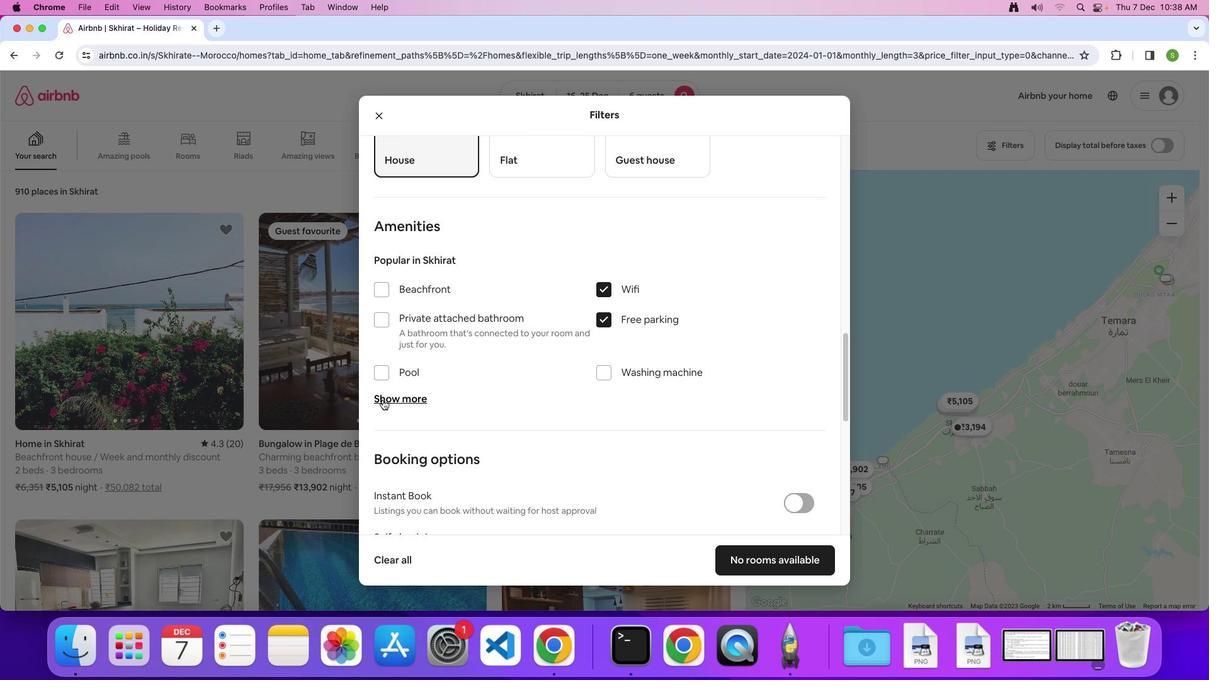 
Action: Mouse moved to (612, 365)
Screenshot: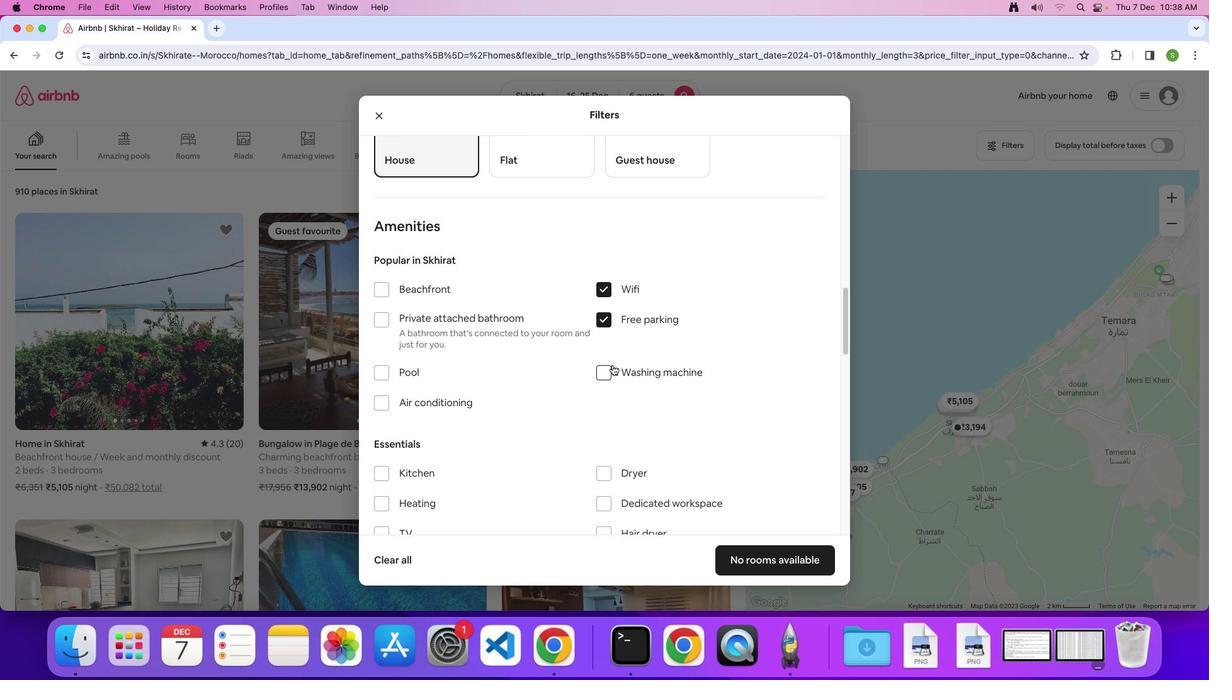 
Action: Mouse scrolled (612, 365) with delta (0, 0)
Screenshot: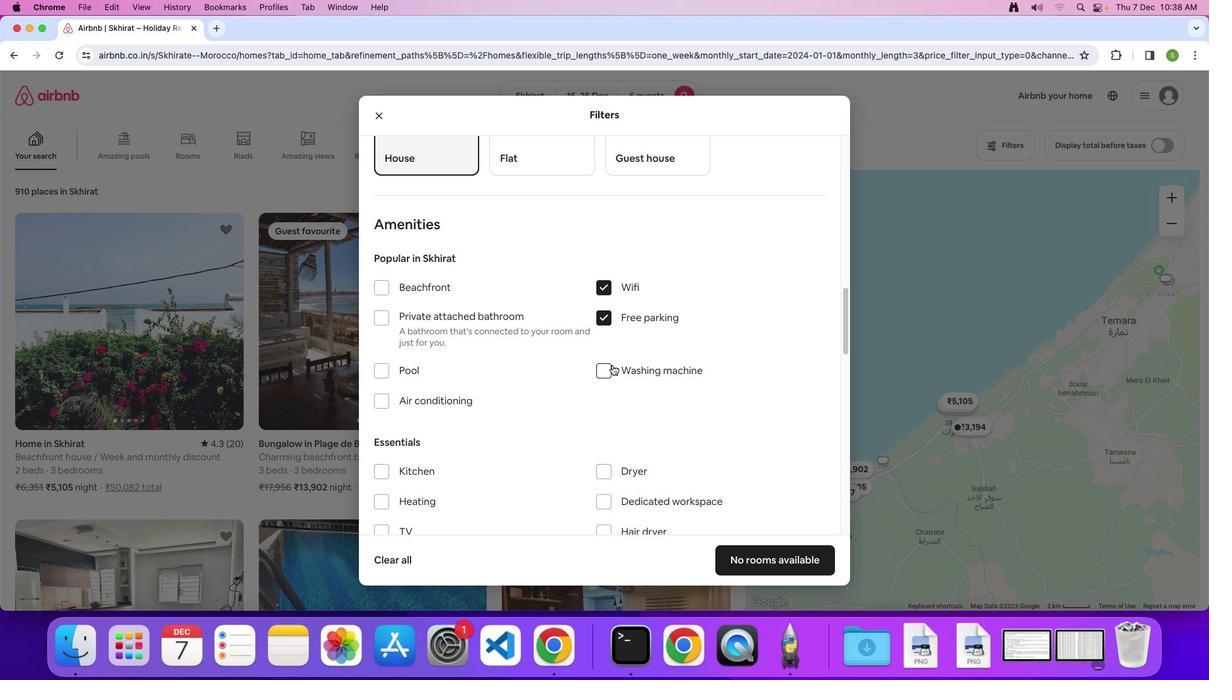 
Action: Mouse scrolled (612, 365) with delta (0, 0)
Screenshot: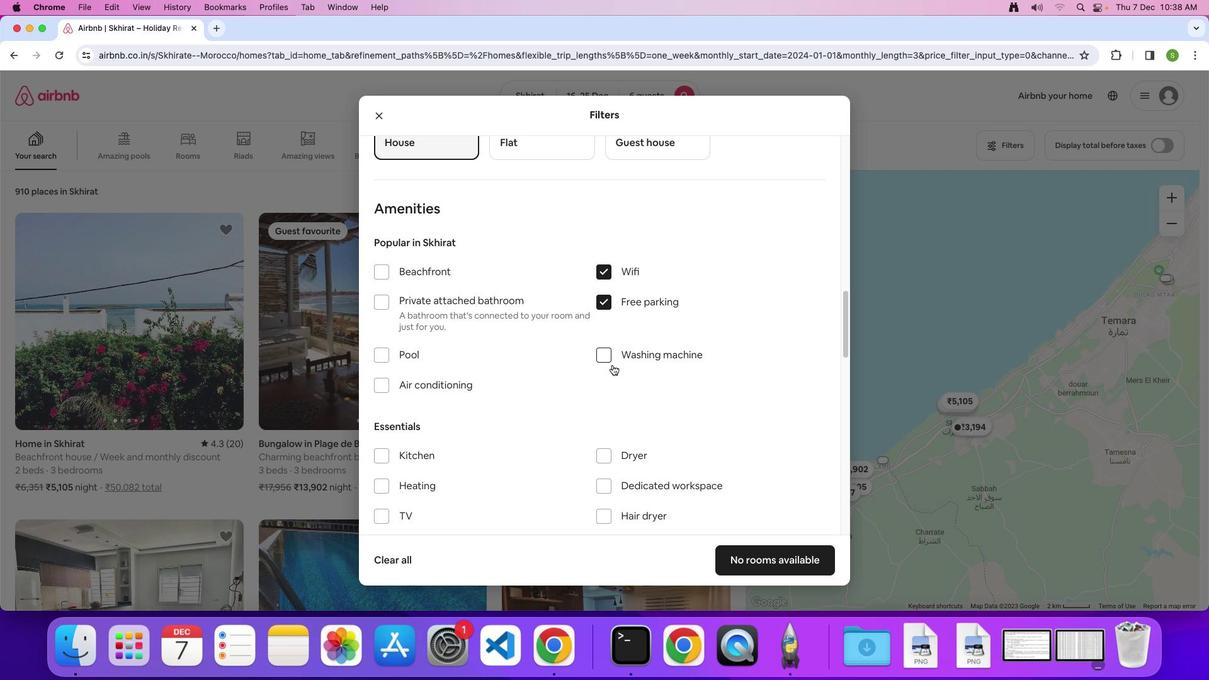 
Action: Mouse scrolled (612, 365) with delta (0, -1)
Screenshot: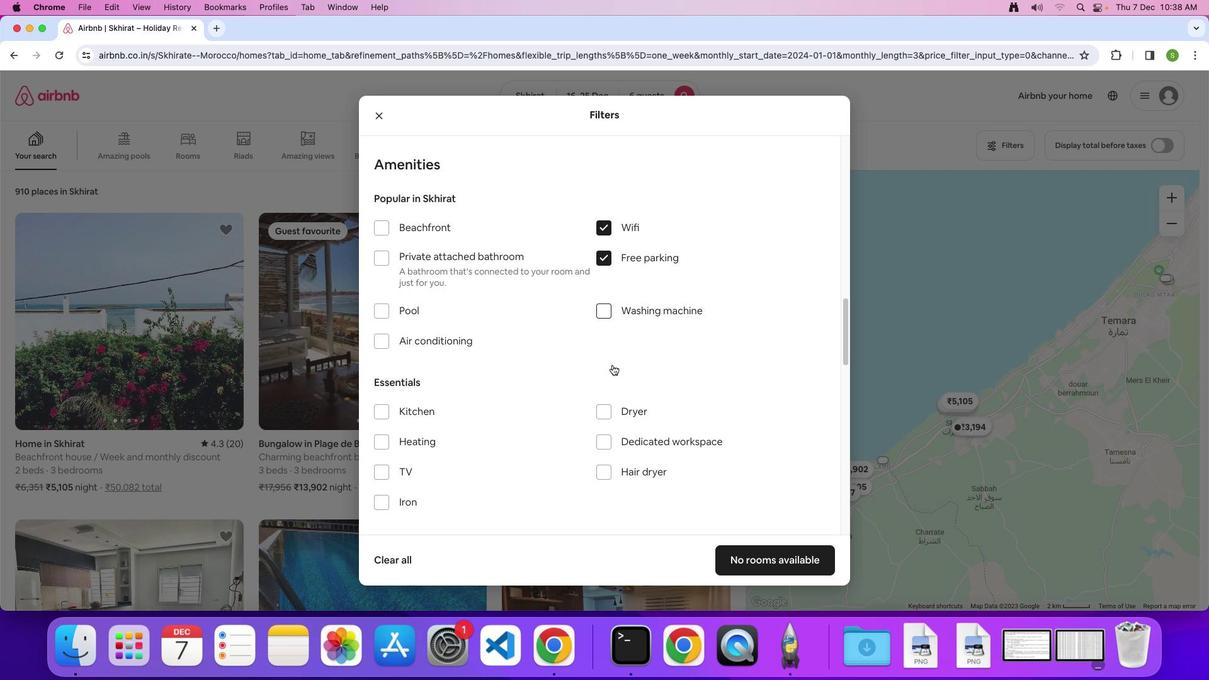 
Action: Mouse moved to (382, 441)
Screenshot: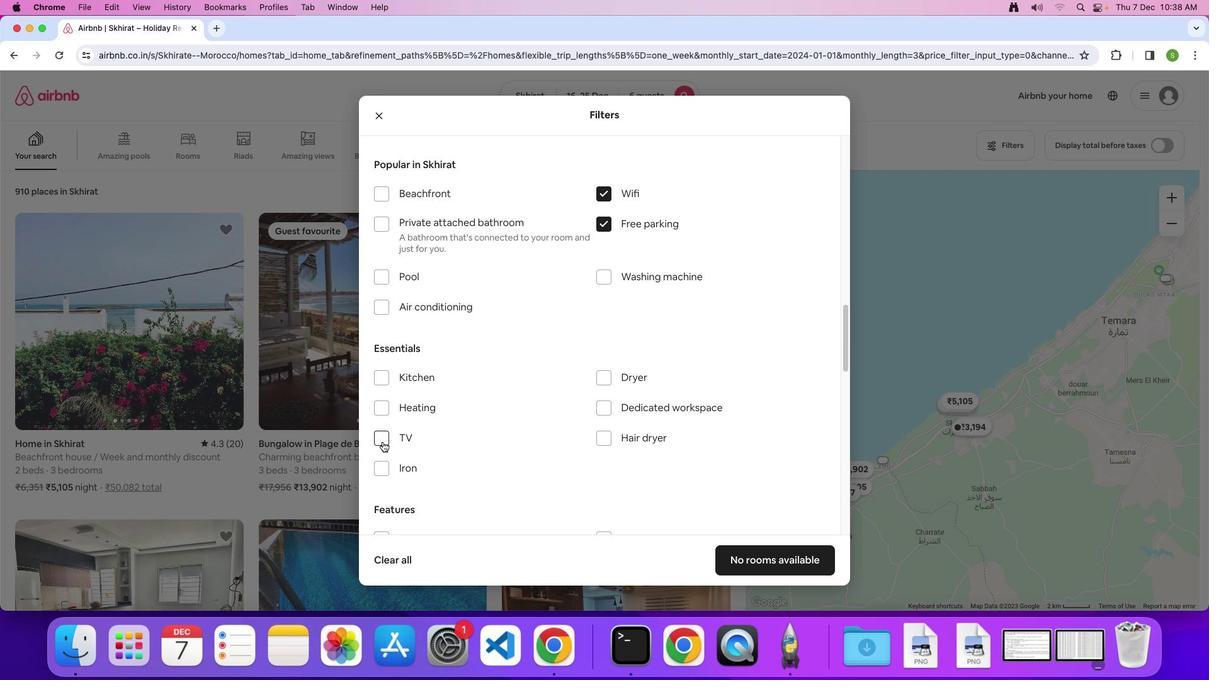 
Action: Mouse pressed left at (382, 441)
Screenshot: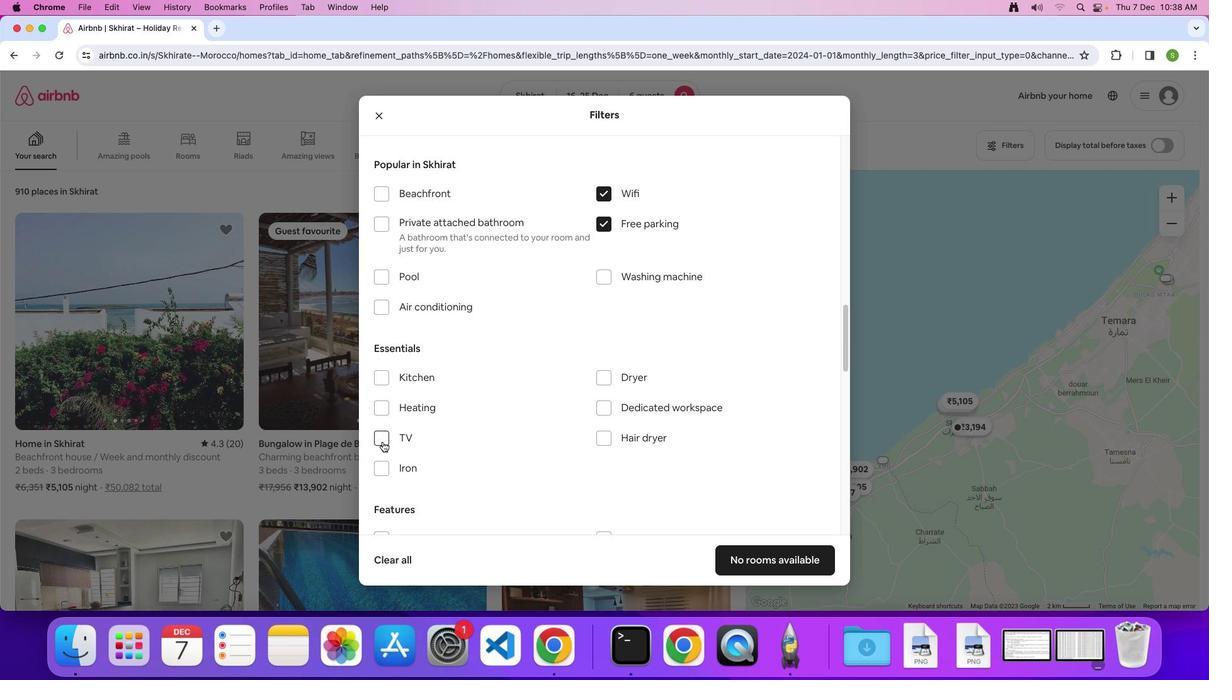 
Action: Mouse moved to (576, 386)
Screenshot: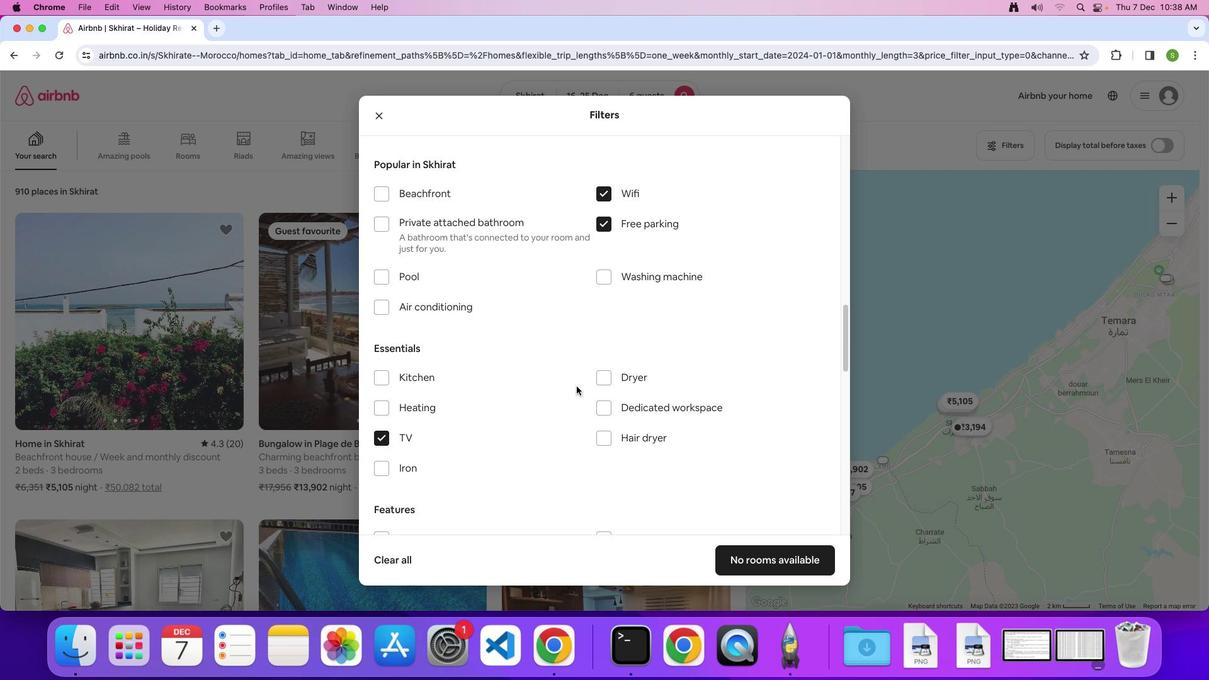 
Action: Mouse scrolled (576, 386) with delta (0, 0)
Screenshot: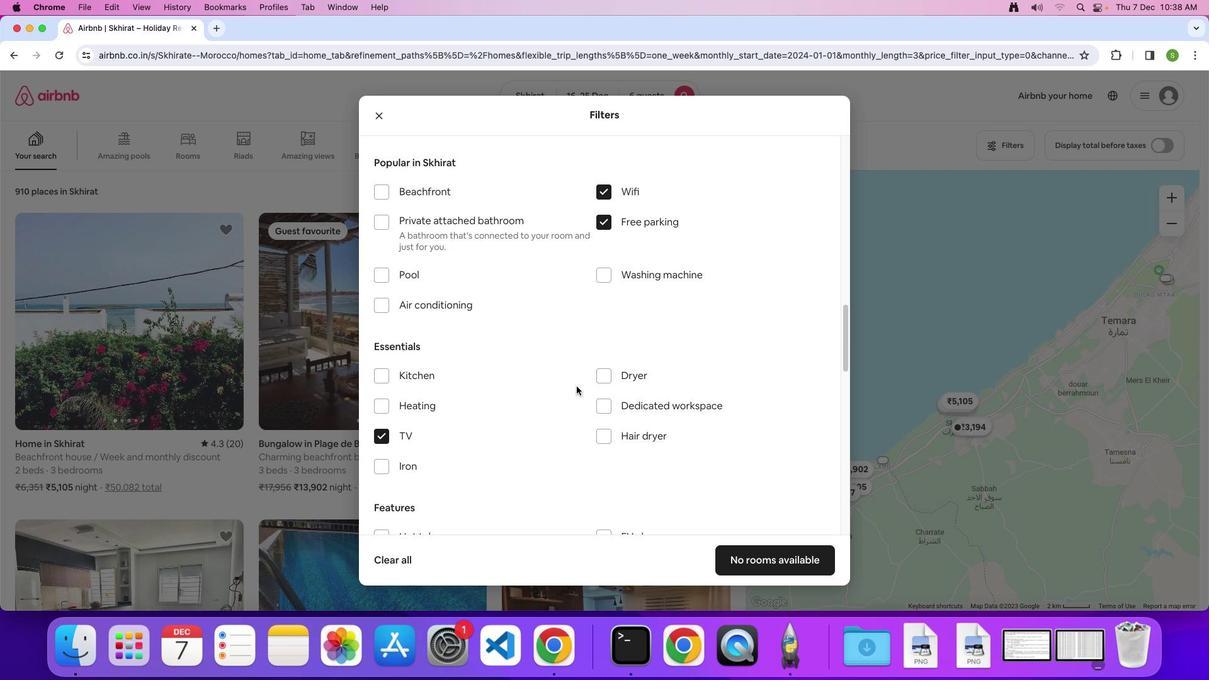 
Action: Mouse scrolled (576, 386) with delta (0, 0)
Screenshot: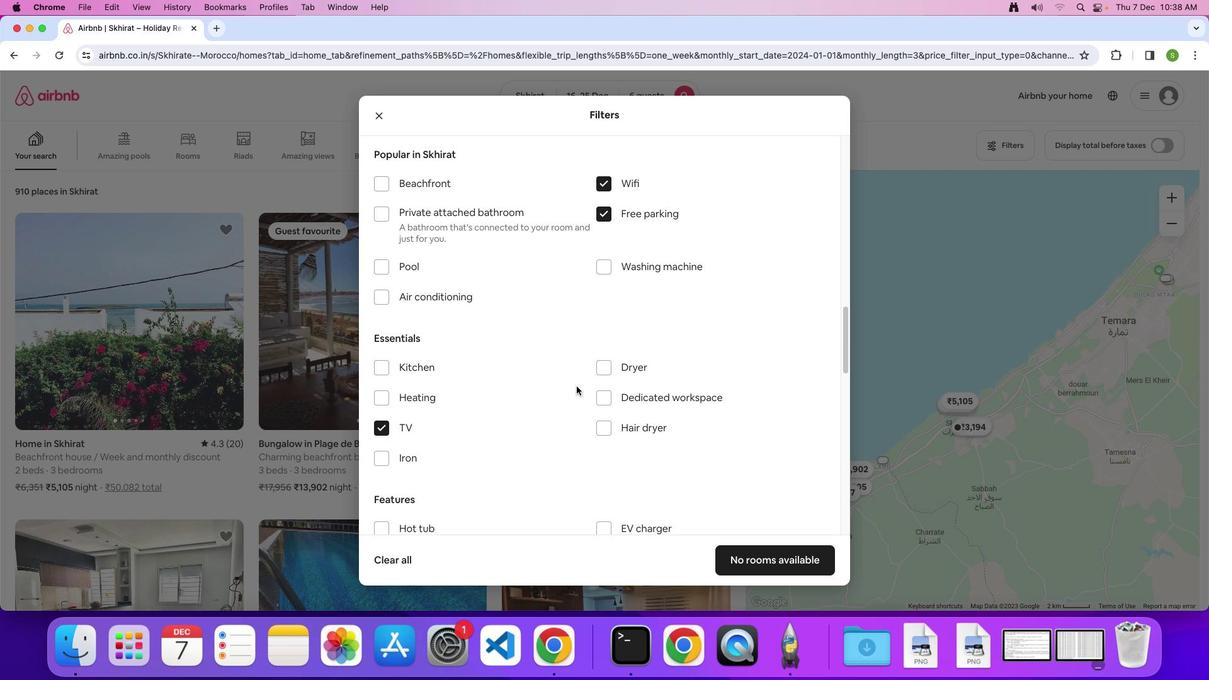 
Action: Mouse scrolled (576, 386) with delta (0, 0)
Screenshot: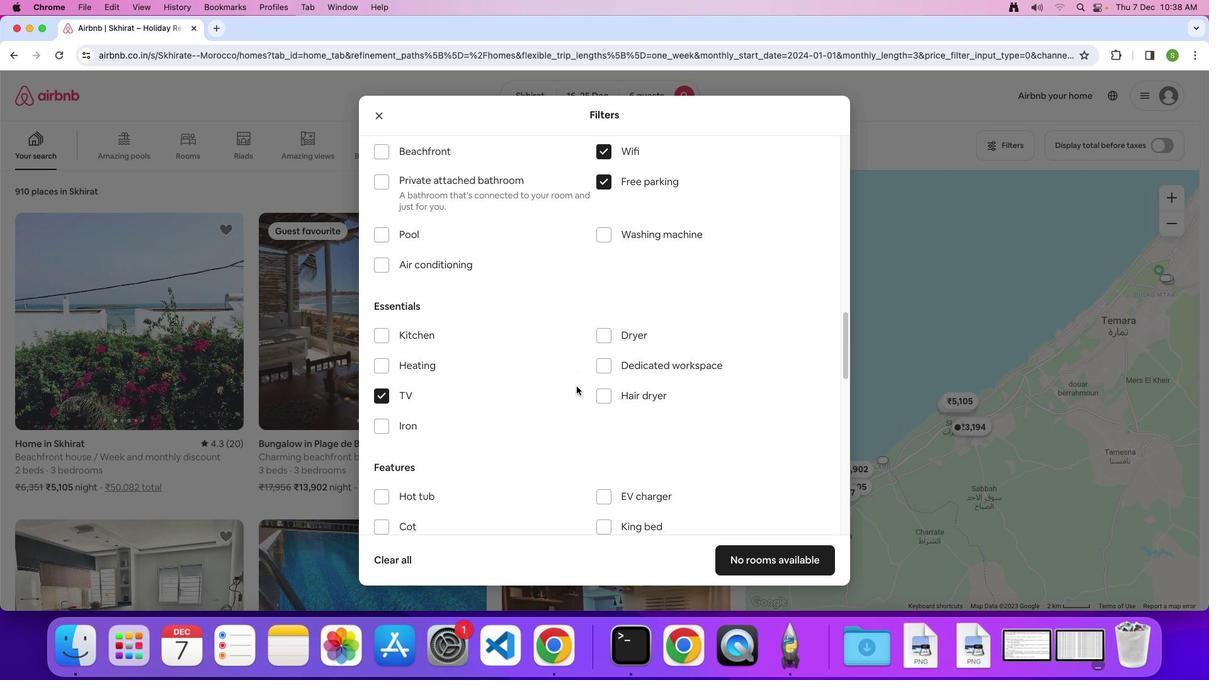 
Action: Mouse scrolled (576, 386) with delta (0, 0)
Screenshot: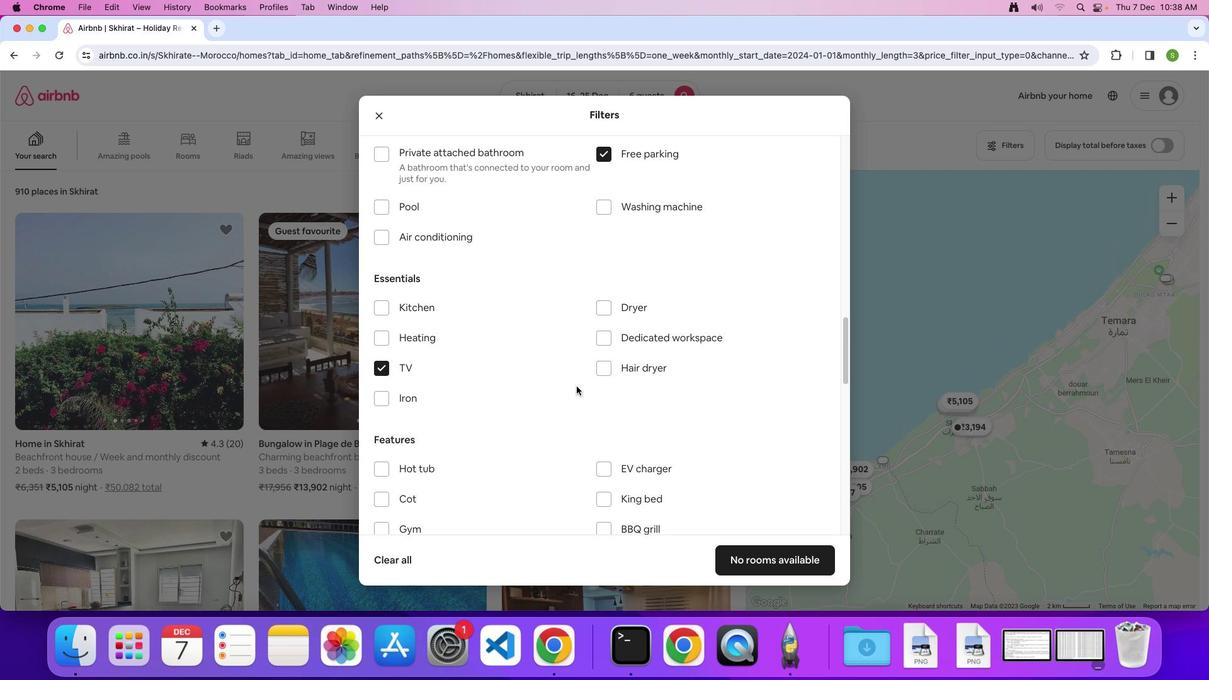 
Action: Mouse scrolled (576, 386) with delta (0, 0)
Screenshot: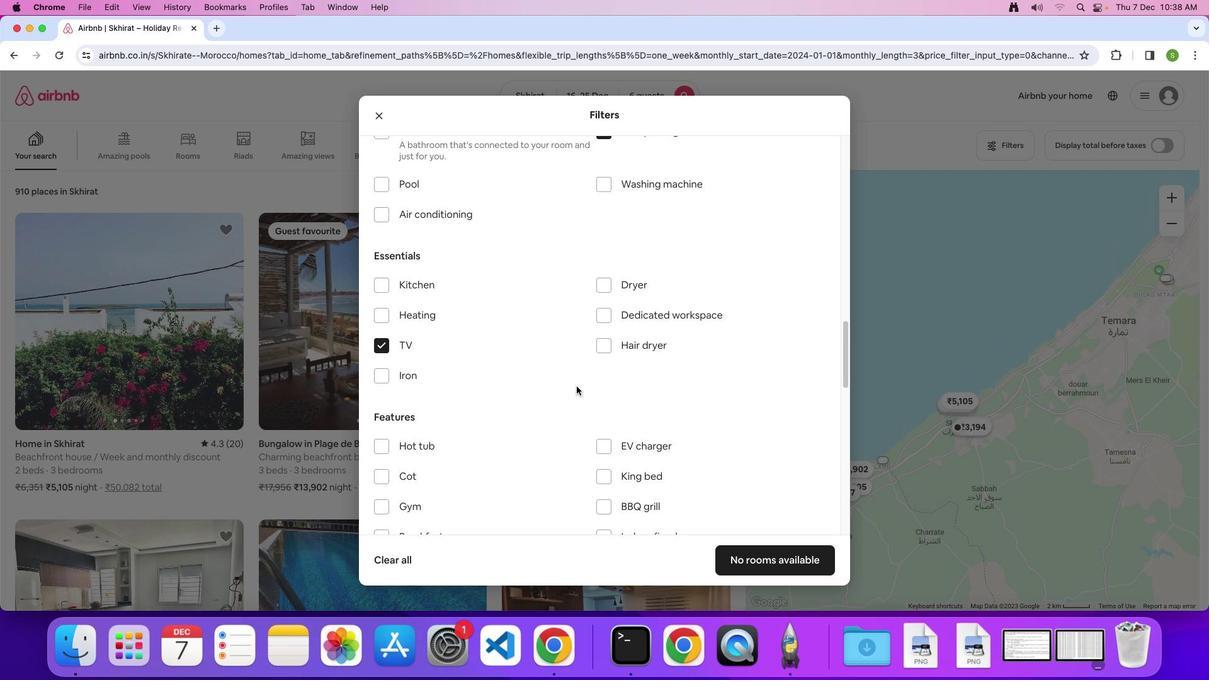 
Action: Mouse scrolled (576, 386) with delta (0, -1)
Screenshot: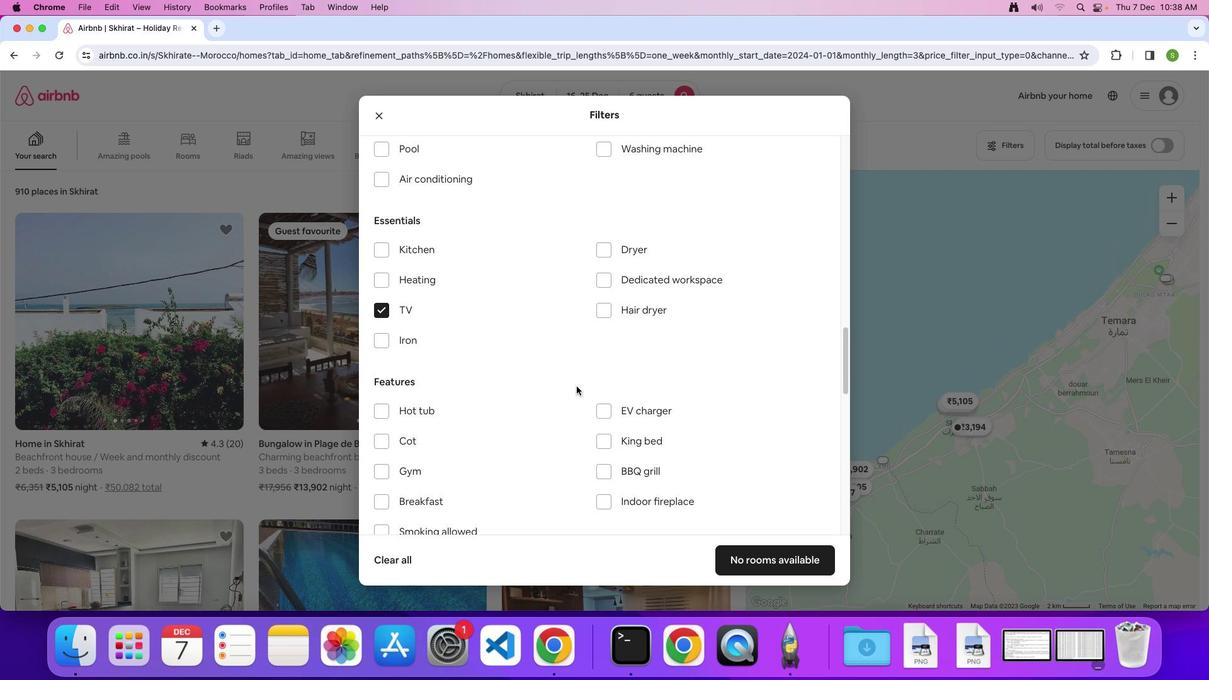 
Action: Mouse moved to (385, 413)
Screenshot: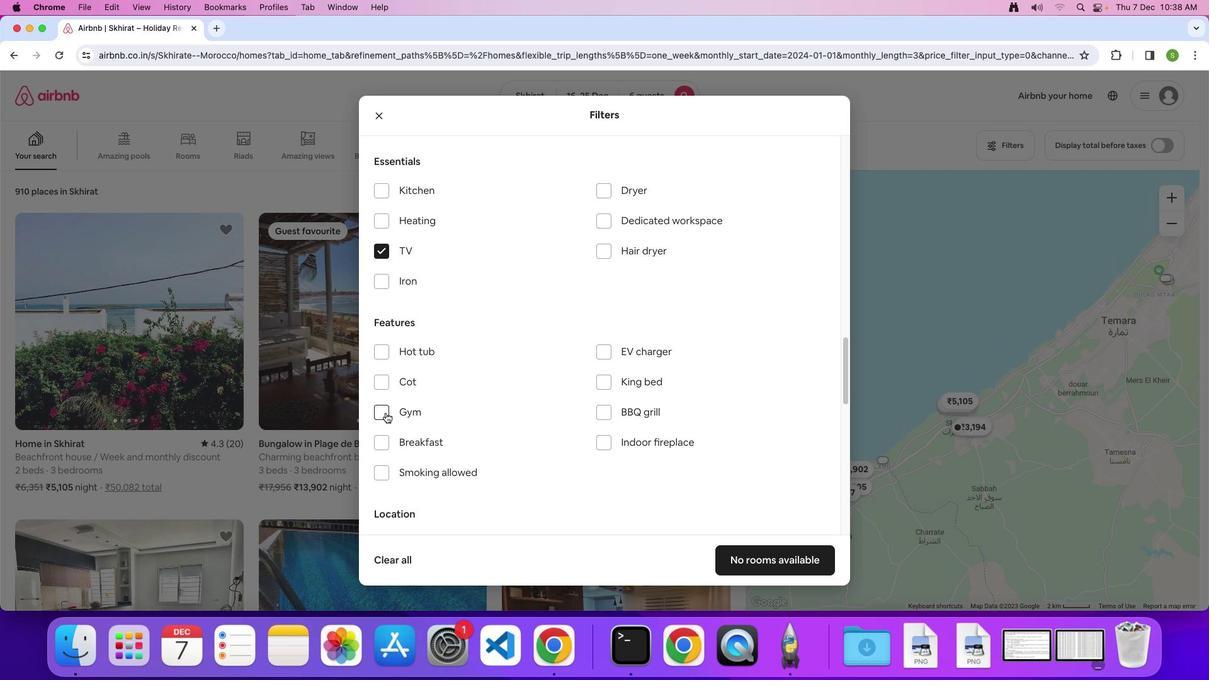 
Action: Mouse pressed left at (385, 413)
Screenshot: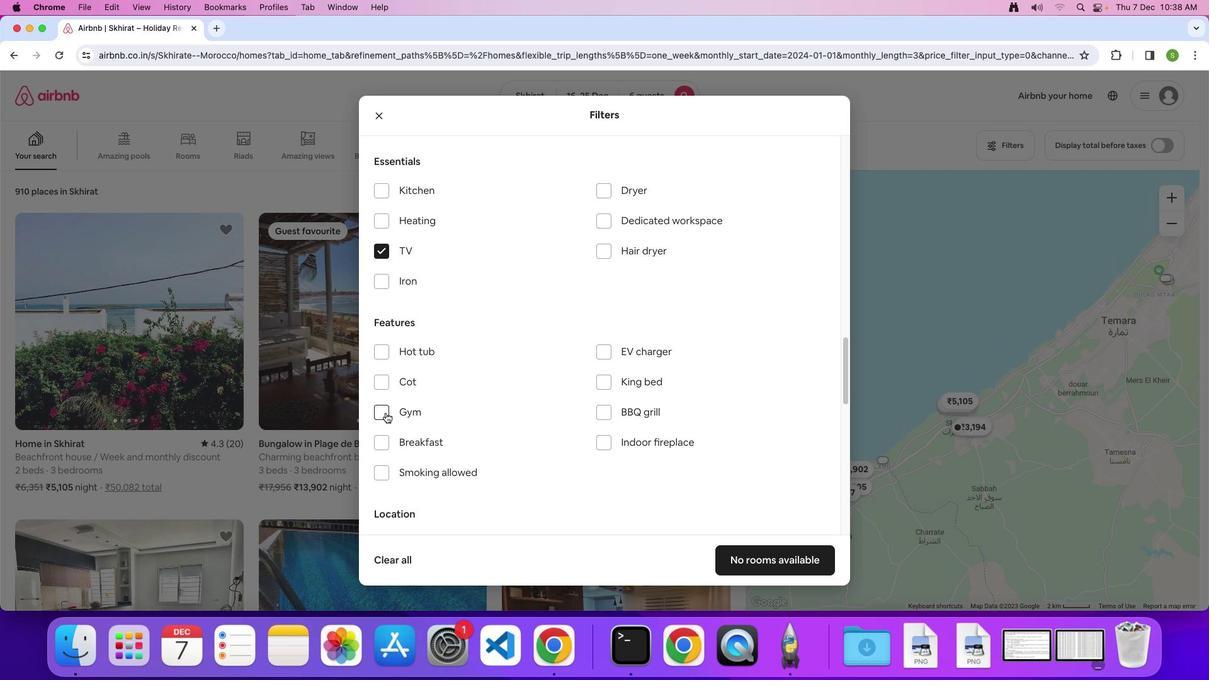 
Action: Mouse moved to (383, 440)
Screenshot: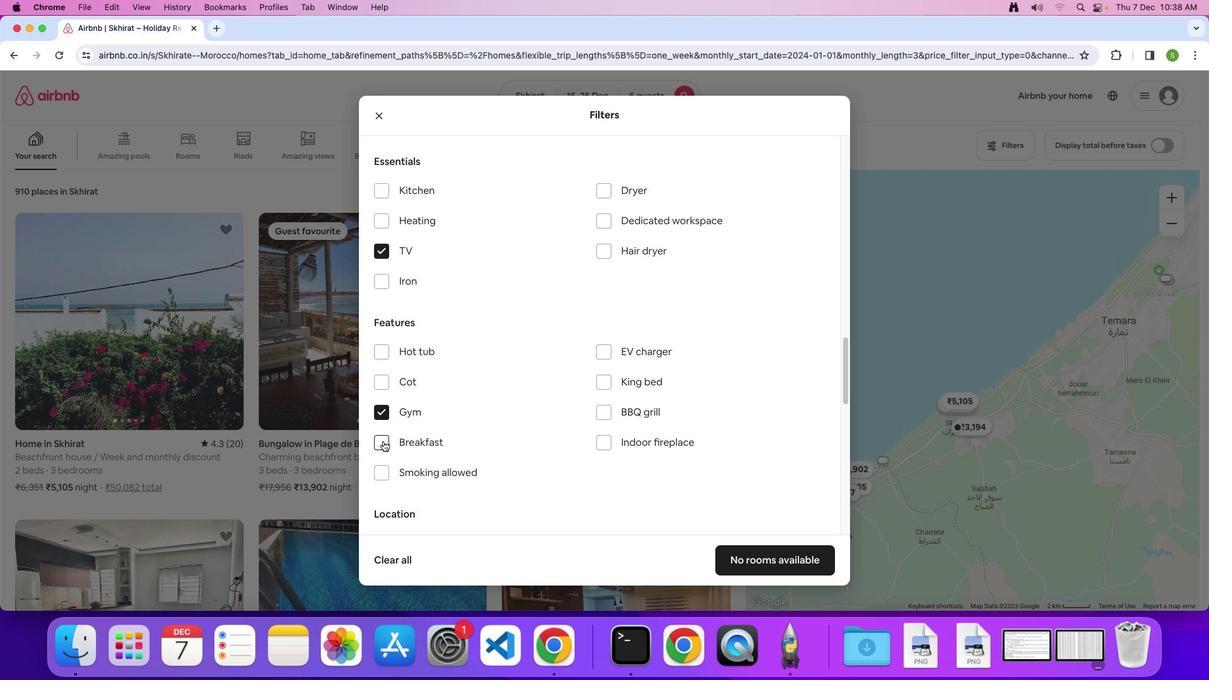 
Action: Mouse pressed left at (383, 440)
Screenshot: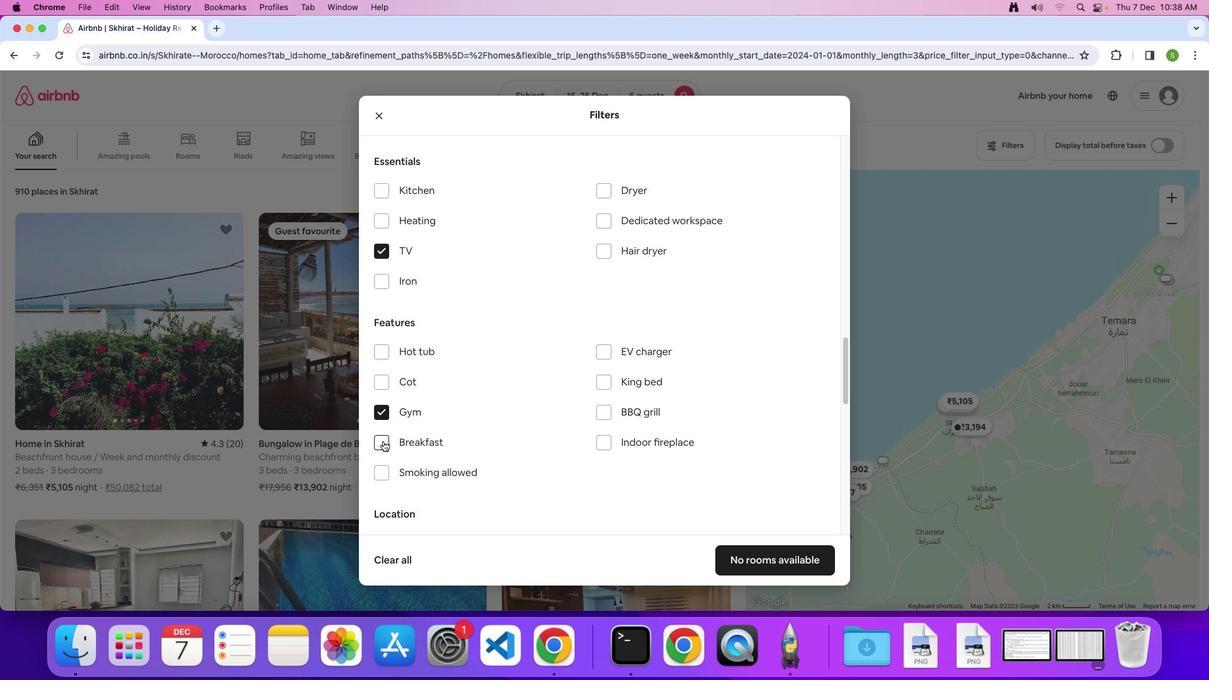 
Action: Mouse moved to (764, 556)
Screenshot: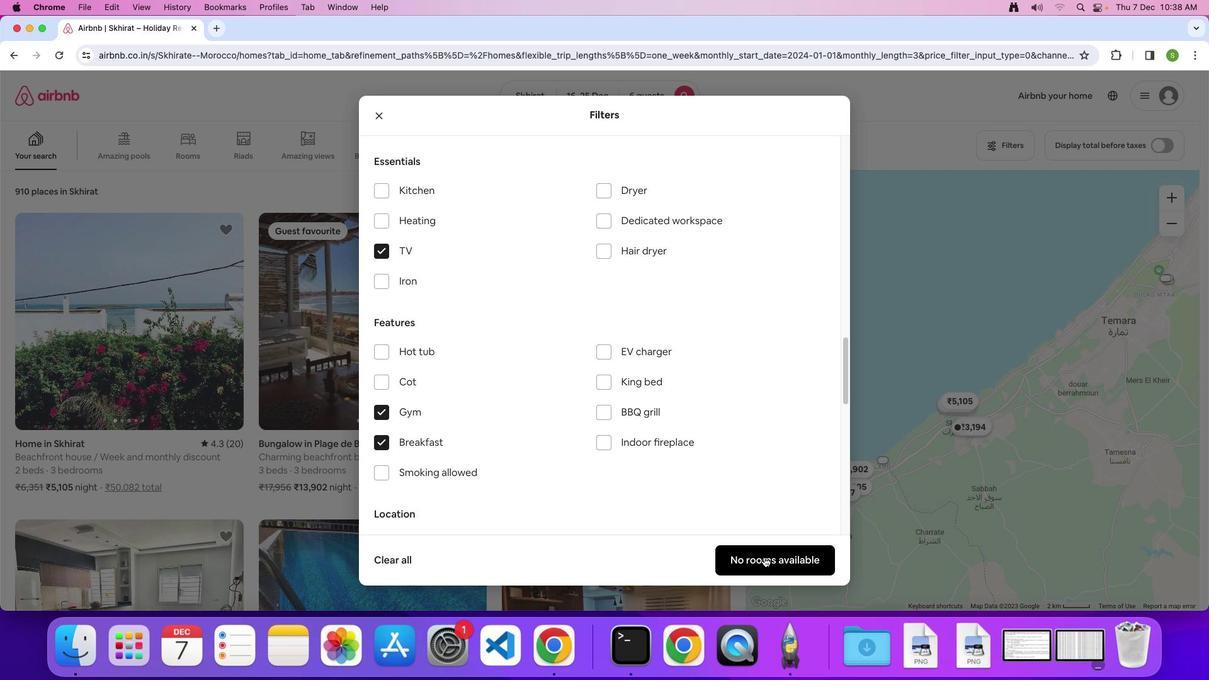 
Action: Mouse pressed left at (764, 556)
Screenshot: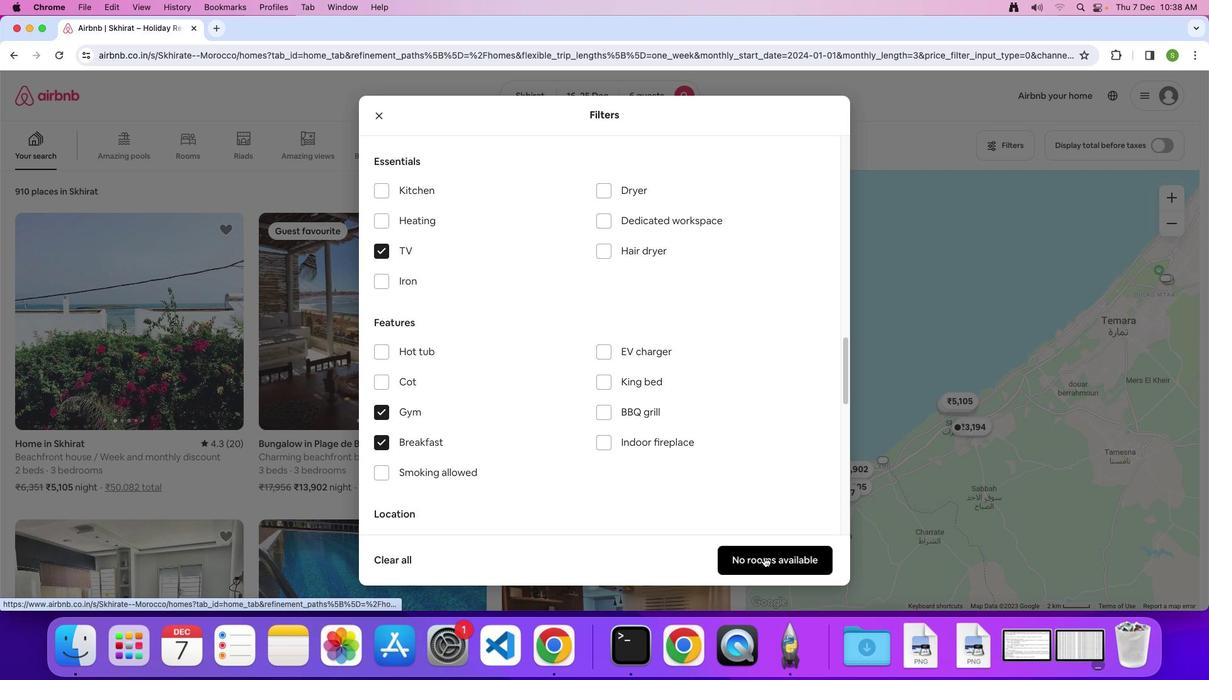 
Action: Mouse moved to (504, 340)
Screenshot: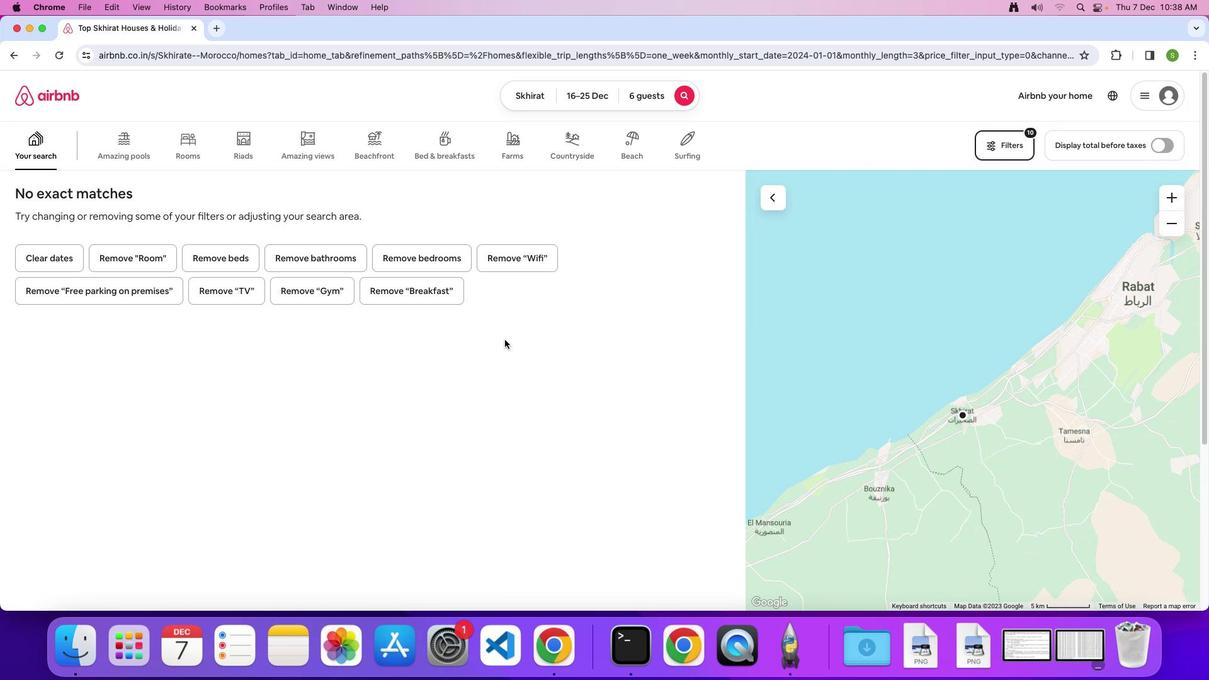 
